 Task: Find connections with filter location Llandudno with filter topic #forsale with filter profile language Potuguese with filter current company L&T Valves with filter school Patna University with filter industry Leather Product Manufacturing with filter service category Packaging Design with filter keywords title Conservation Scientist
Action: Mouse moved to (550, 78)
Screenshot: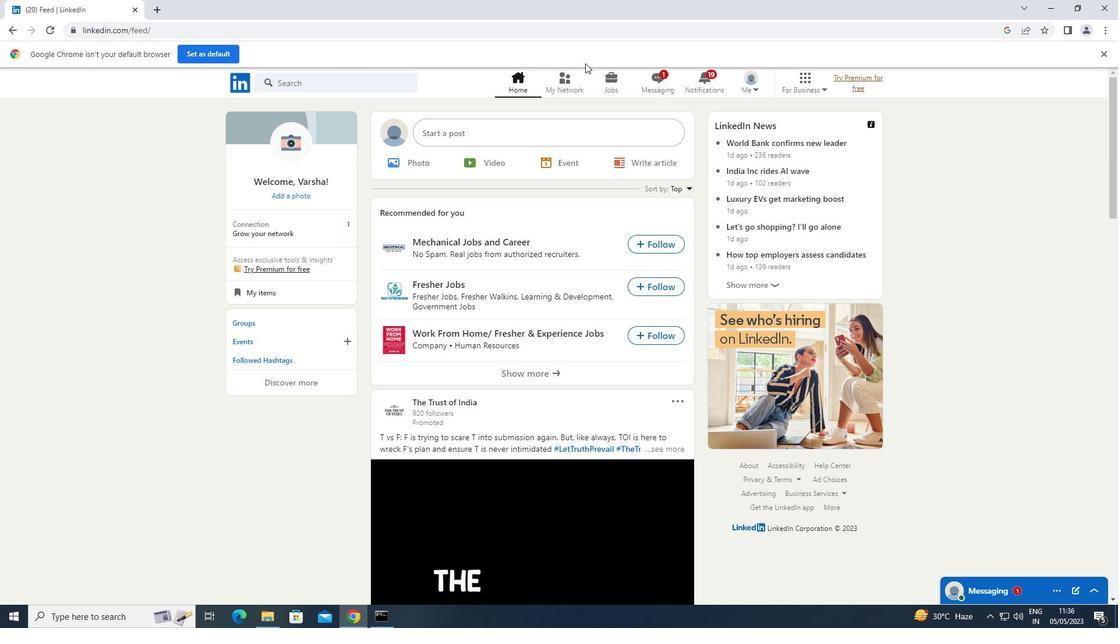 
Action: Mouse pressed left at (550, 78)
Screenshot: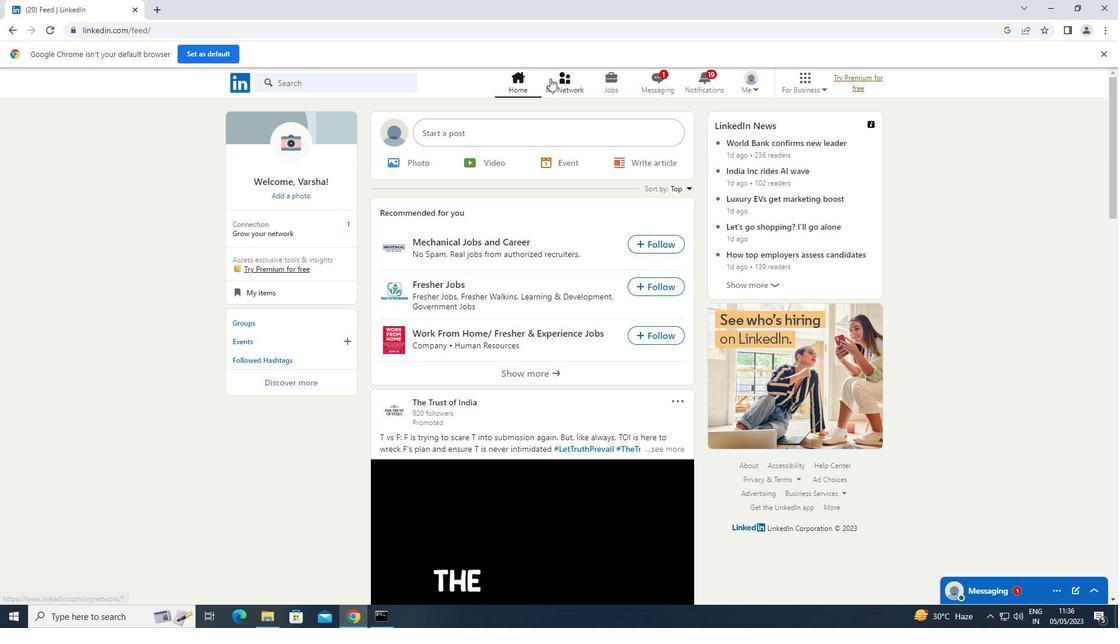
Action: Mouse moved to (305, 144)
Screenshot: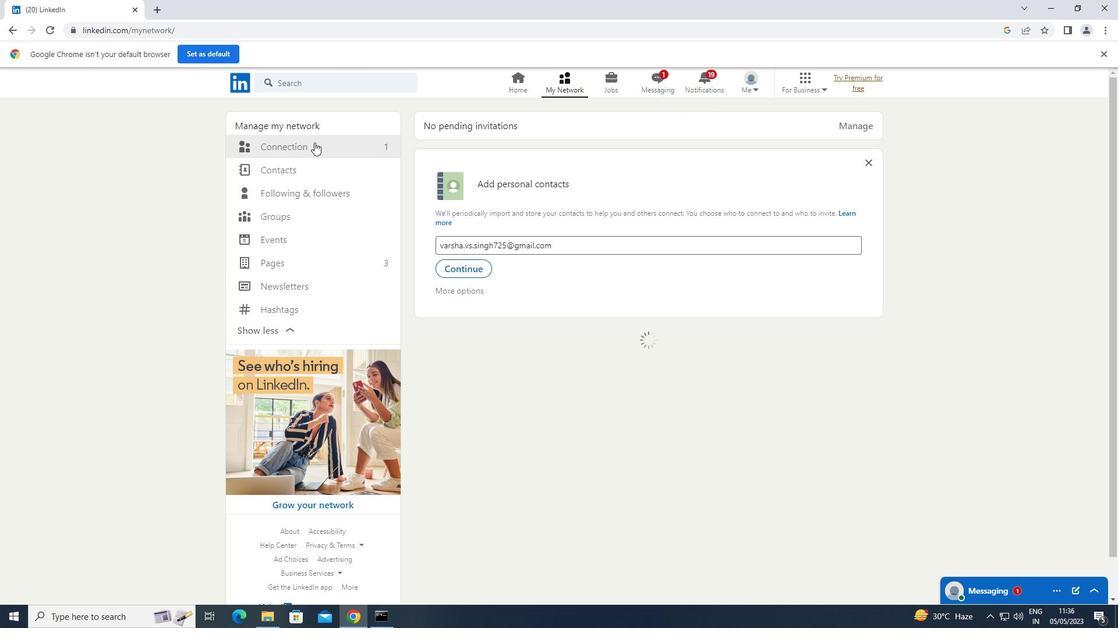 
Action: Mouse pressed left at (305, 144)
Screenshot: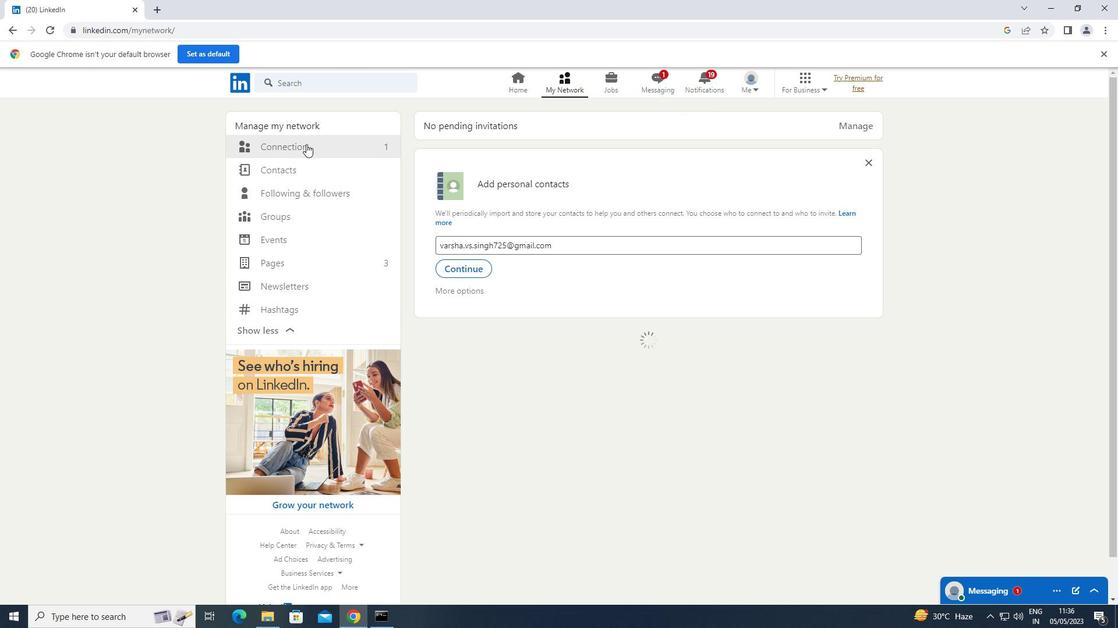 
Action: Mouse moved to (667, 144)
Screenshot: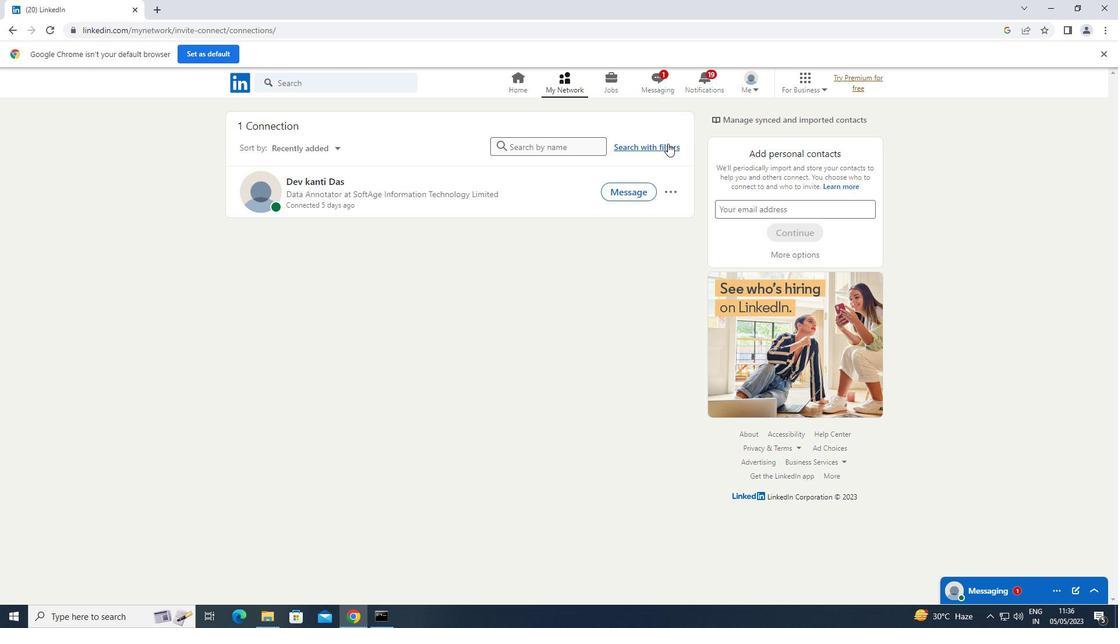 
Action: Mouse pressed left at (667, 144)
Screenshot: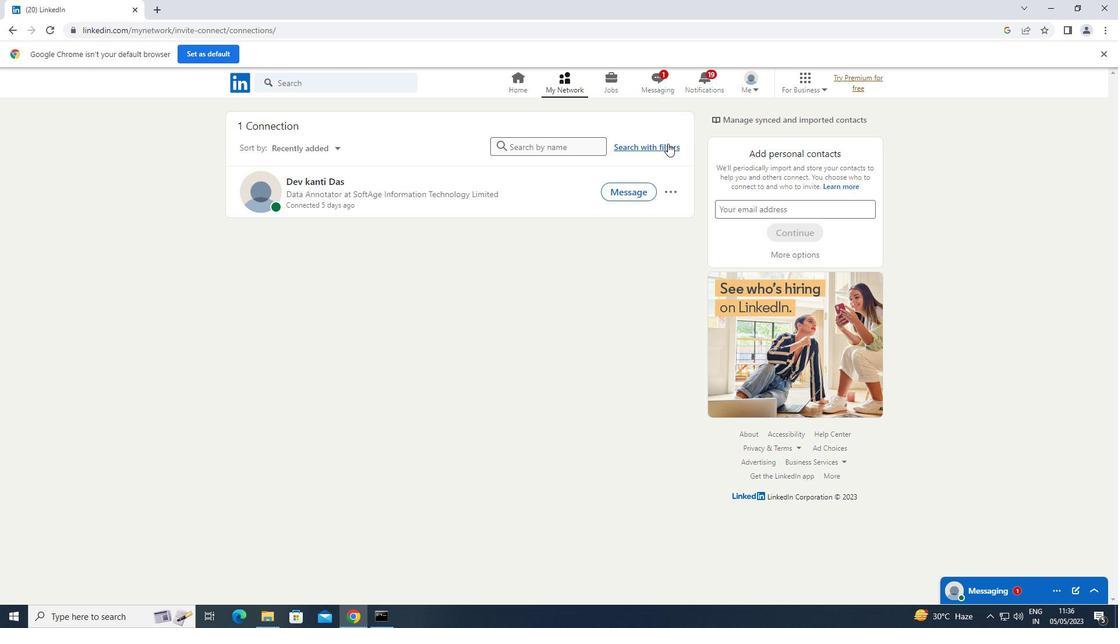 
Action: Mouse moved to (601, 110)
Screenshot: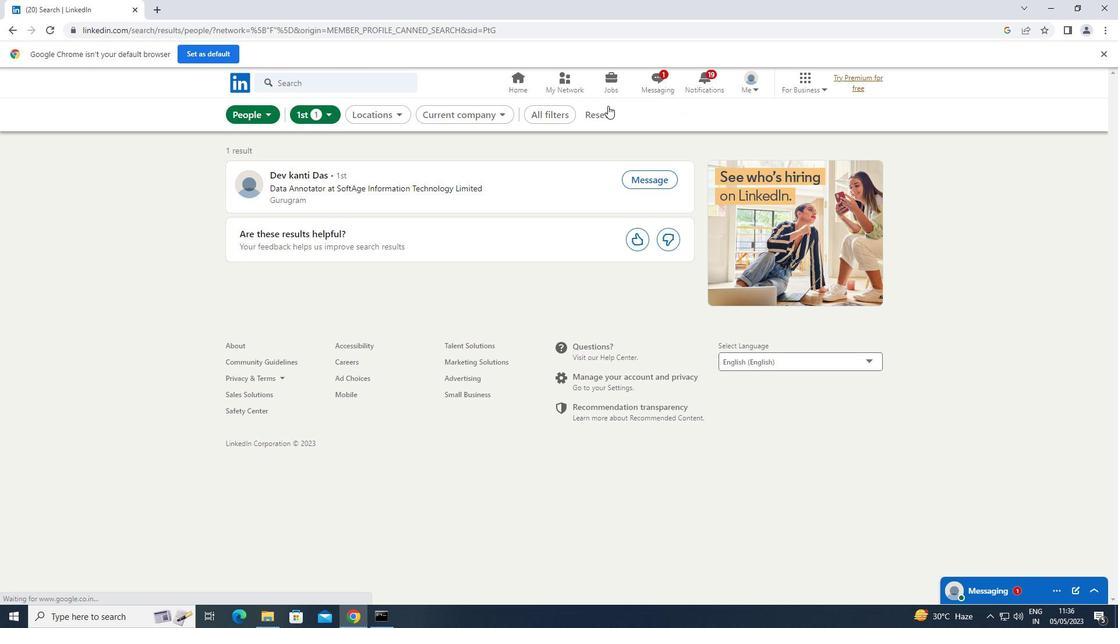 
Action: Mouse pressed left at (601, 110)
Screenshot: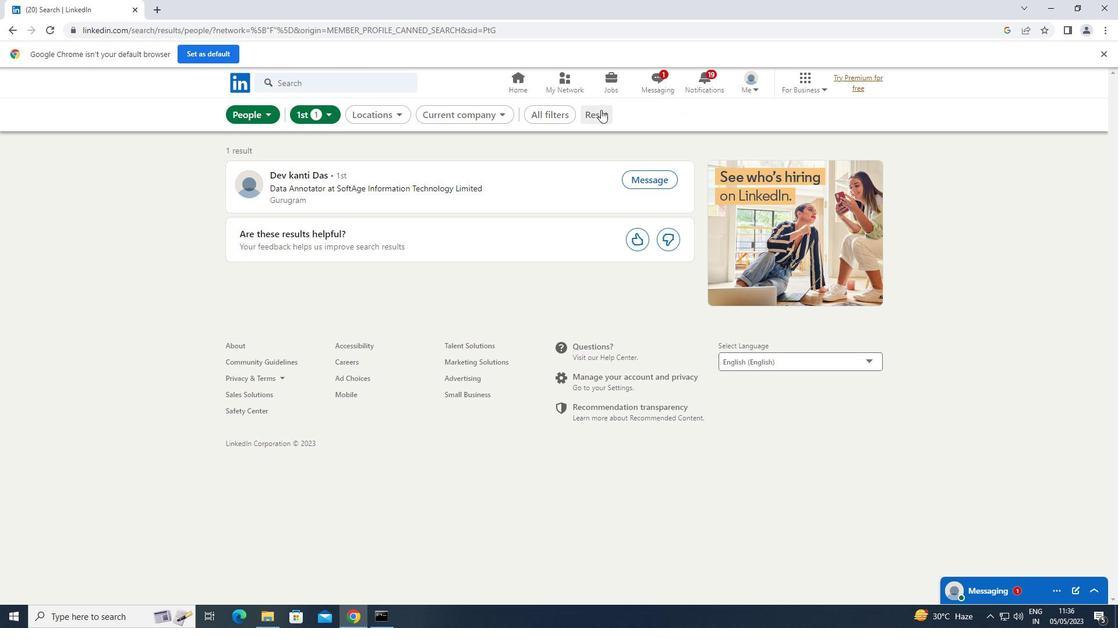 
Action: Mouse moved to (584, 110)
Screenshot: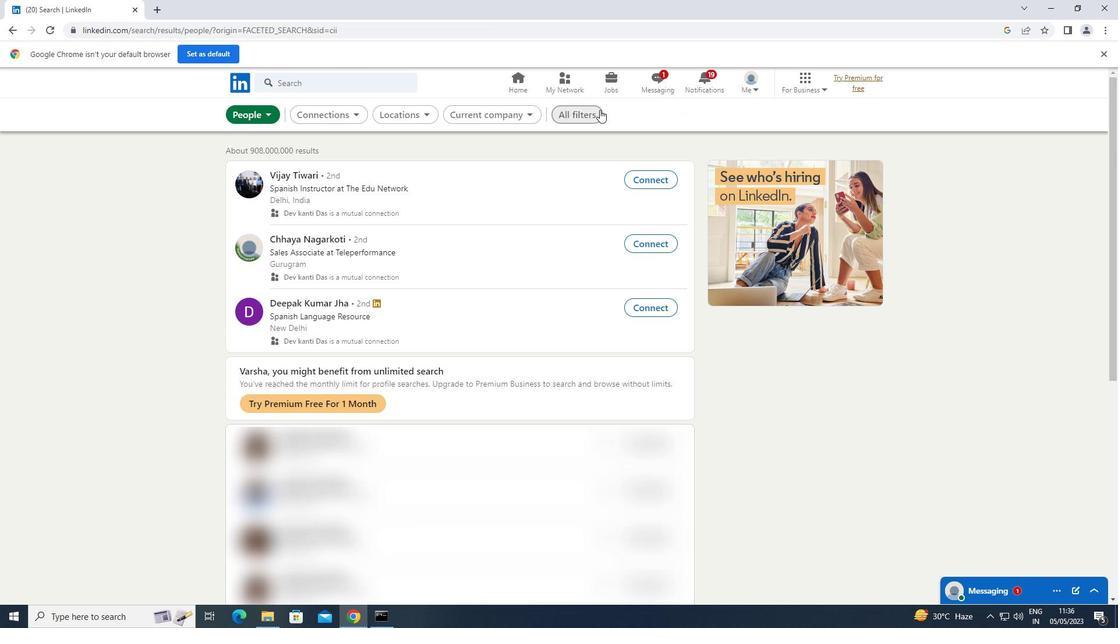 
Action: Mouse pressed left at (584, 110)
Screenshot: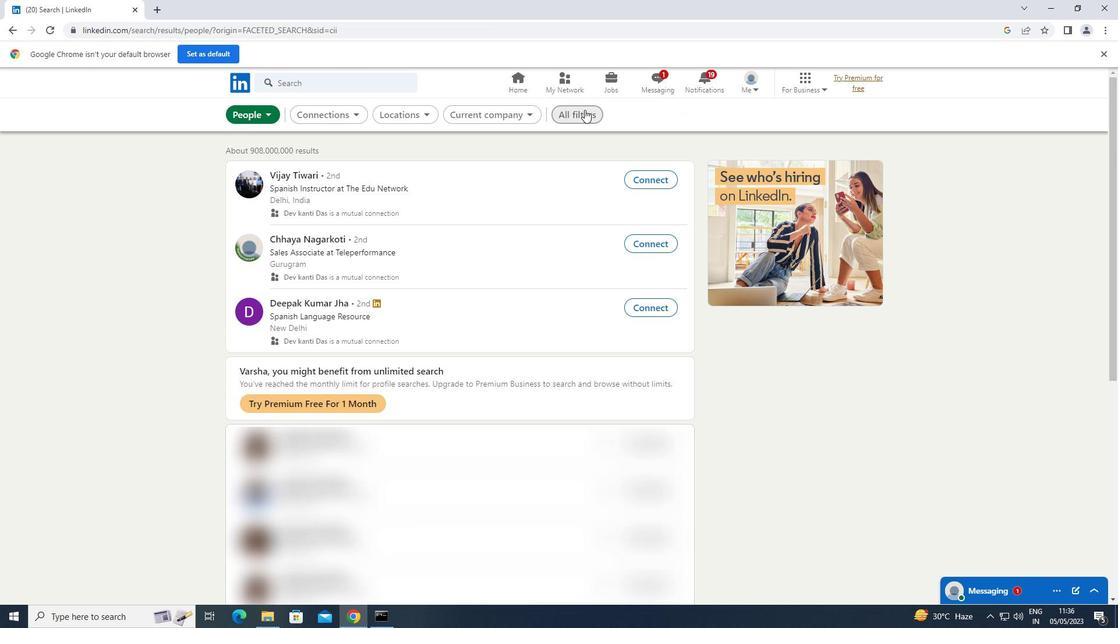 
Action: Mouse moved to (902, 246)
Screenshot: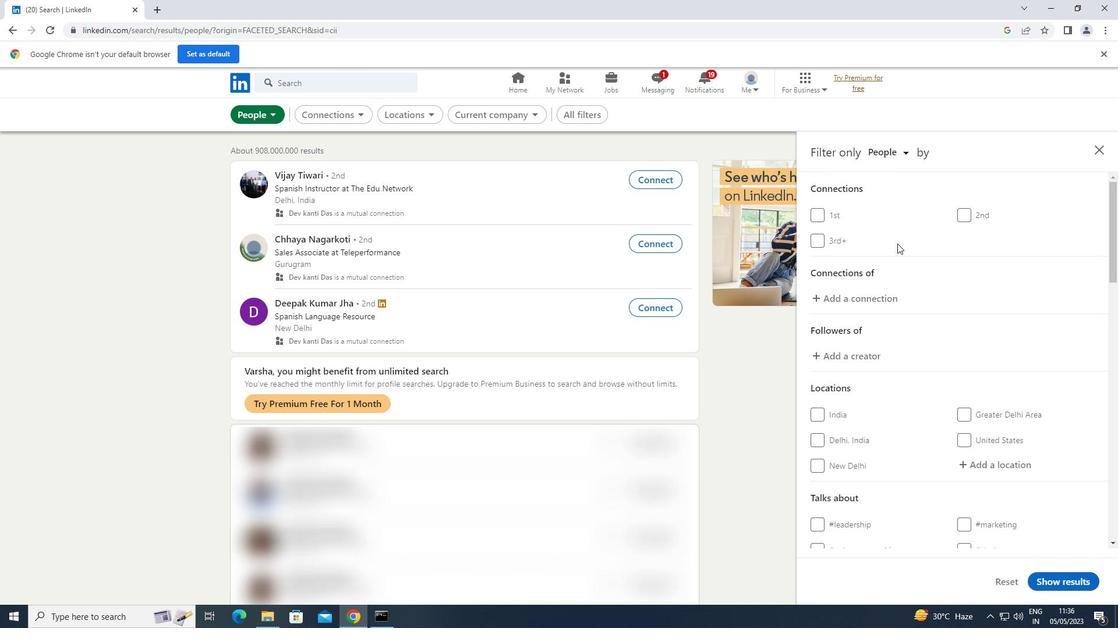 
Action: Mouse scrolled (902, 245) with delta (0, 0)
Screenshot: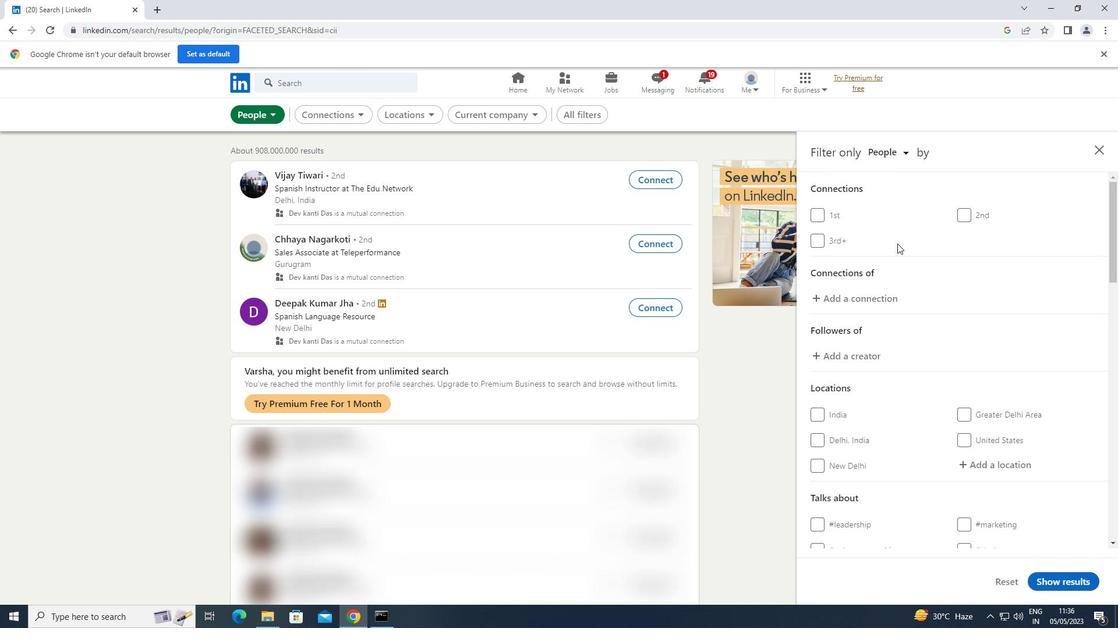 
Action: Mouse scrolled (902, 245) with delta (0, 0)
Screenshot: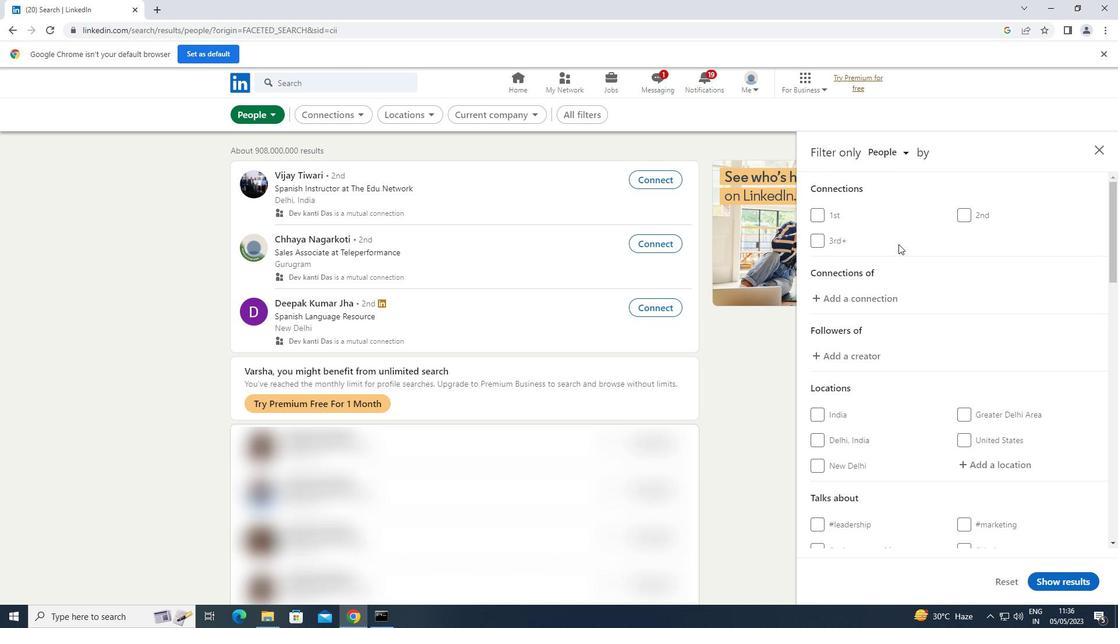 
Action: Mouse scrolled (902, 245) with delta (0, 0)
Screenshot: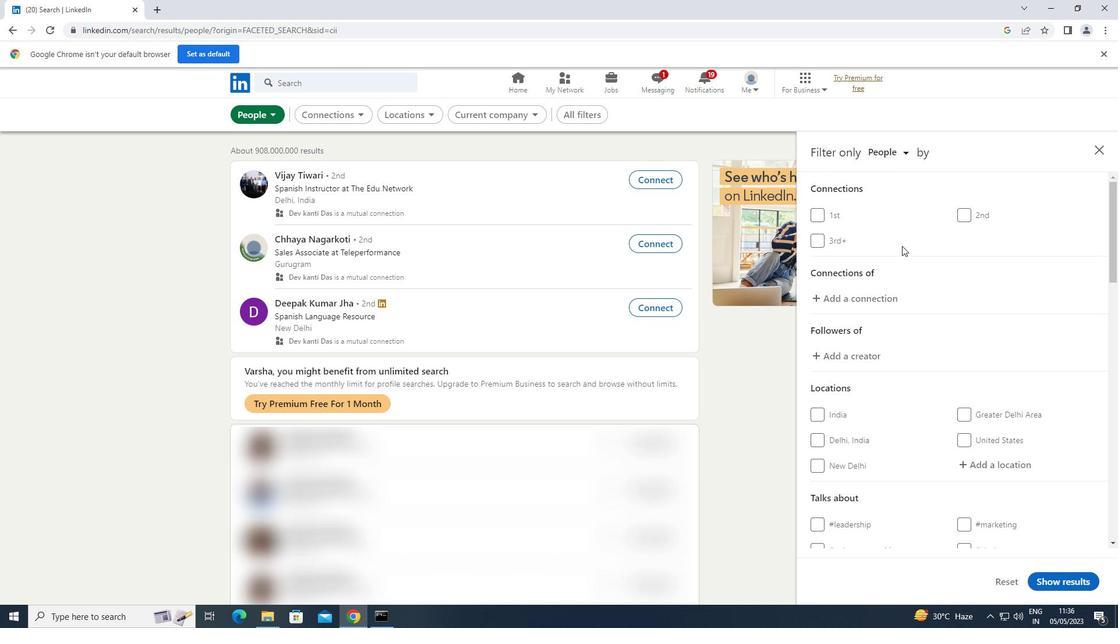 
Action: Mouse moved to (973, 288)
Screenshot: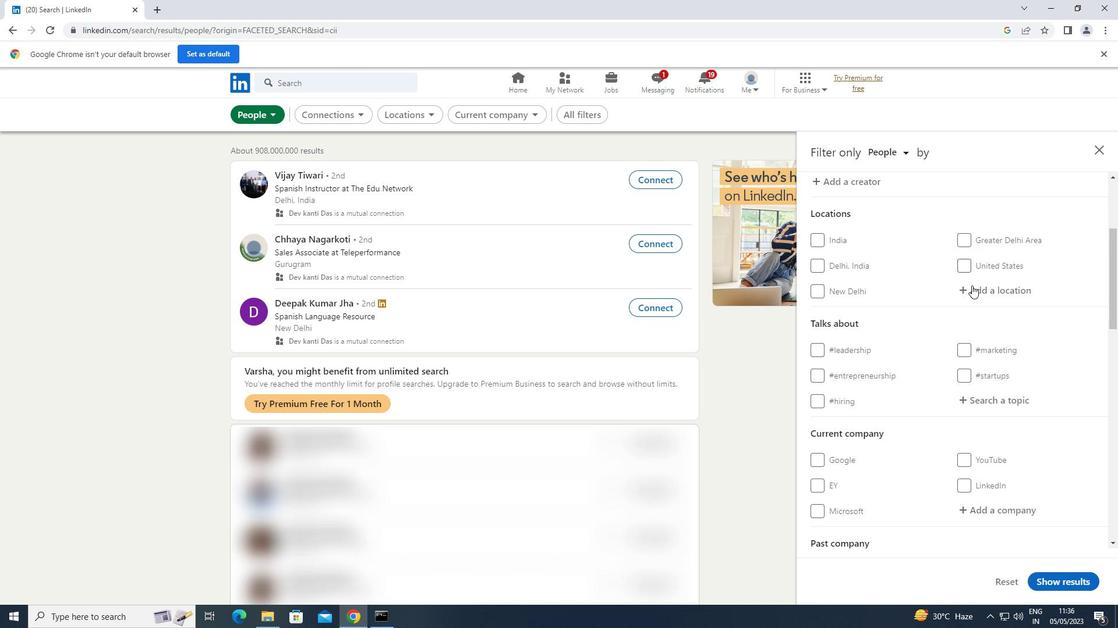 
Action: Mouse pressed left at (973, 288)
Screenshot: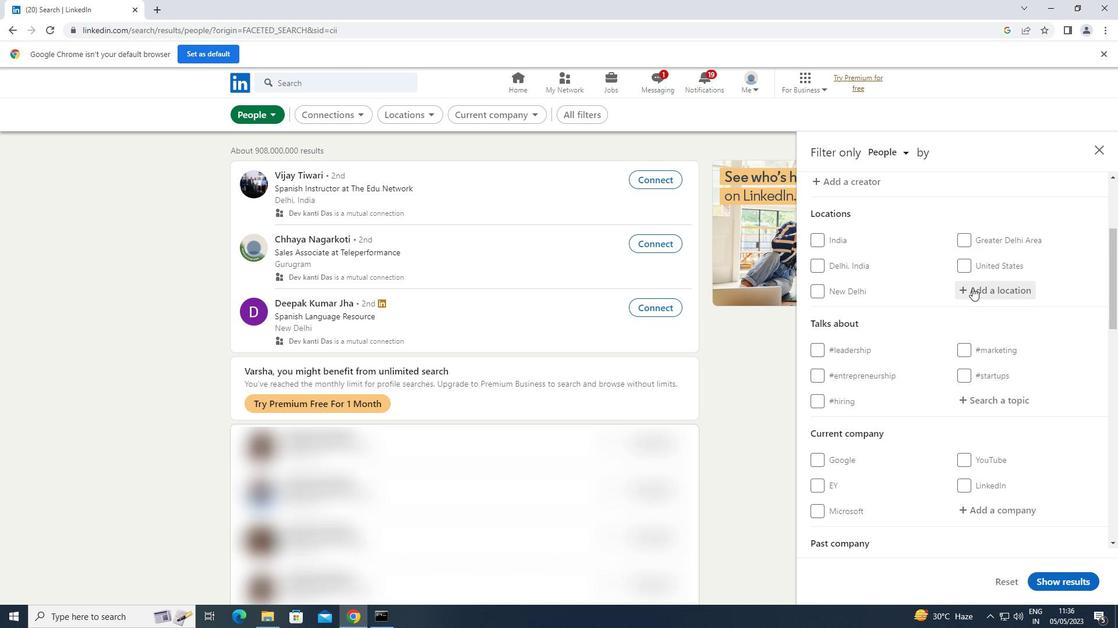
Action: Key pressed <Key.shift>LLANDUDNO
Screenshot: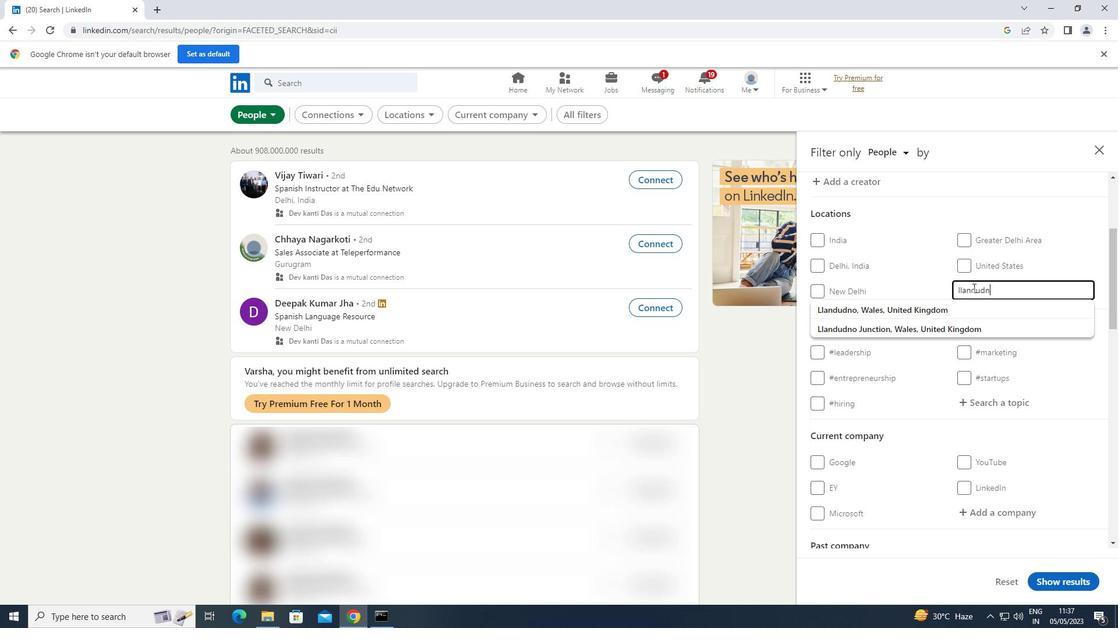 
Action: Mouse moved to (960, 286)
Screenshot: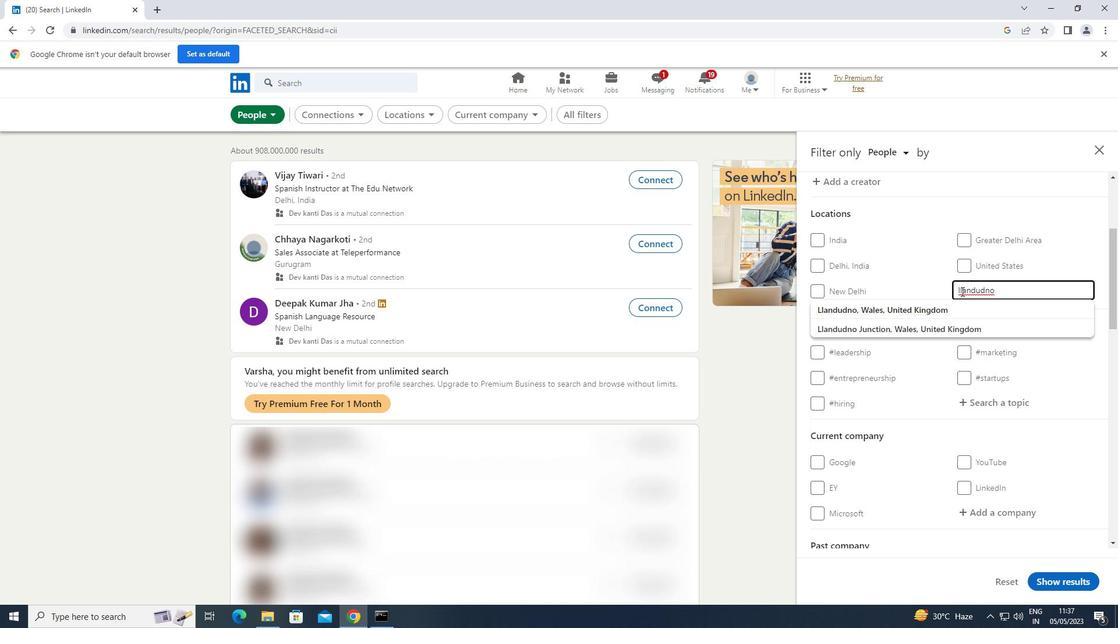 
Action: Mouse pressed left at (960, 286)
Screenshot: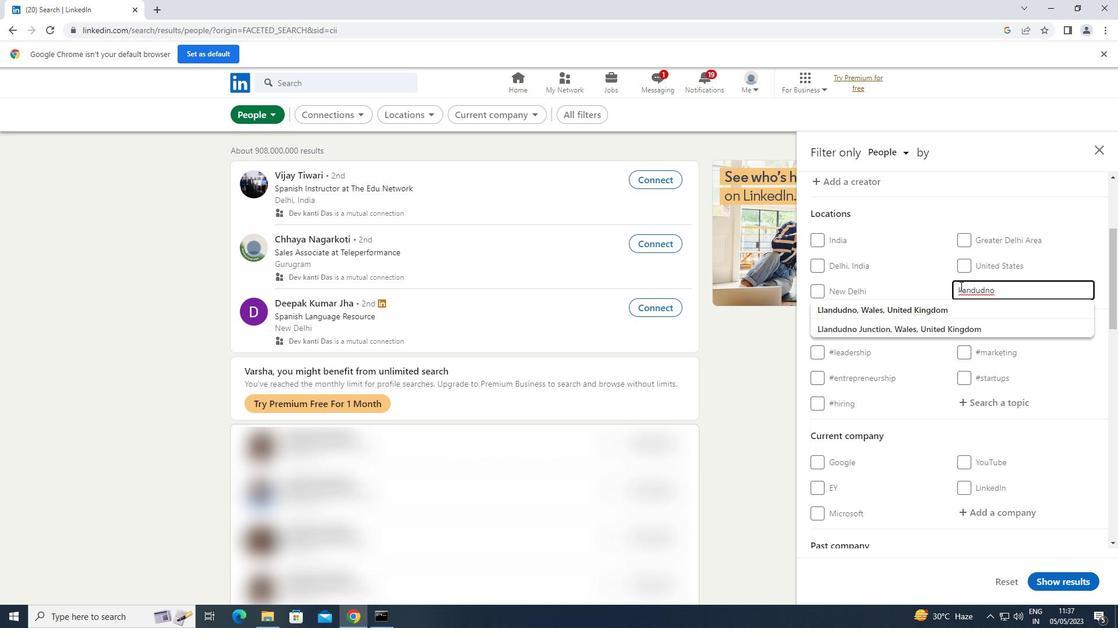 
Action: Key pressed <Key.backspace><Key.shift>L
Screenshot: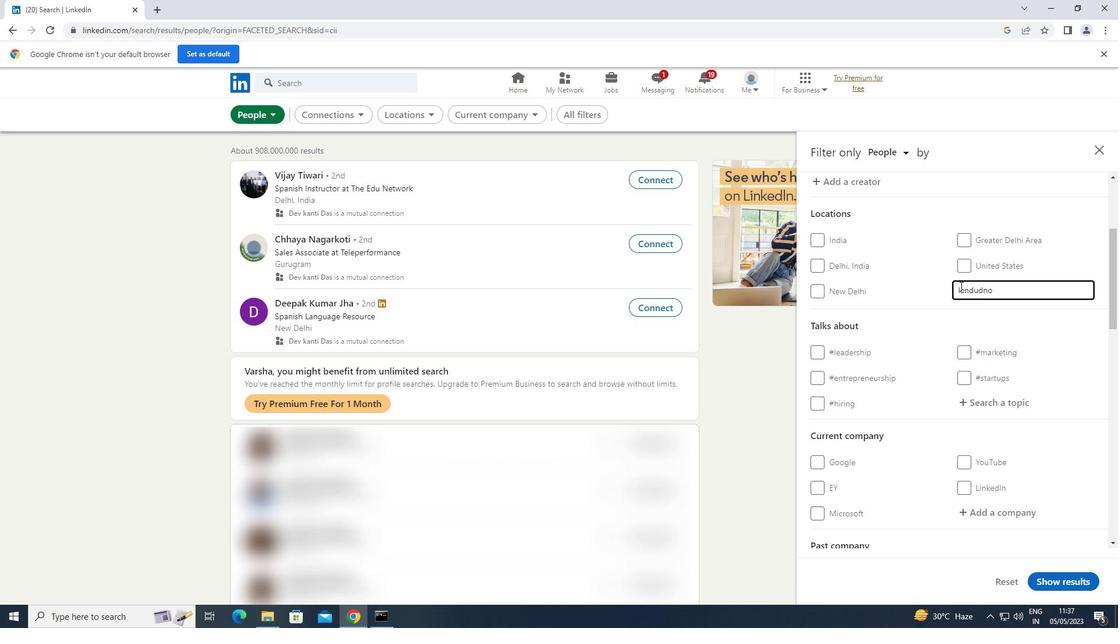 
Action: Mouse moved to (984, 398)
Screenshot: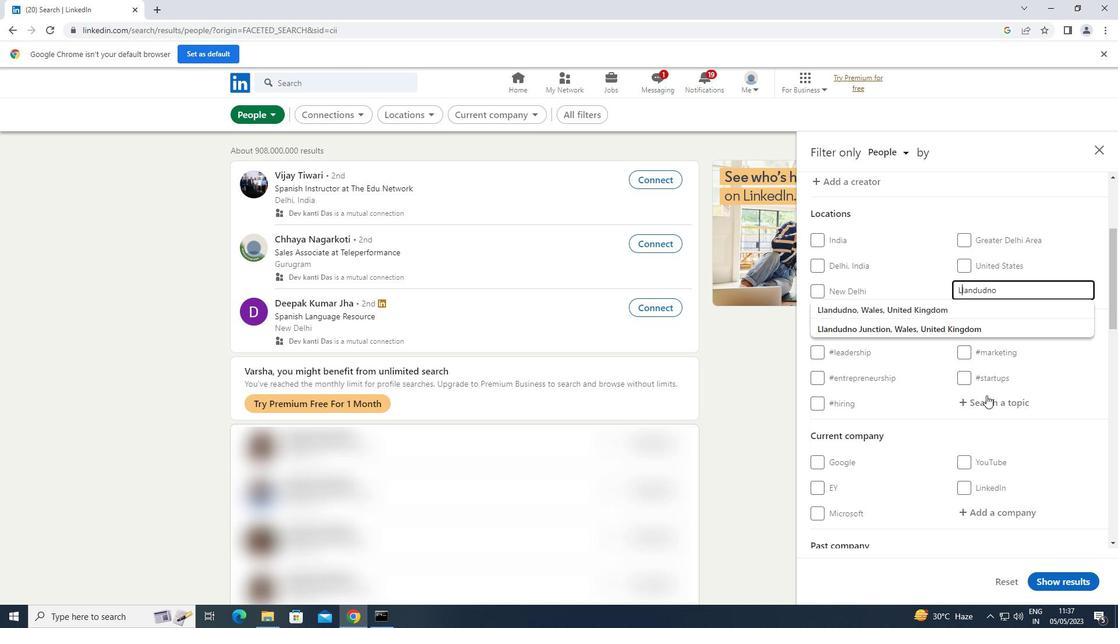 
Action: Mouse pressed left at (984, 398)
Screenshot: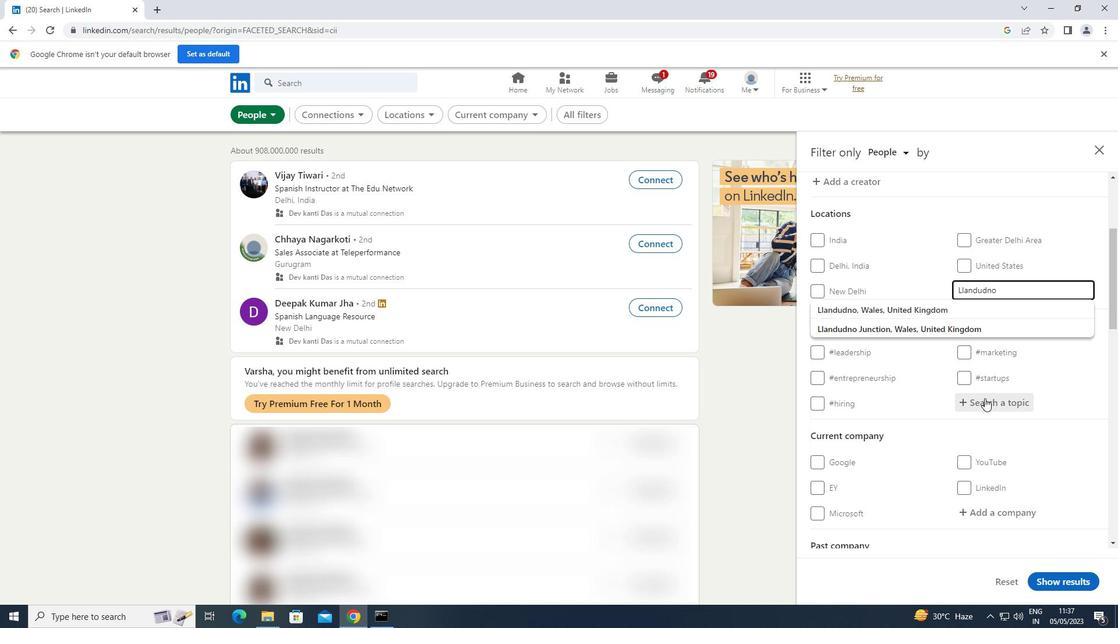 
Action: Key pressed FORSALE
Screenshot: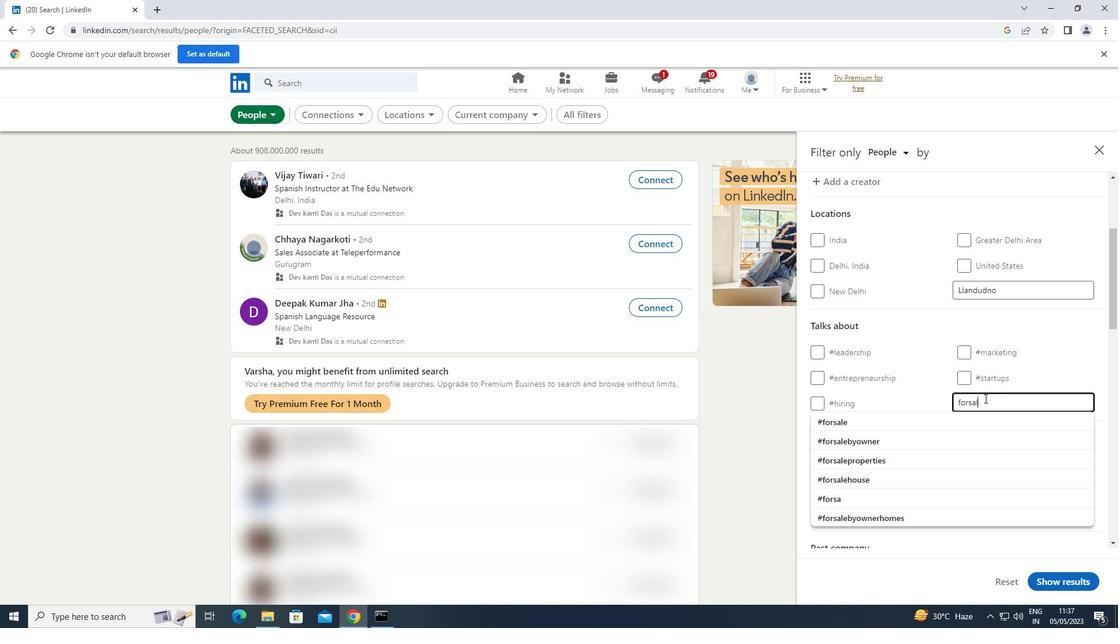 
Action: Mouse moved to (901, 423)
Screenshot: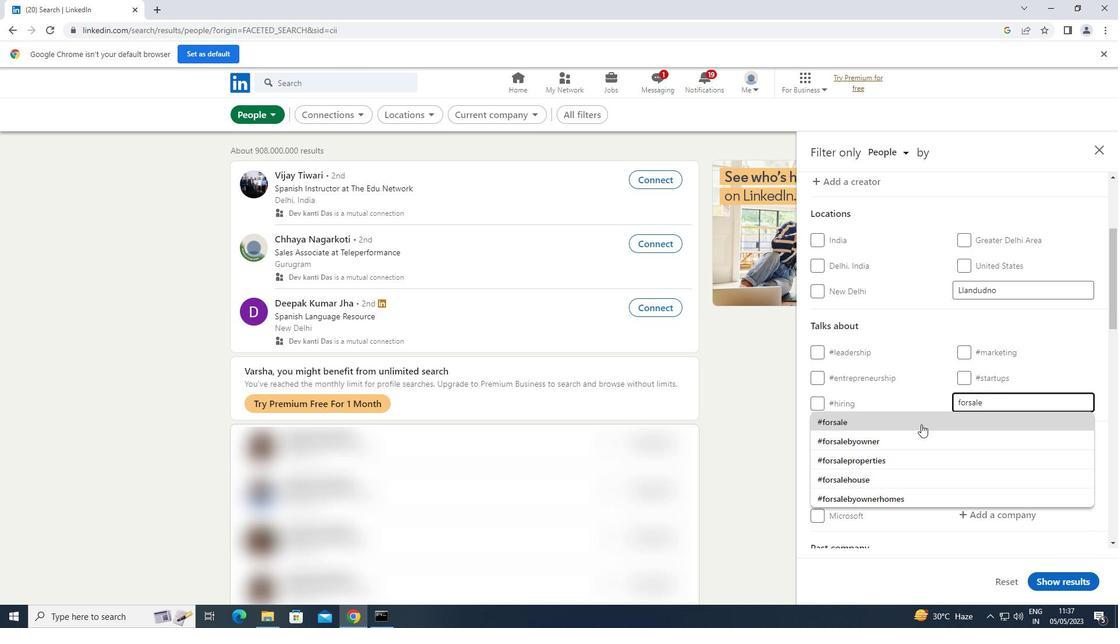 
Action: Mouse pressed left at (901, 423)
Screenshot: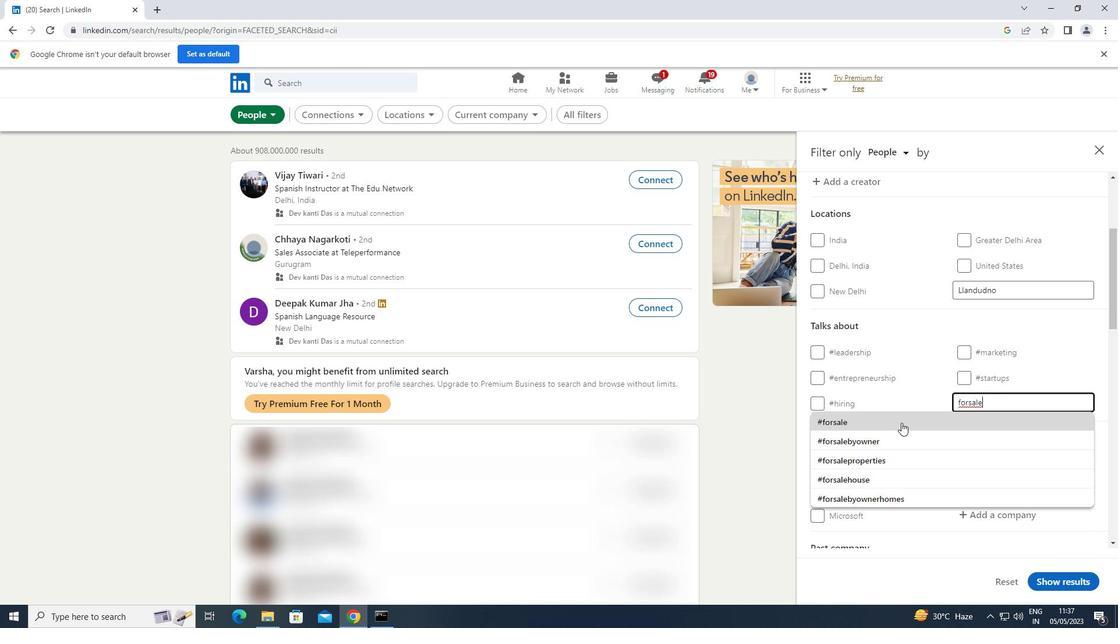 
Action: Mouse moved to (919, 414)
Screenshot: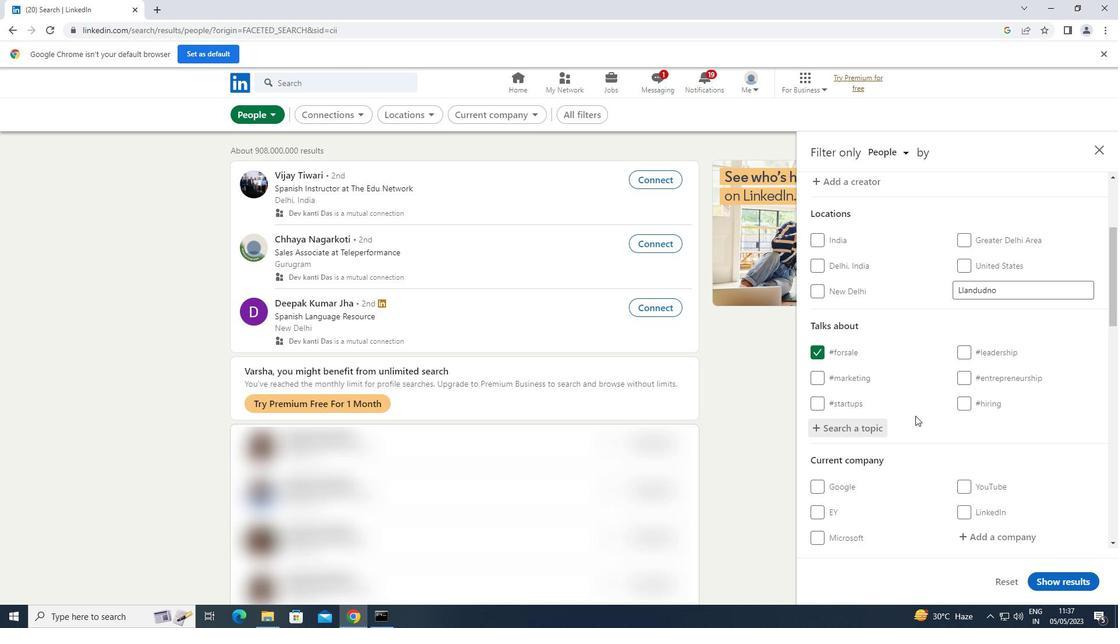
Action: Mouse scrolled (919, 413) with delta (0, 0)
Screenshot: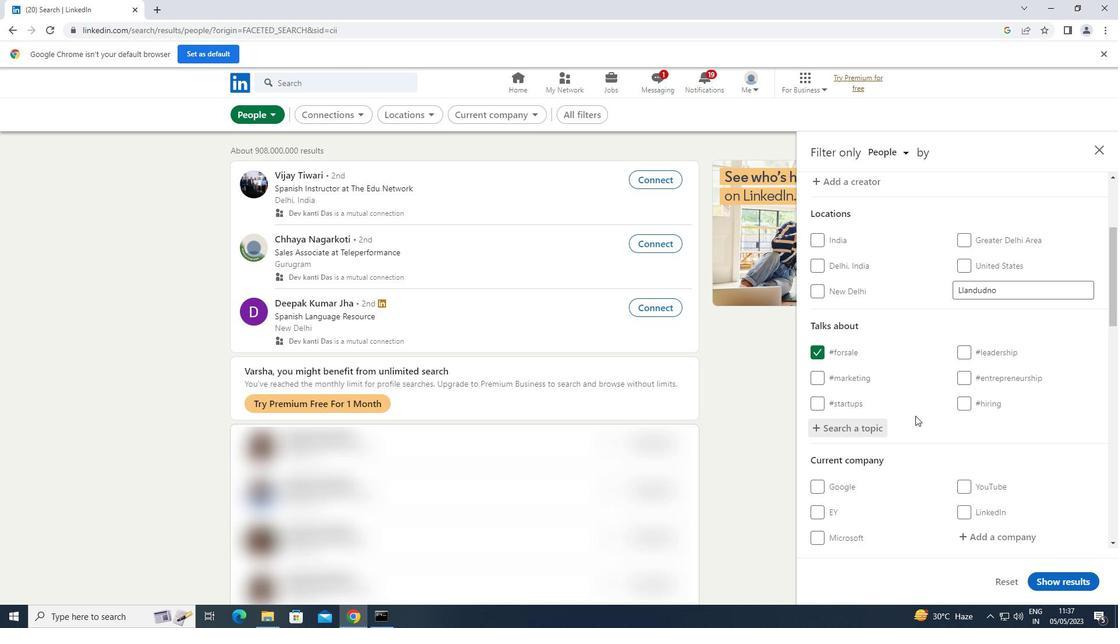 
Action: Mouse moved to (919, 413)
Screenshot: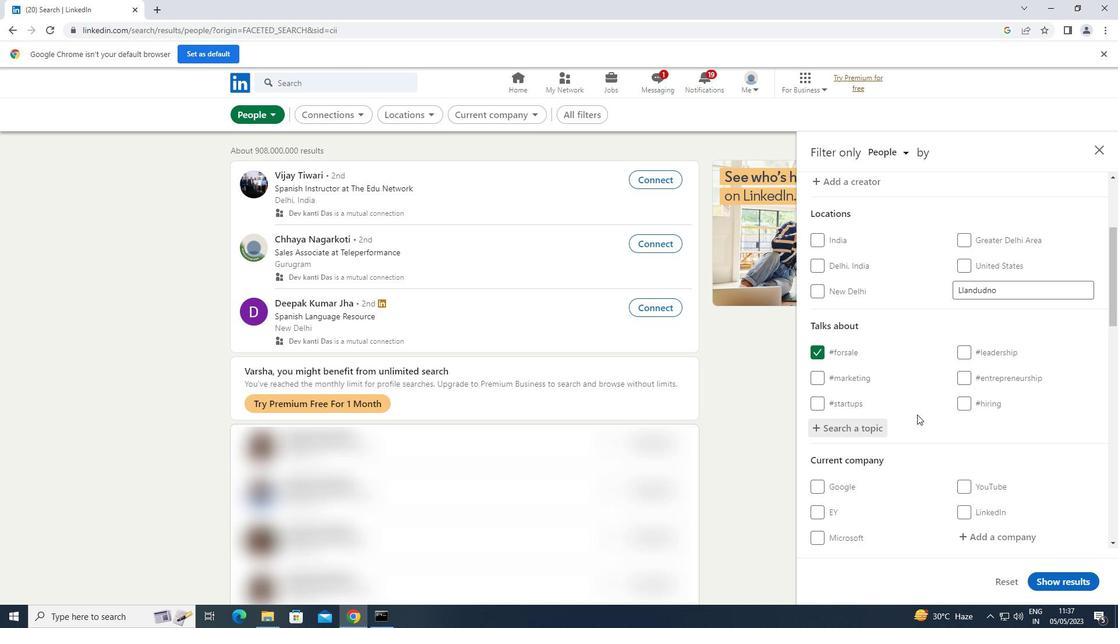 
Action: Mouse scrolled (919, 412) with delta (0, 0)
Screenshot: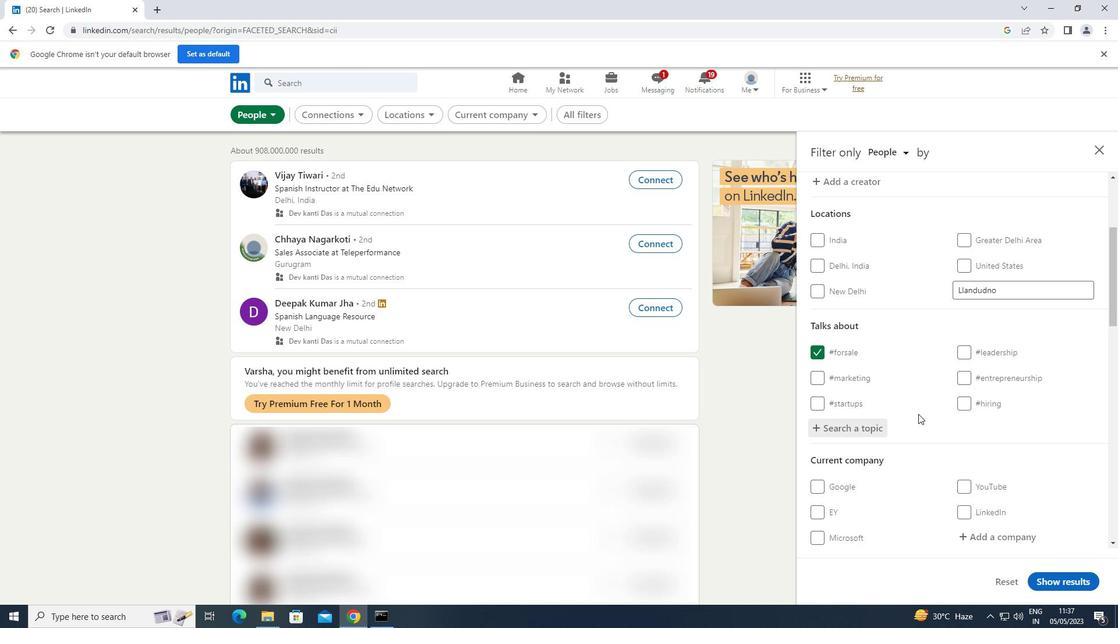 
Action: Mouse scrolled (919, 412) with delta (0, 0)
Screenshot: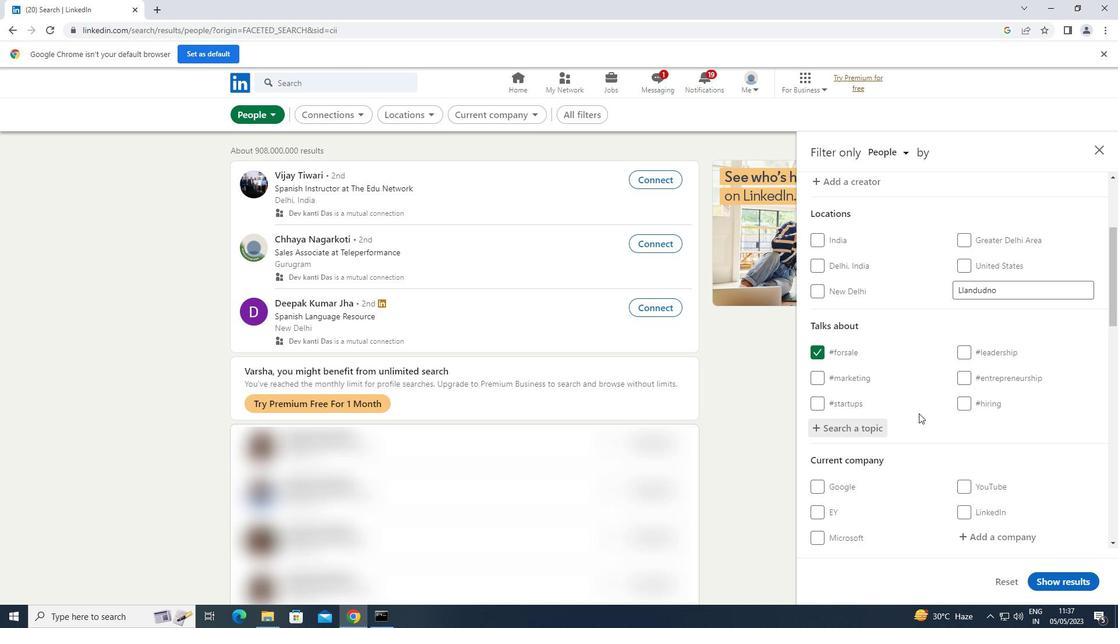 
Action: Mouse moved to (920, 412)
Screenshot: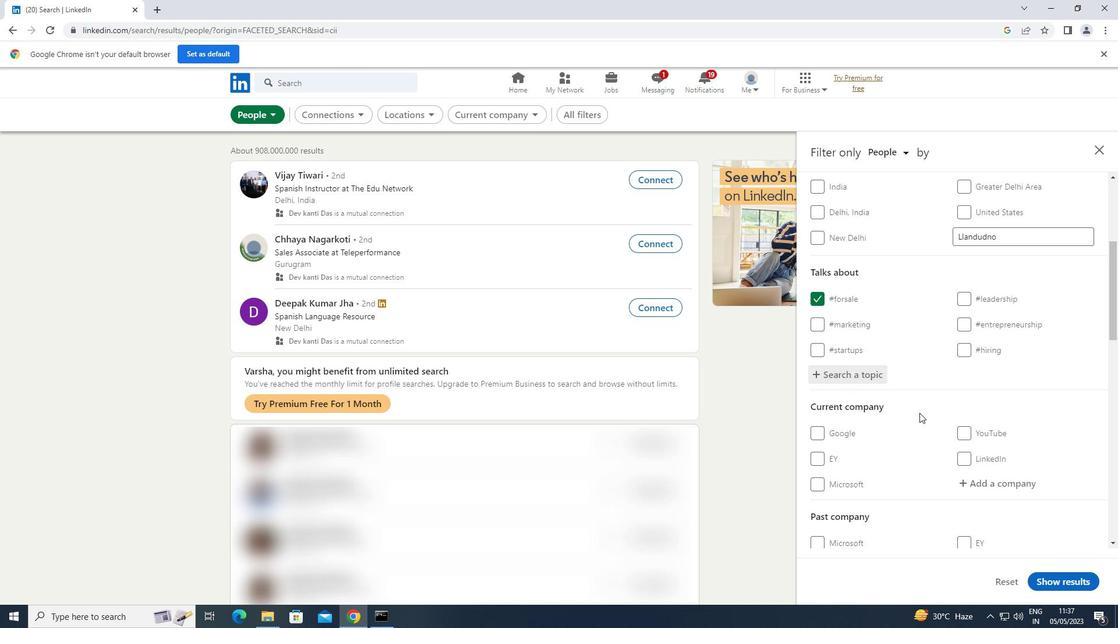 
Action: Mouse scrolled (920, 412) with delta (0, 0)
Screenshot: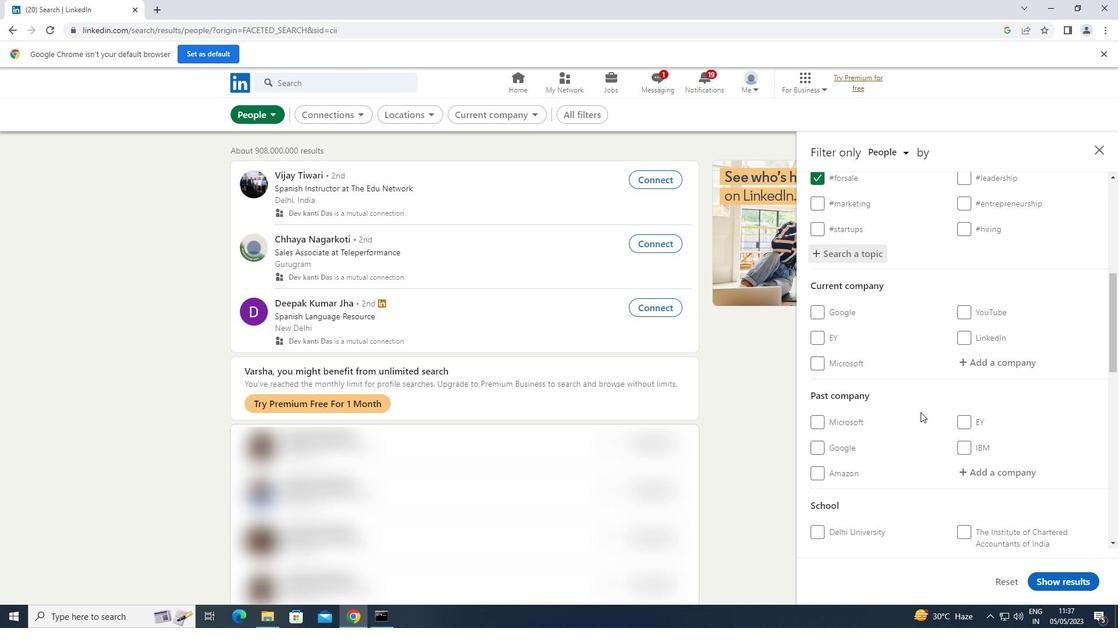 
Action: Mouse scrolled (920, 412) with delta (0, 0)
Screenshot: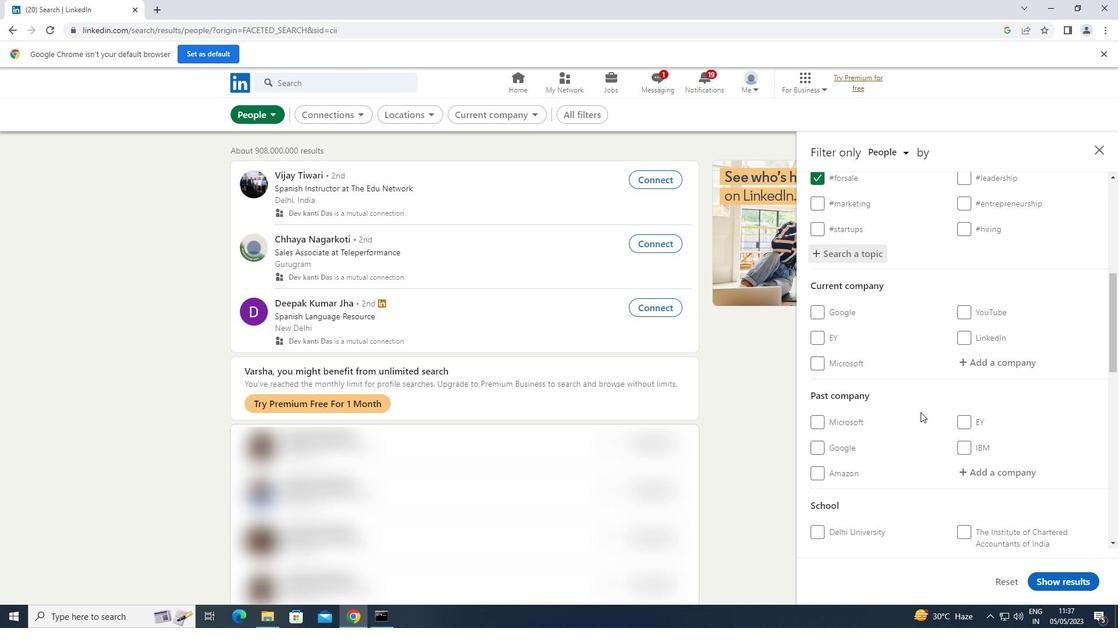 
Action: Mouse scrolled (920, 412) with delta (0, 0)
Screenshot: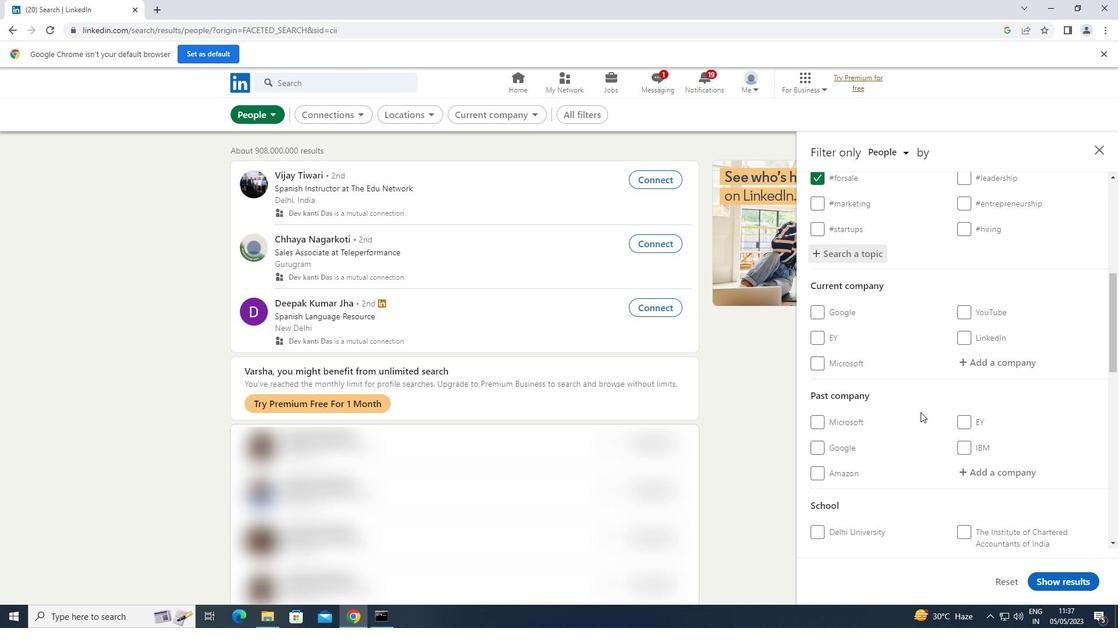 
Action: Mouse scrolled (920, 412) with delta (0, 0)
Screenshot: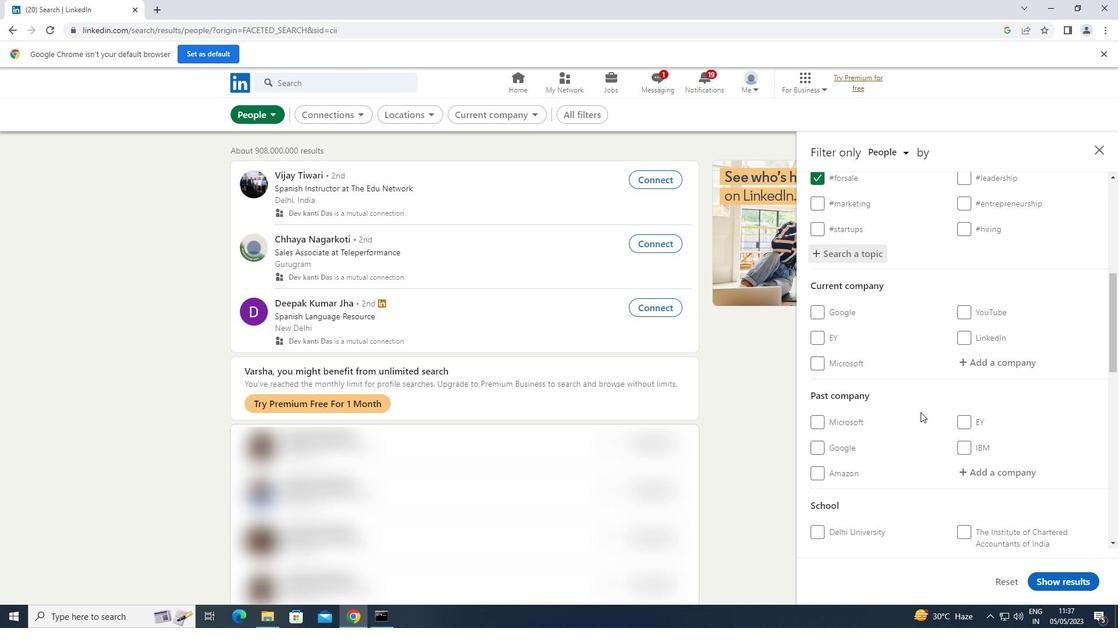 
Action: Mouse scrolled (920, 412) with delta (0, 0)
Screenshot: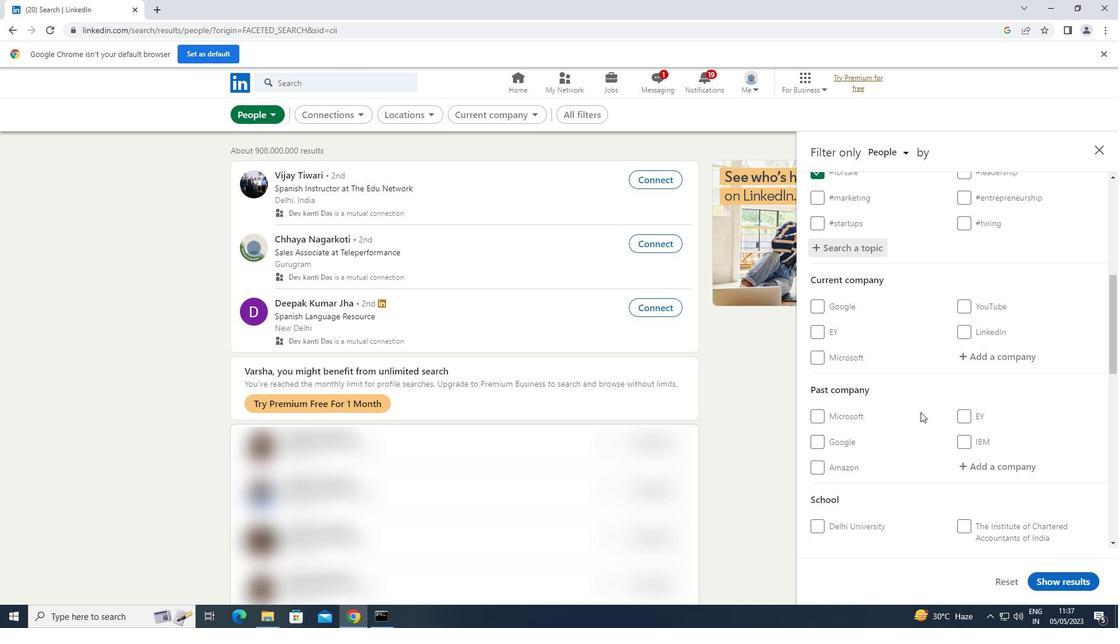 
Action: Mouse moved to (969, 524)
Screenshot: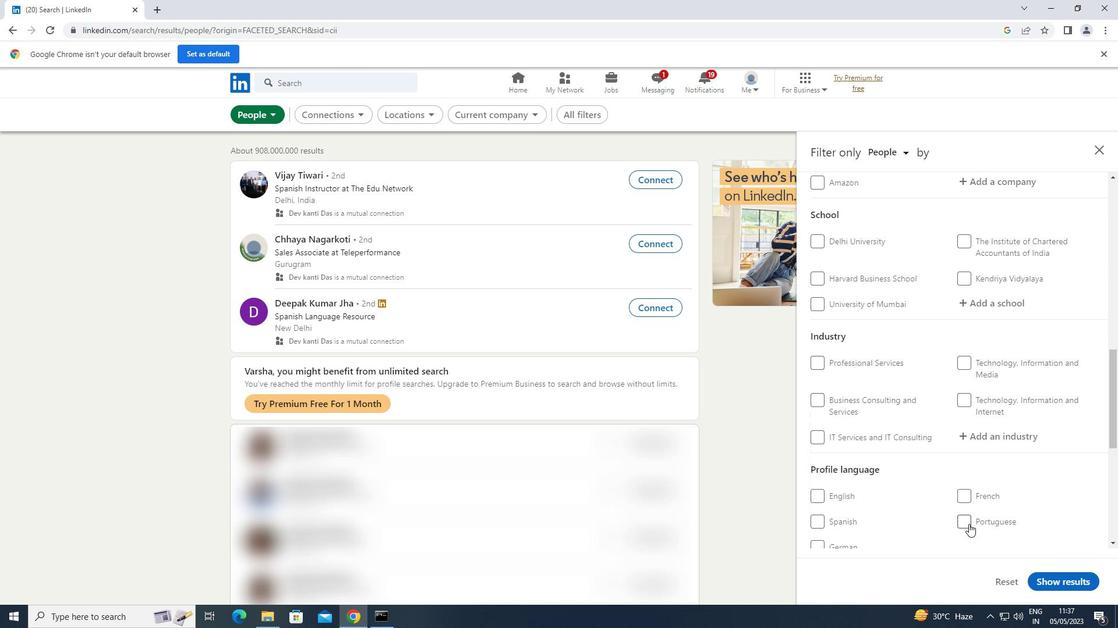
Action: Mouse pressed left at (969, 524)
Screenshot: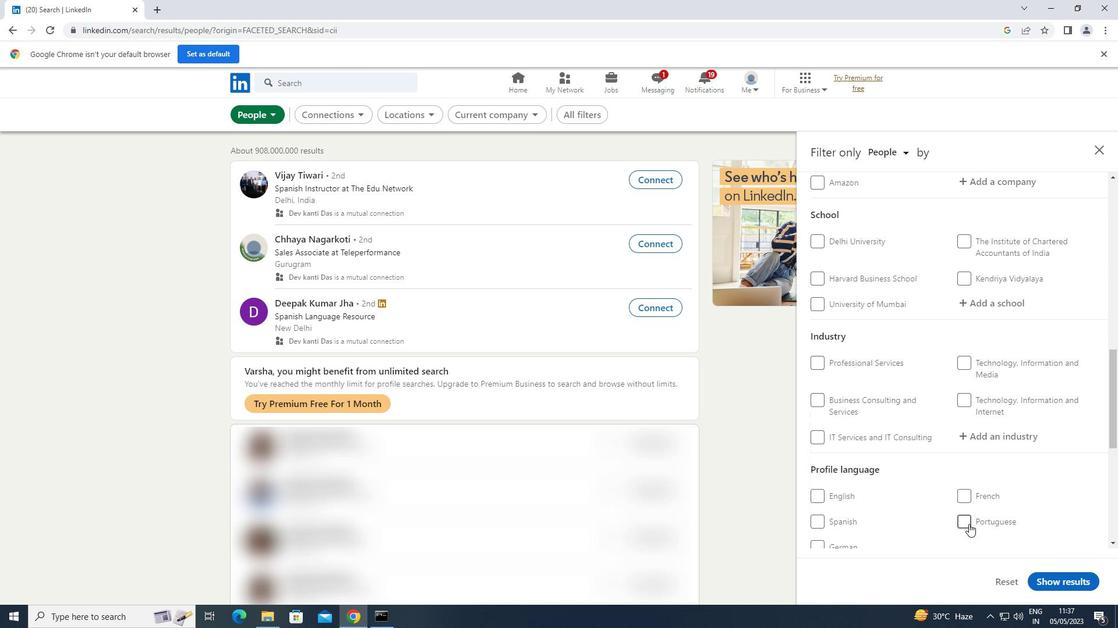 
Action: Mouse moved to (973, 450)
Screenshot: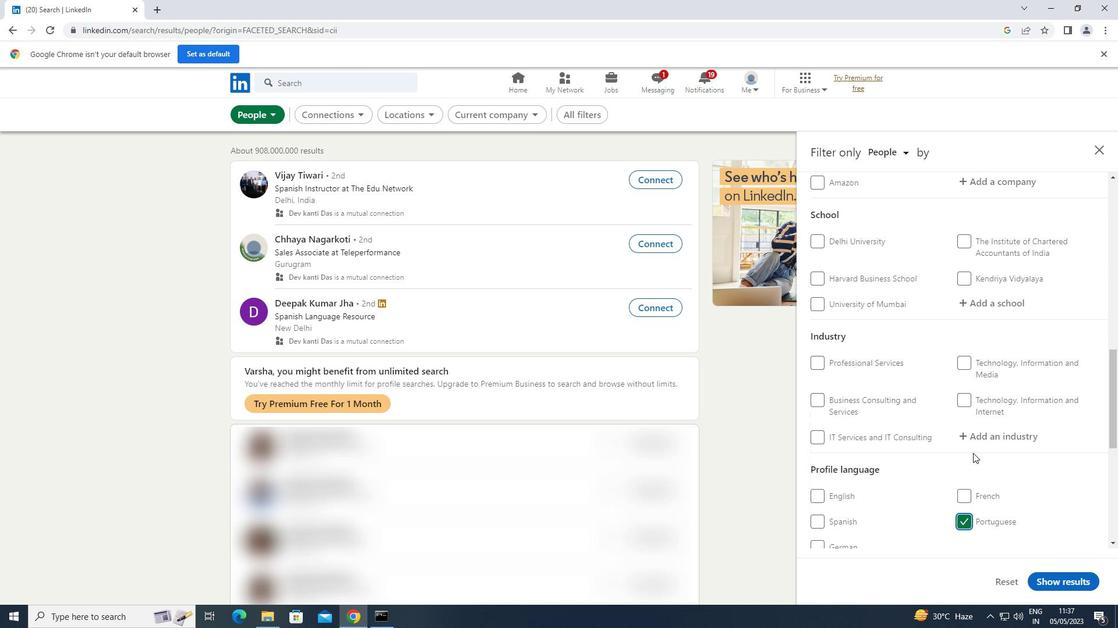 
Action: Mouse scrolled (973, 450) with delta (0, 0)
Screenshot: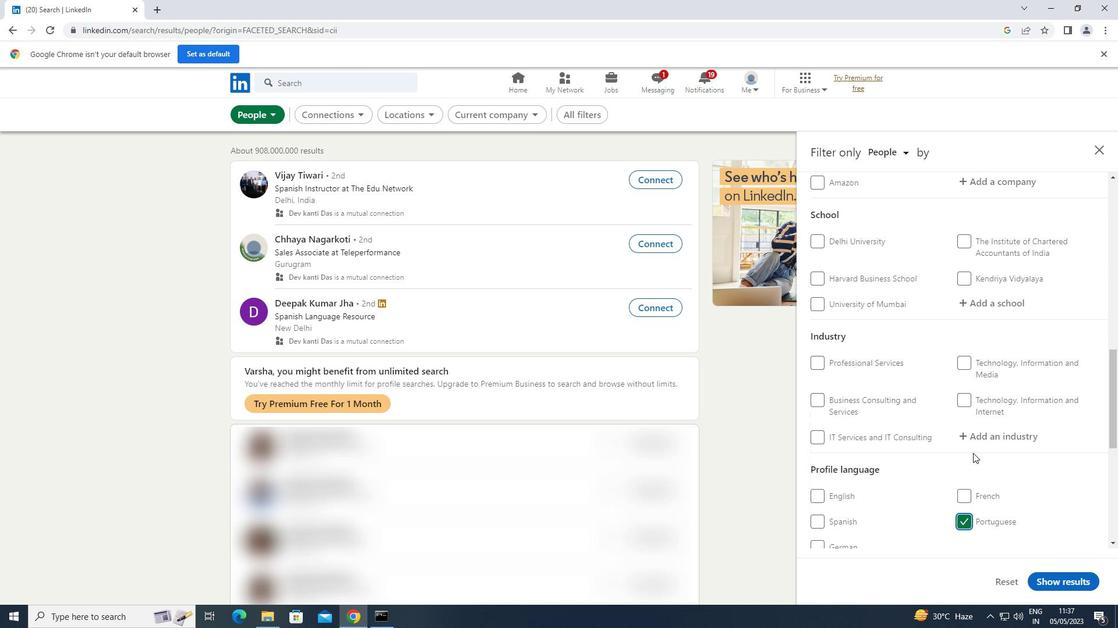 
Action: Mouse moved to (973, 449)
Screenshot: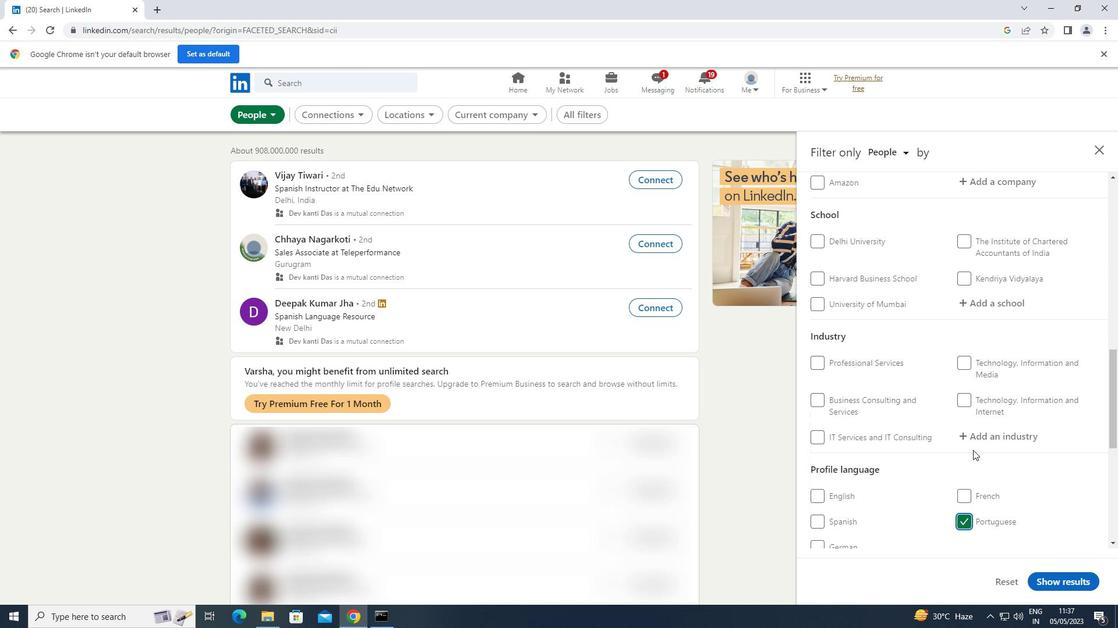 
Action: Mouse scrolled (973, 450) with delta (0, 0)
Screenshot: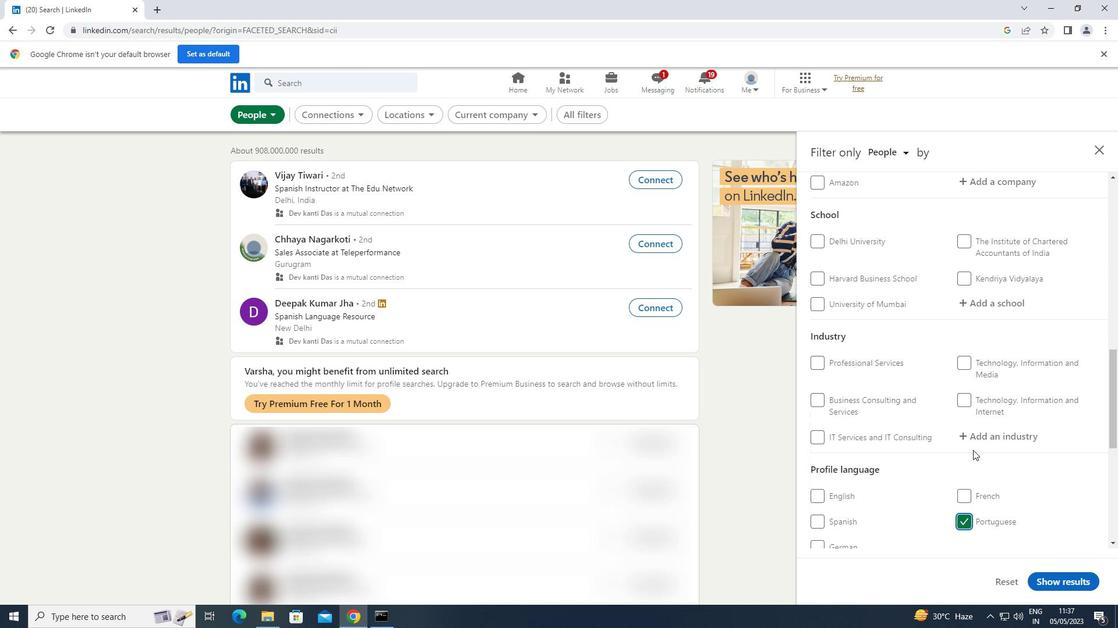 
Action: Mouse scrolled (973, 450) with delta (0, 0)
Screenshot: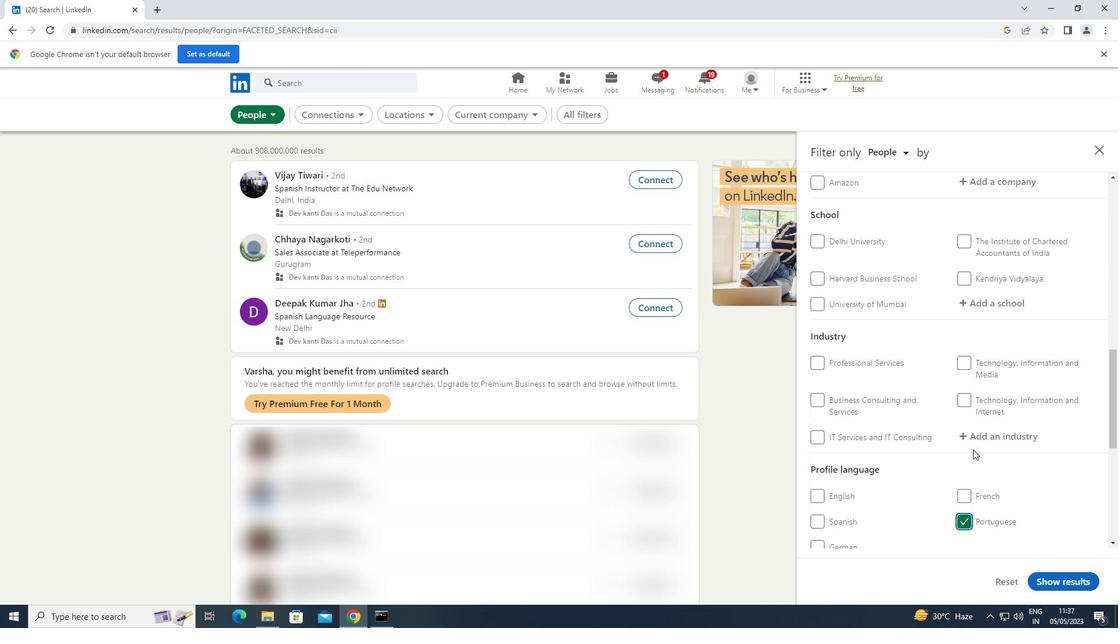 
Action: Mouse scrolled (973, 450) with delta (0, 0)
Screenshot: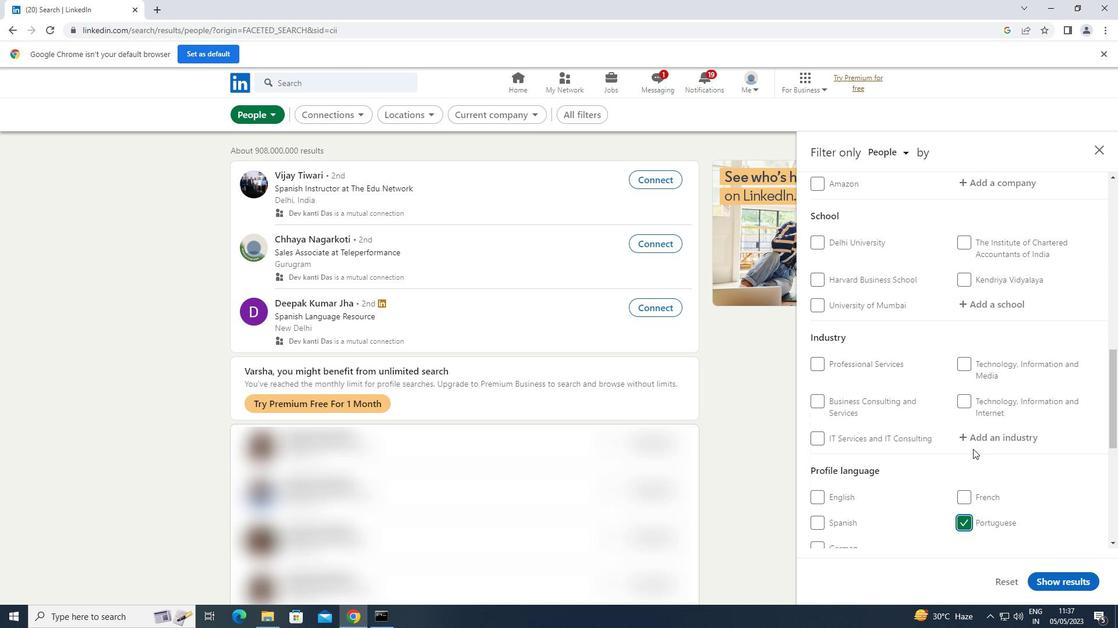 
Action: Mouse scrolled (973, 450) with delta (0, 0)
Screenshot: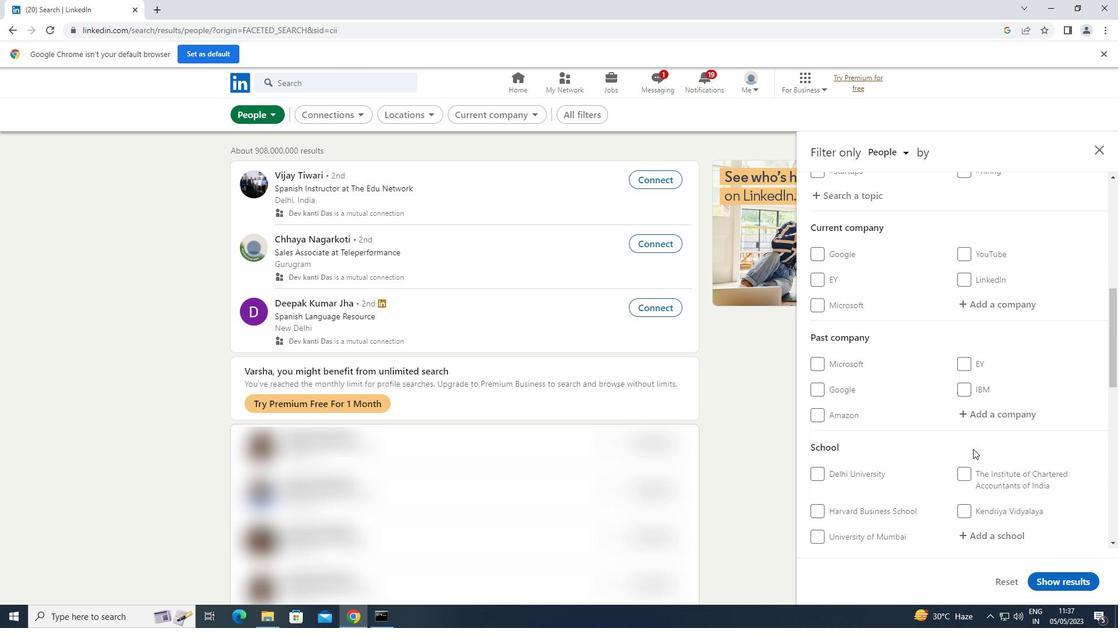 
Action: Mouse scrolled (973, 450) with delta (0, 0)
Screenshot: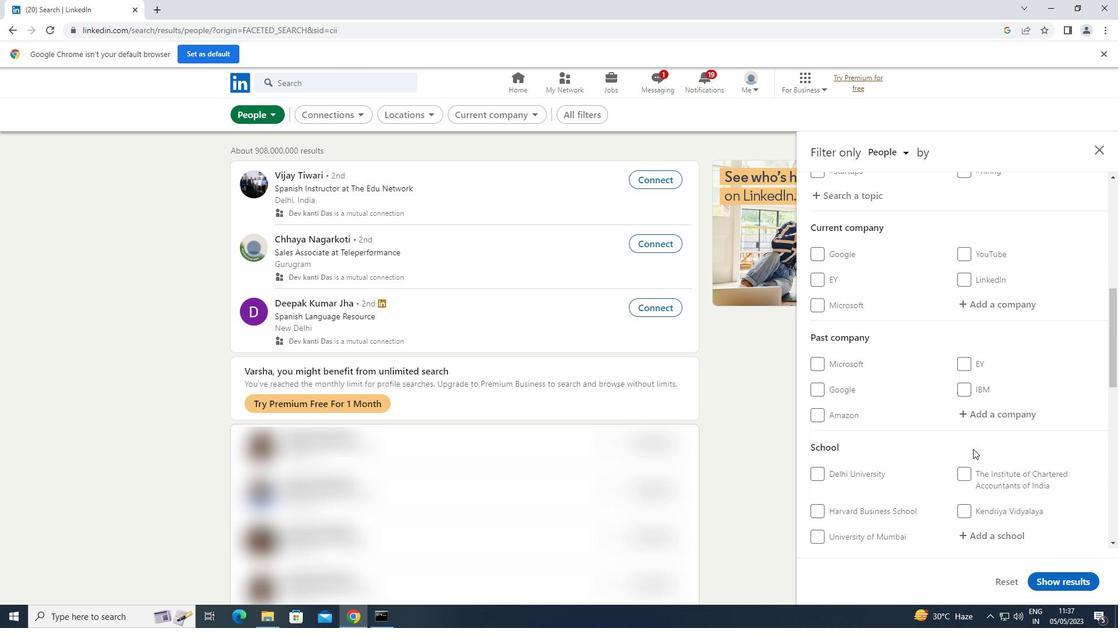 
Action: Mouse scrolled (973, 450) with delta (0, 0)
Screenshot: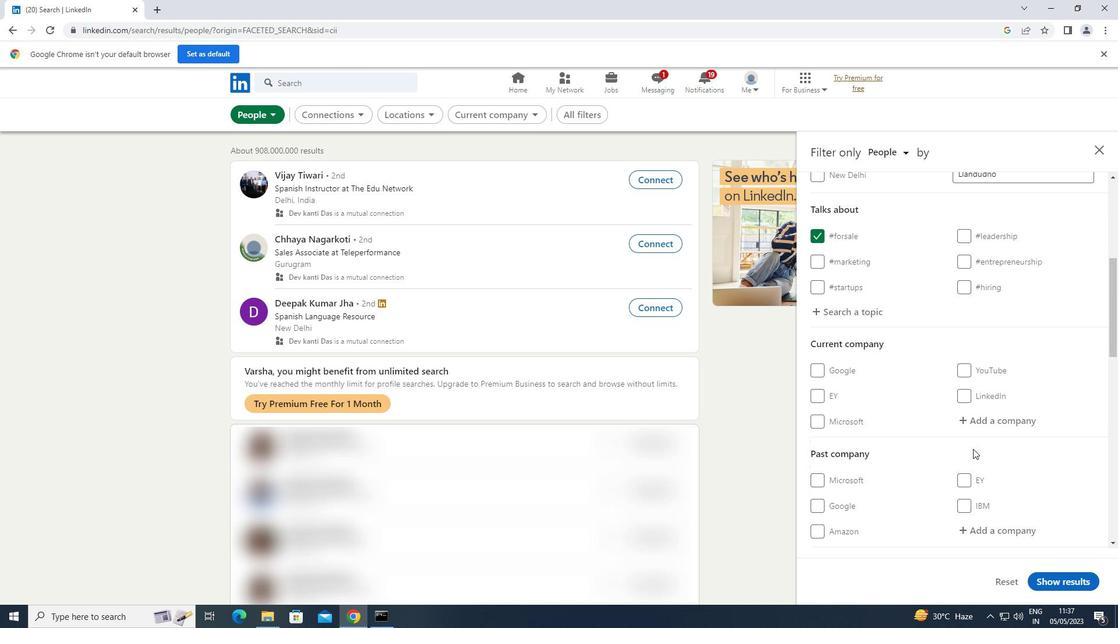 
Action: Mouse moved to (993, 490)
Screenshot: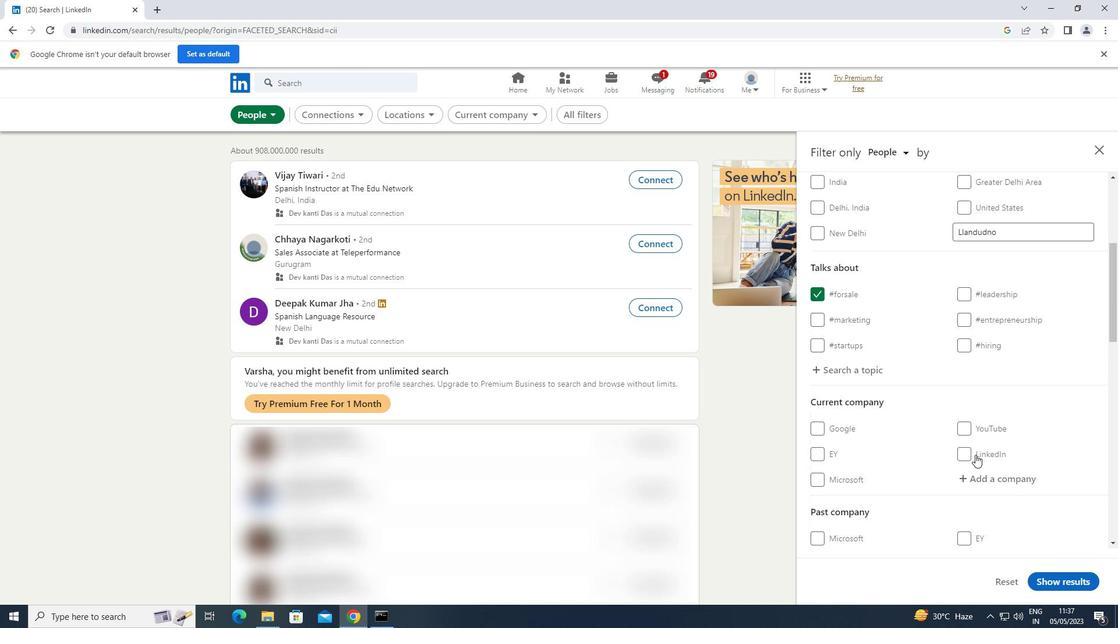 
Action: Mouse pressed left at (993, 490)
Screenshot: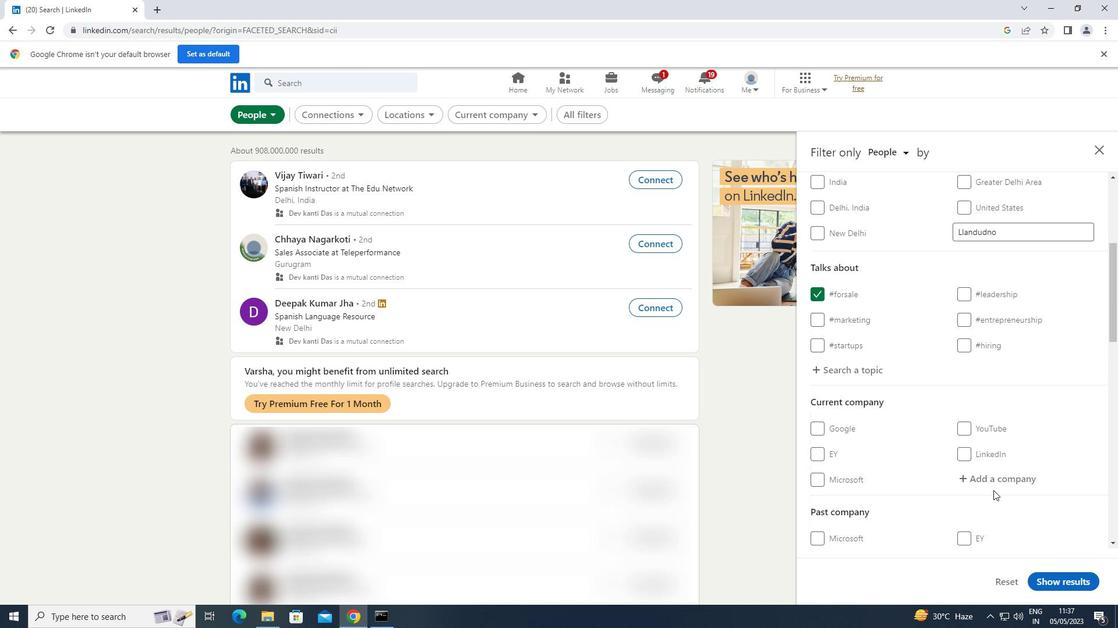 
Action: Mouse moved to (997, 486)
Screenshot: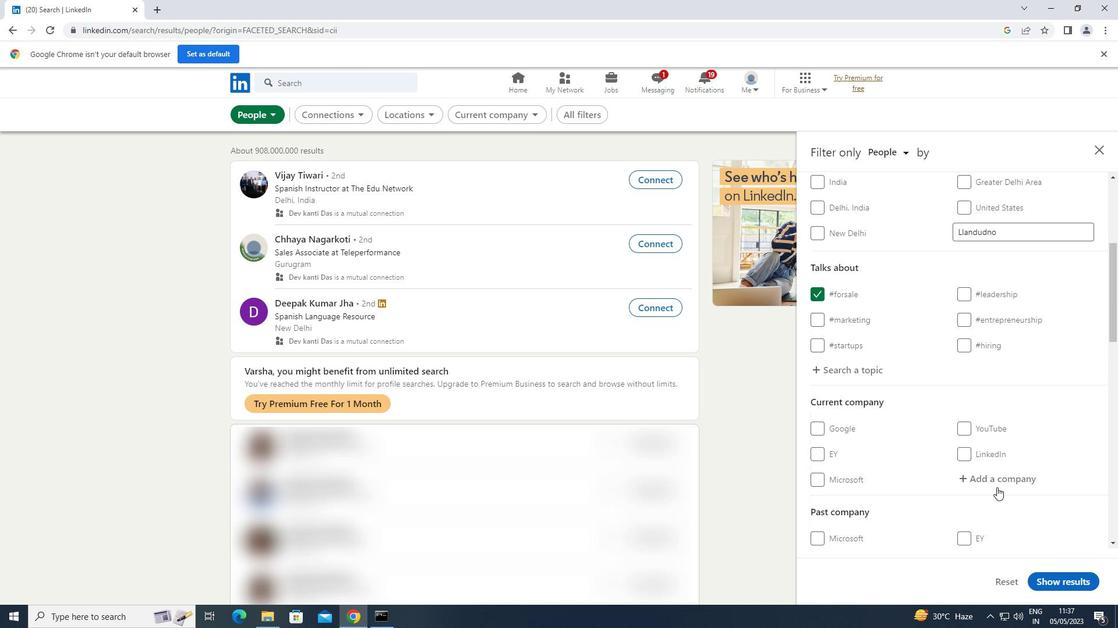 
Action: Mouse pressed left at (997, 486)
Screenshot: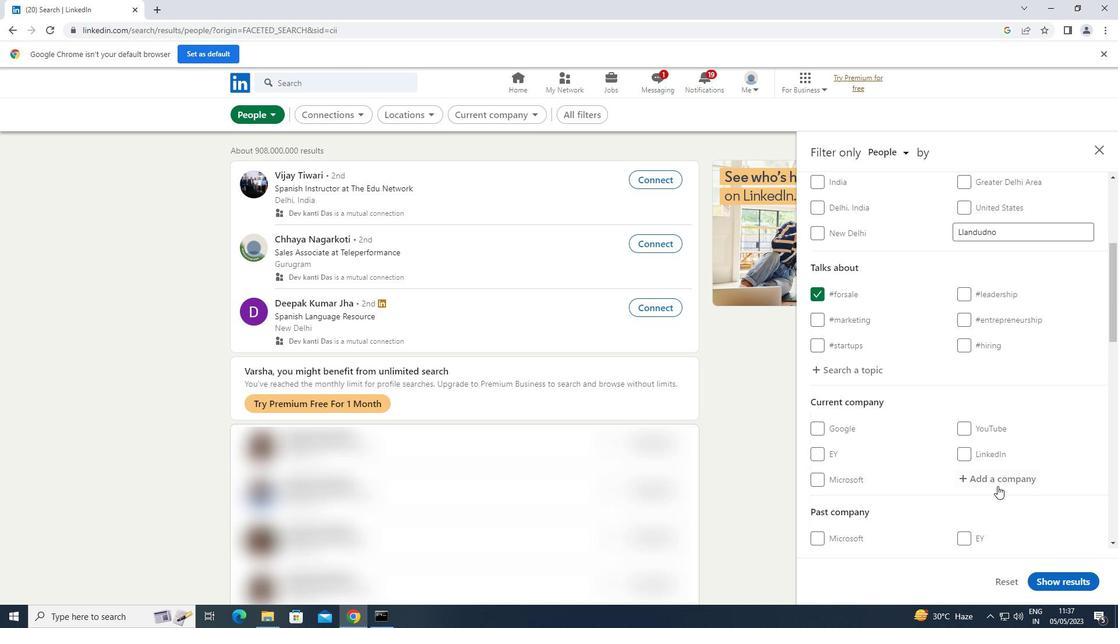 
Action: Key pressed <Key.shift>L<Key.shift>&<Key.shift>T
Screenshot: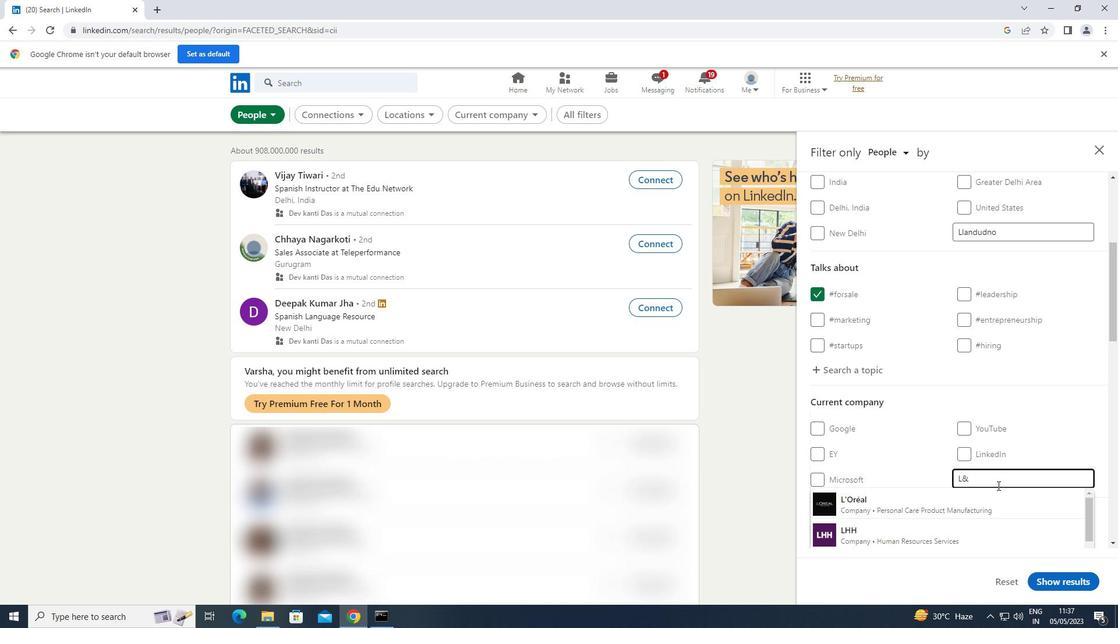 
Action: Mouse moved to (998, 486)
Screenshot: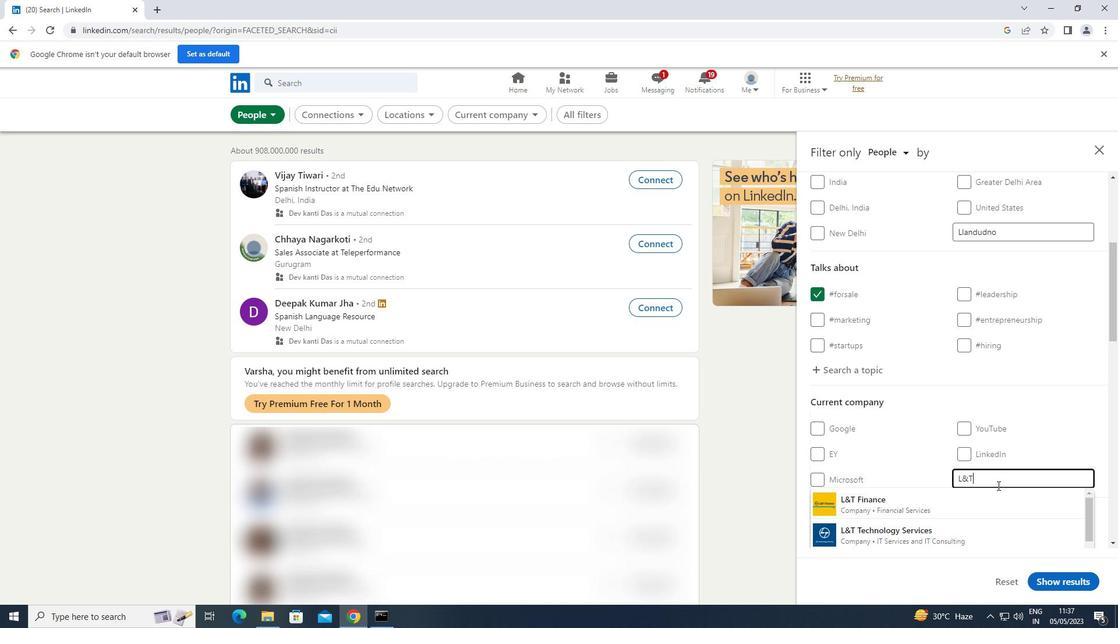 
Action: Key pressed <Key.space><Key.shift>VALVES
Screenshot: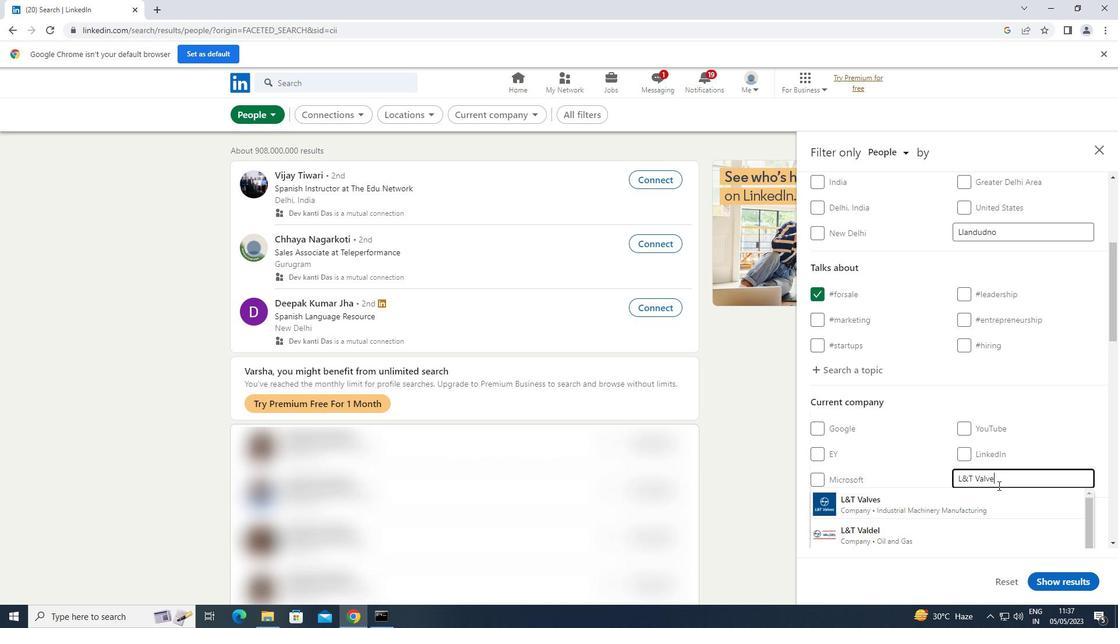 
Action: Mouse moved to (949, 493)
Screenshot: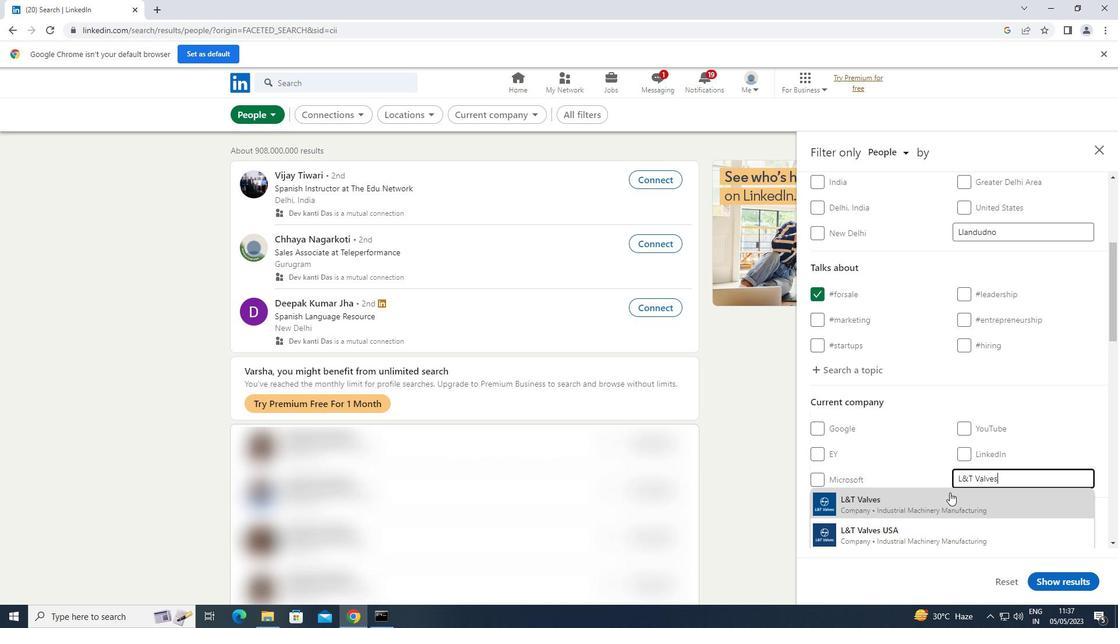 
Action: Mouse pressed left at (949, 493)
Screenshot: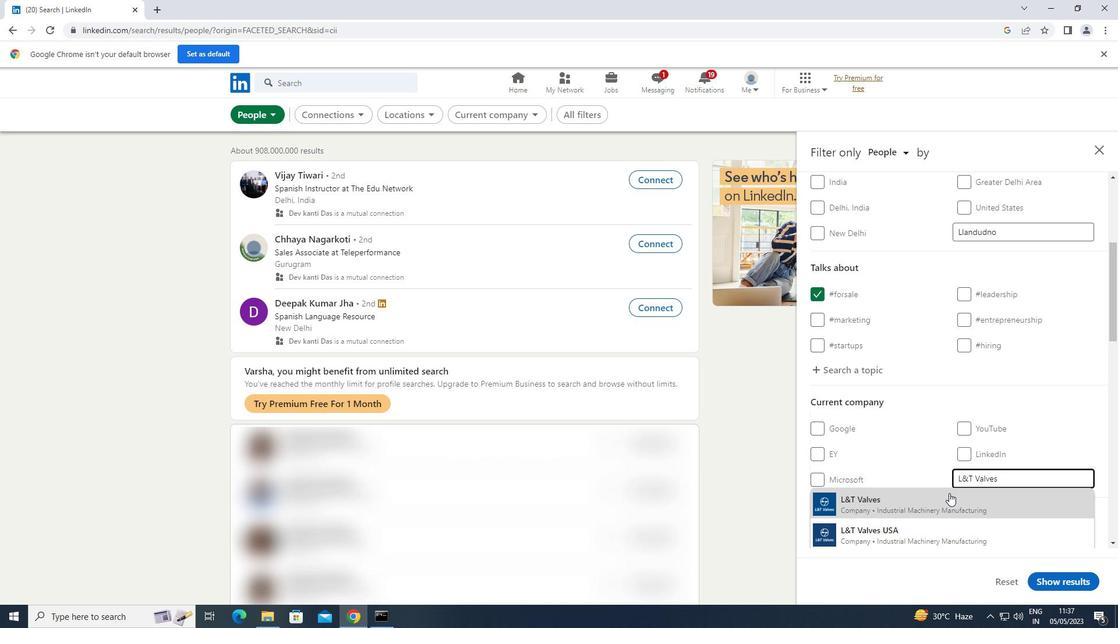 
Action: Mouse scrolled (949, 493) with delta (0, 0)
Screenshot: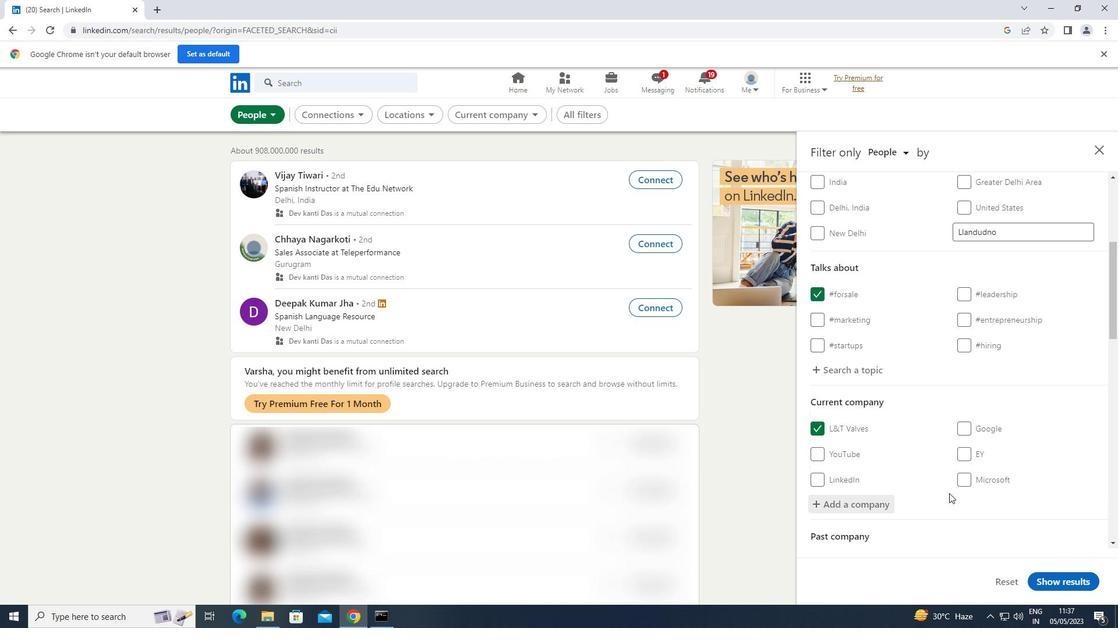 
Action: Mouse scrolled (949, 493) with delta (0, 0)
Screenshot: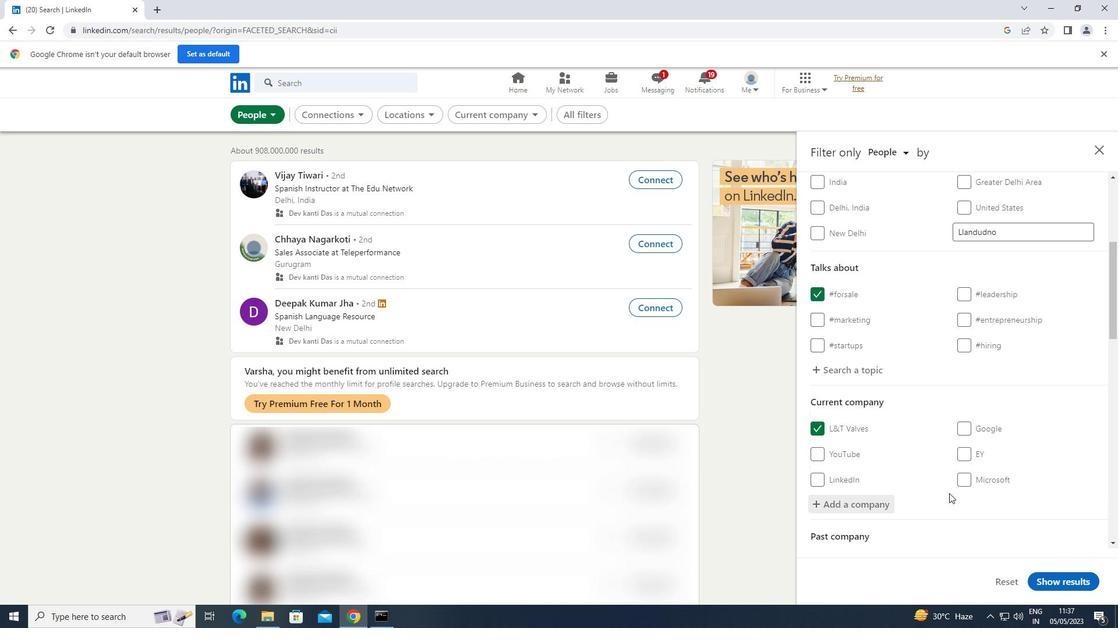 
Action: Mouse scrolled (949, 493) with delta (0, 0)
Screenshot: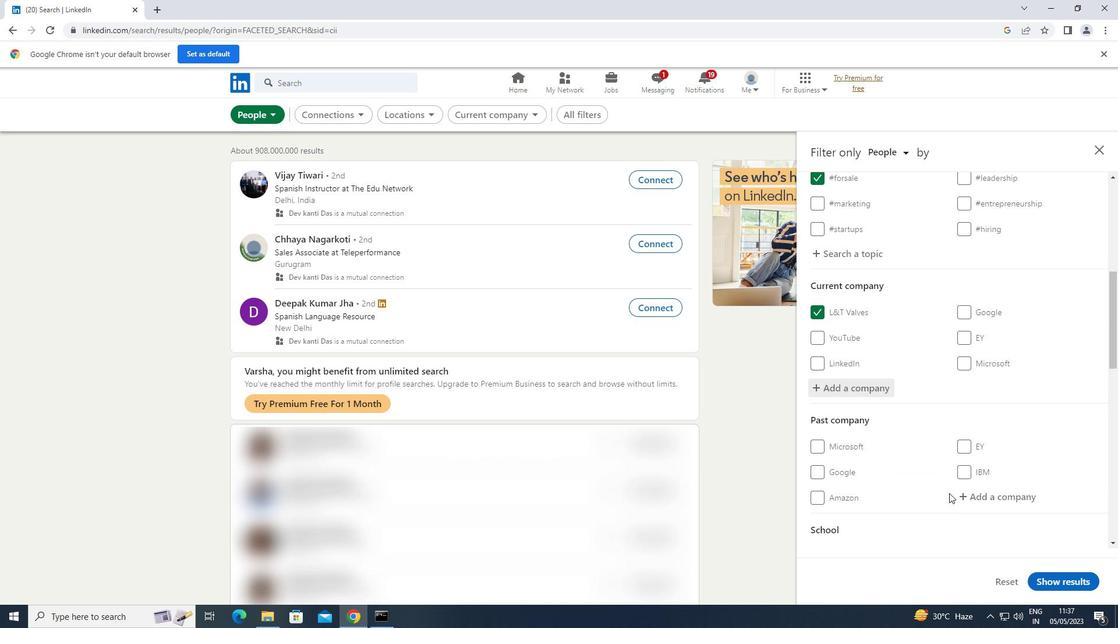 
Action: Mouse scrolled (949, 493) with delta (0, 0)
Screenshot: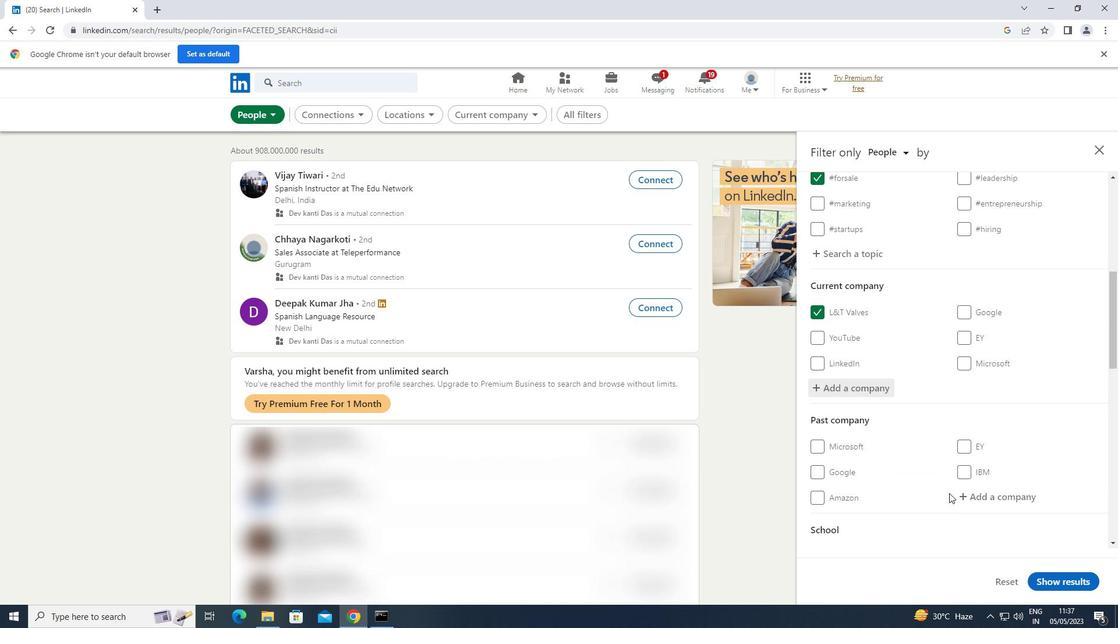 
Action: Mouse scrolled (949, 494) with delta (0, 0)
Screenshot: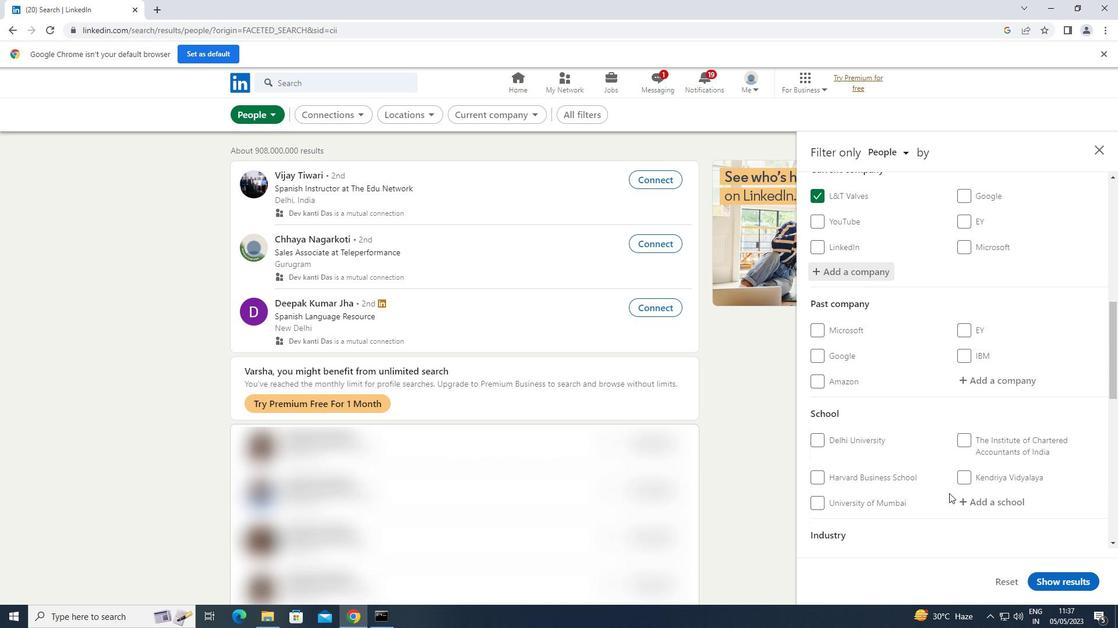 
Action: Mouse scrolled (949, 493) with delta (0, 0)
Screenshot: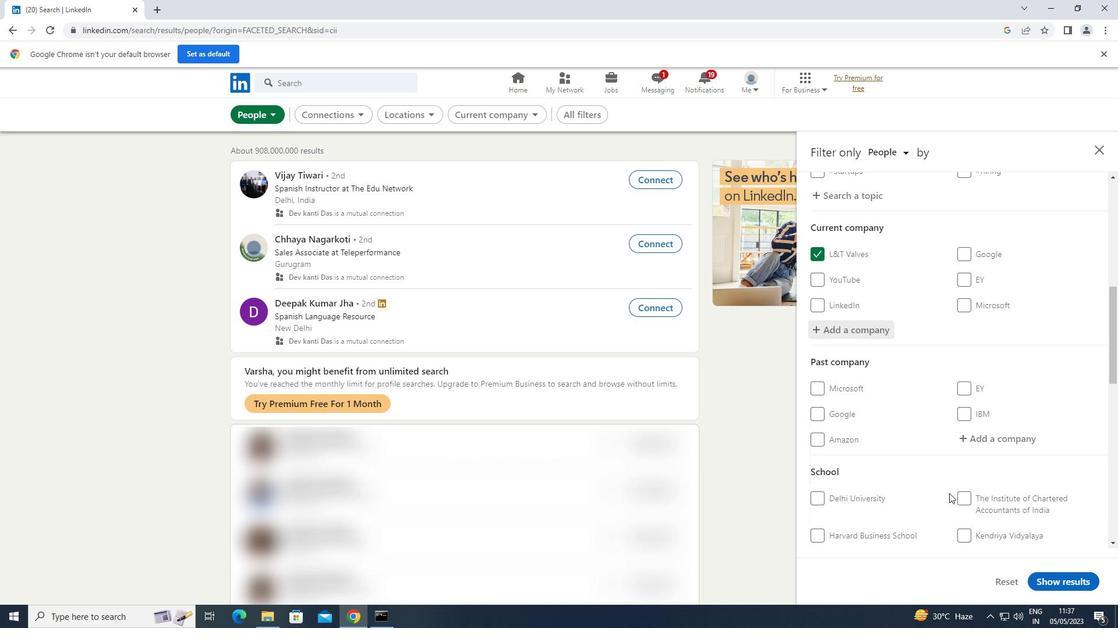 
Action: Mouse scrolled (949, 493) with delta (0, 0)
Screenshot: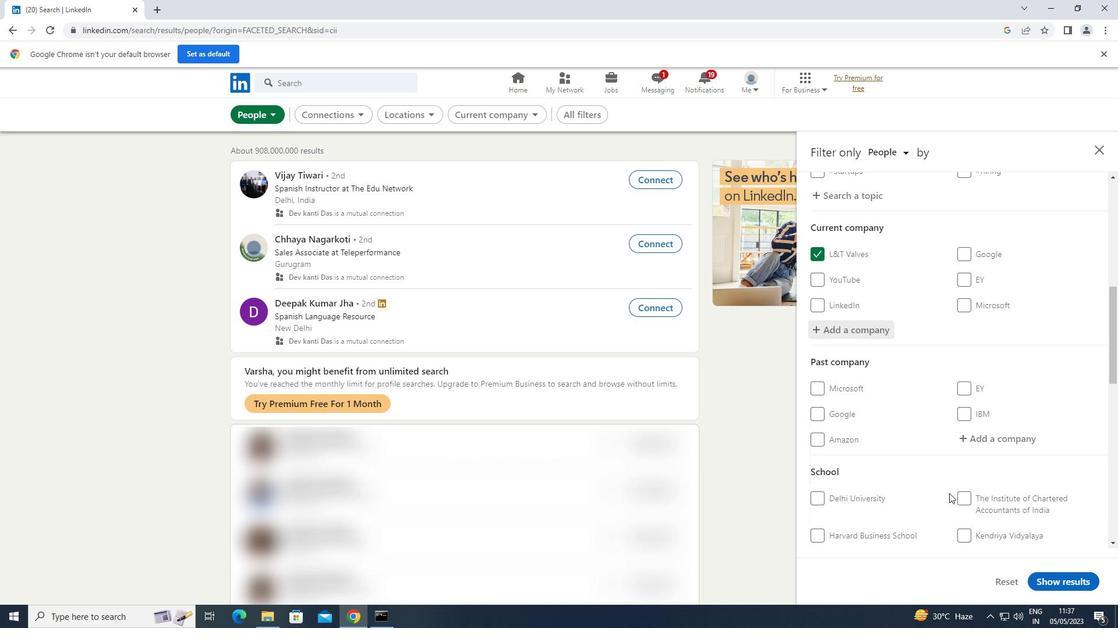 
Action: Mouse moved to (1000, 439)
Screenshot: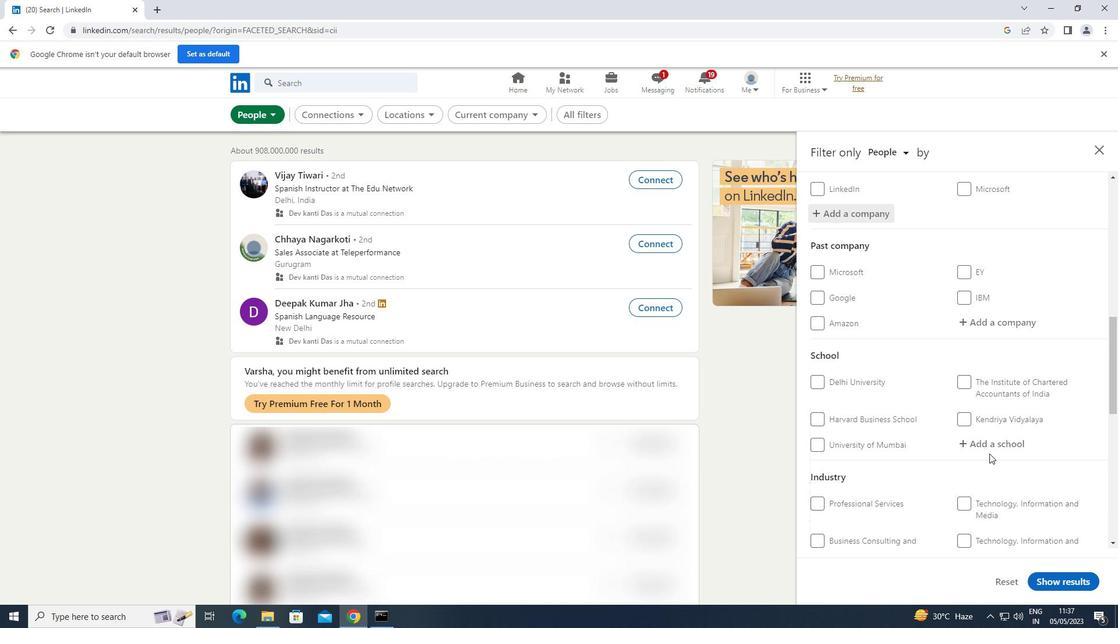 
Action: Mouse pressed left at (1000, 439)
Screenshot: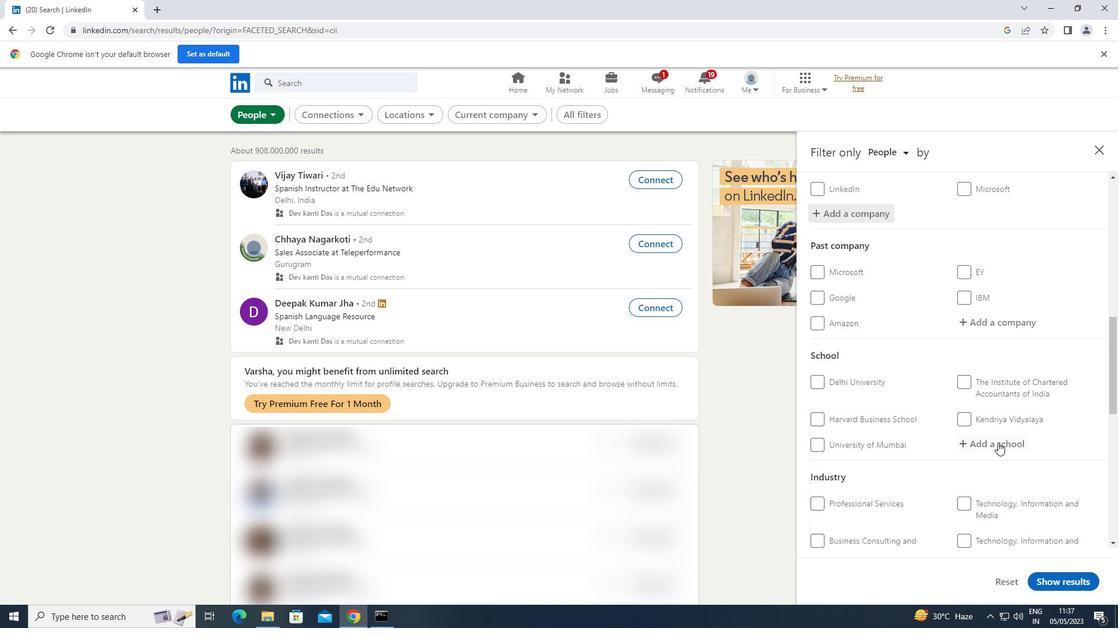 
Action: Key pressed <Key.shift>PATNA
Screenshot: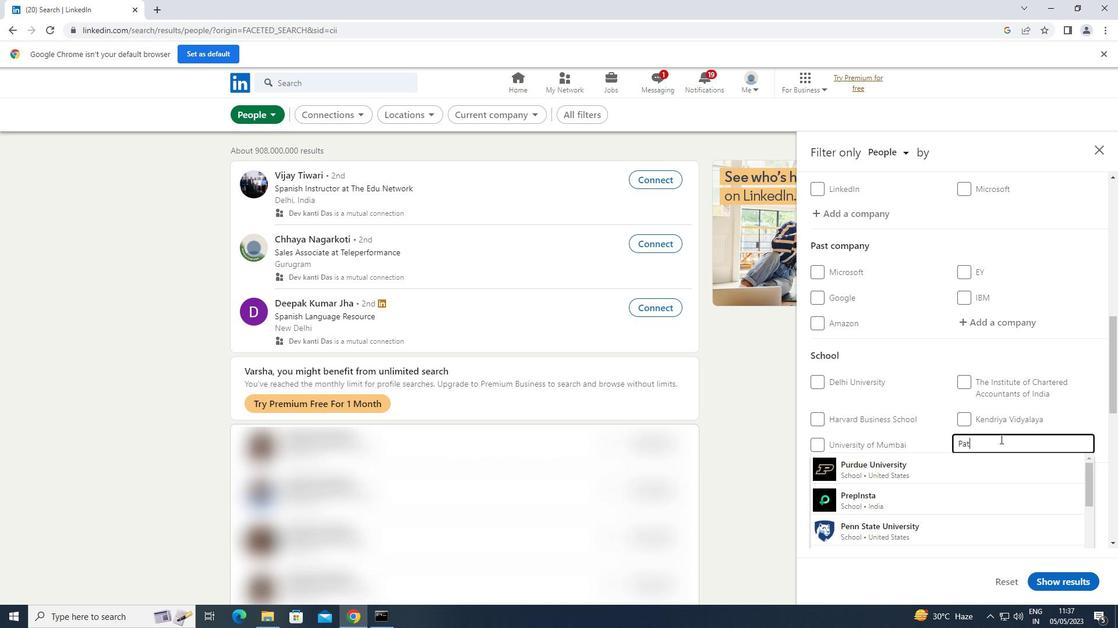 
Action: Mouse moved to (914, 464)
Screenshot: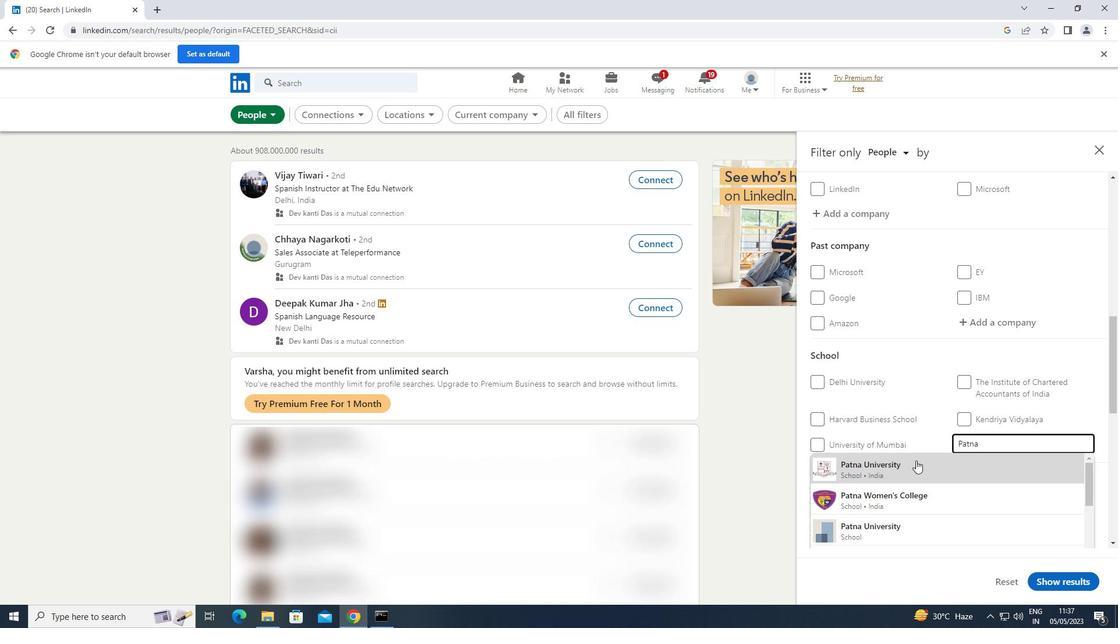 
Action: Mouse pressed left at (914, 464)
Screenshot: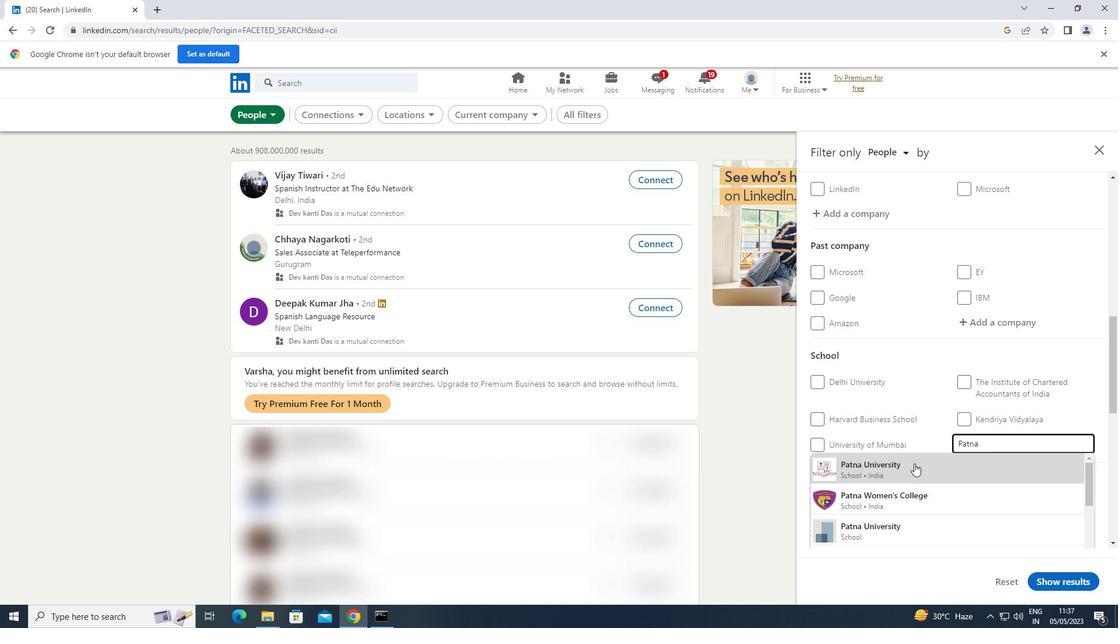 
Action: Mouse scrolled (914, 463) with delta (0, 0)
Screenshot: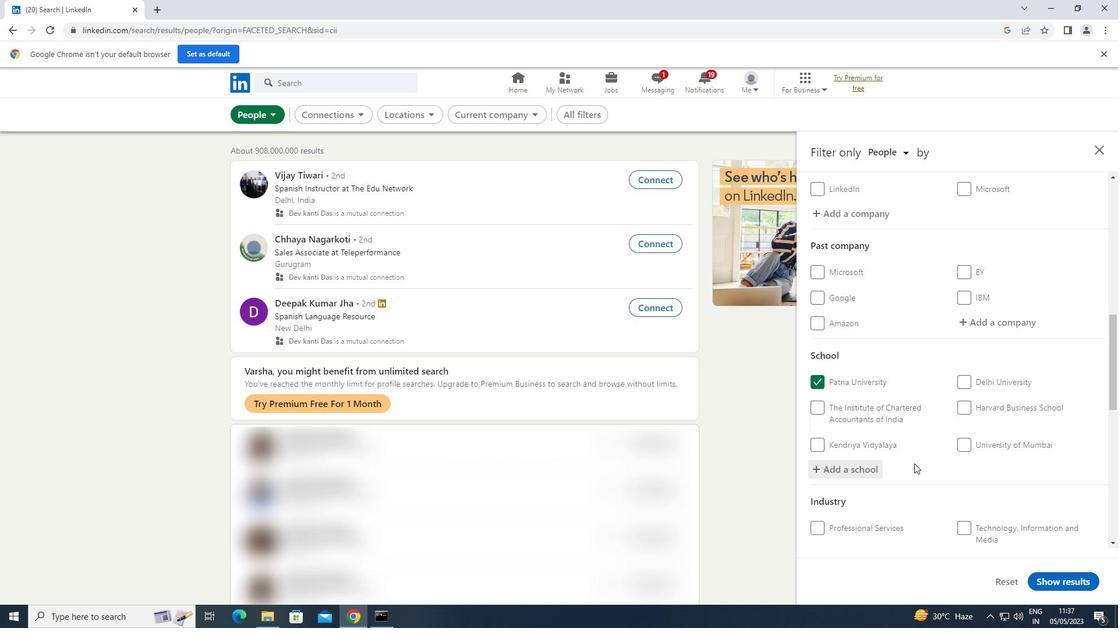 
Action: Mouse scrolled (914, 463) with delta (0, 0)
Screenshot: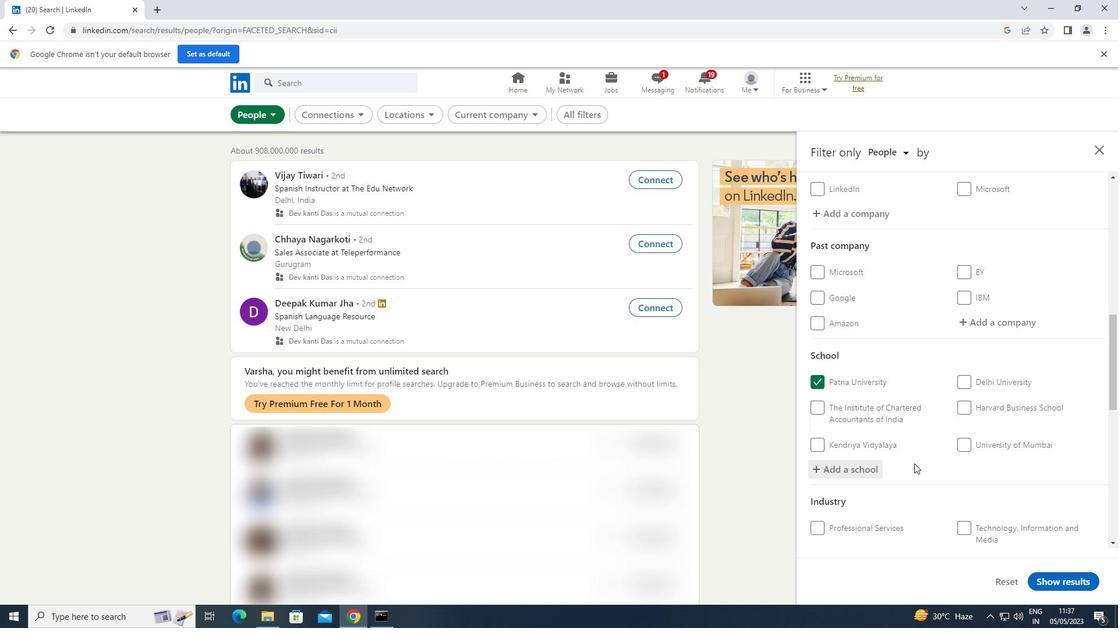
Action: Mouse scrolled (914, 463) with delta (0, 0)
Screenshot: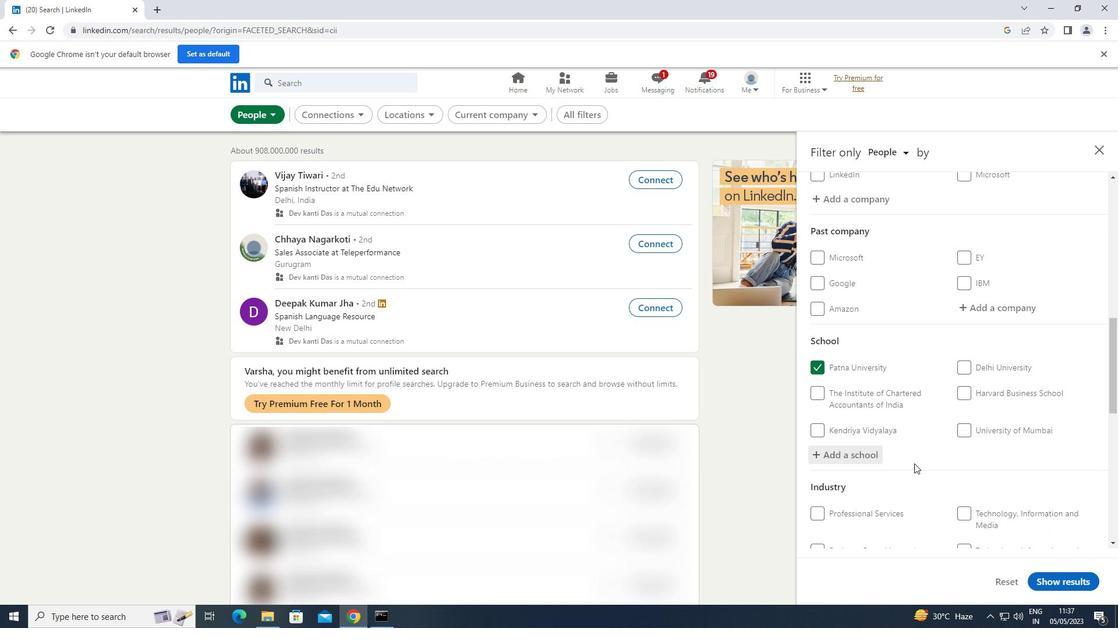 
Action: Mouse scrolled (914, 463) with delta (0, 0)
Screenshot: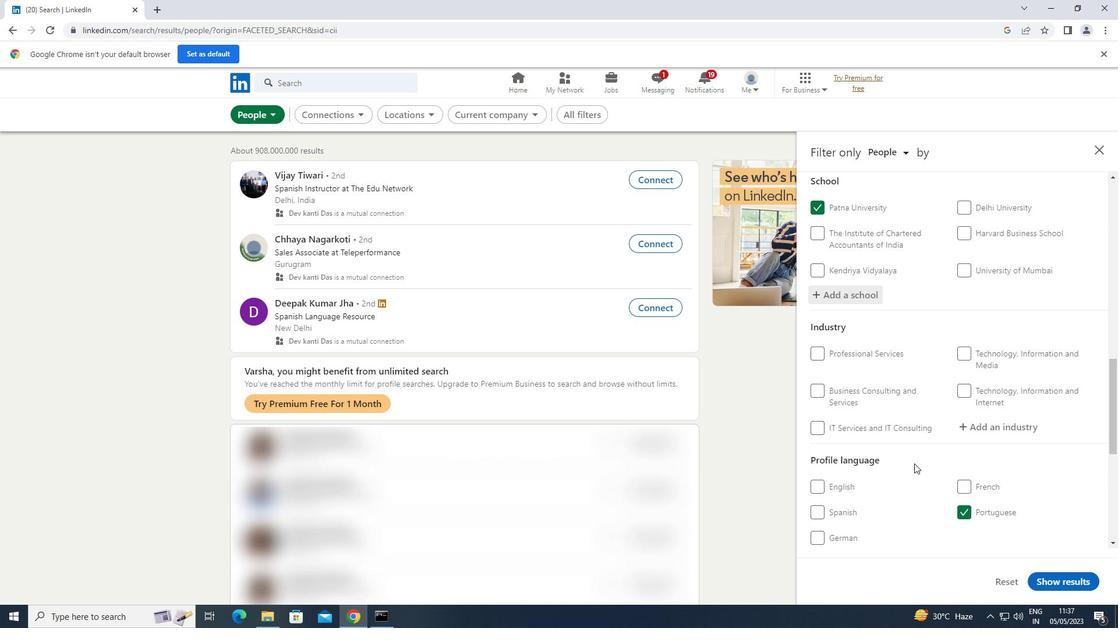 
Action: Mouse scrolled (914, 463) with delta (0, 0)
Screenshot: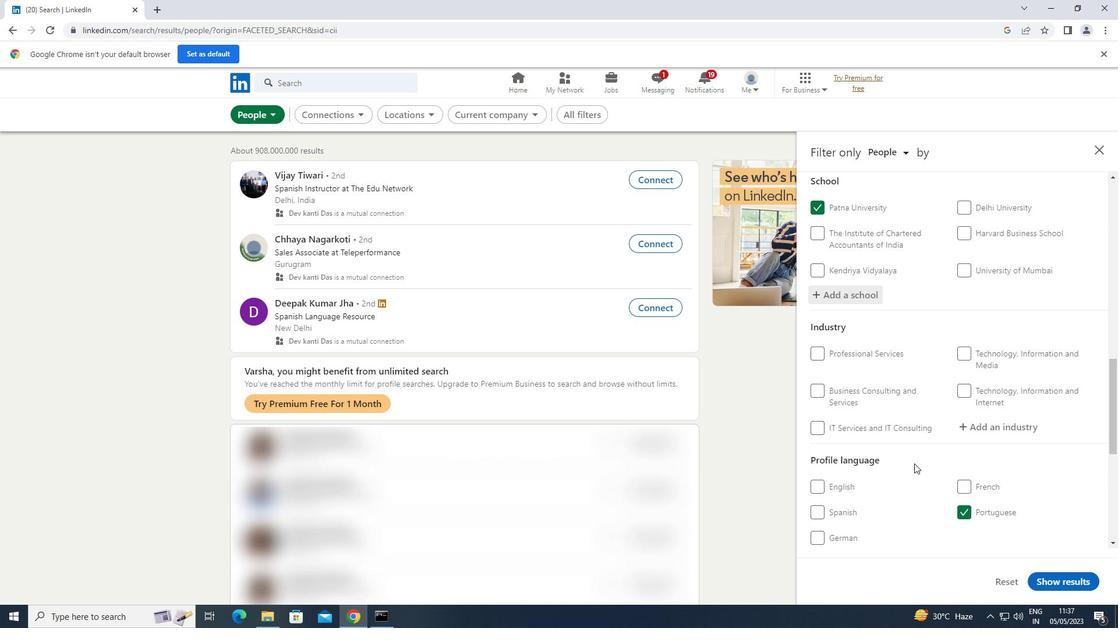 
Action: Mouse scrolled (914, 464) with delta (0, 0)
Screenshot: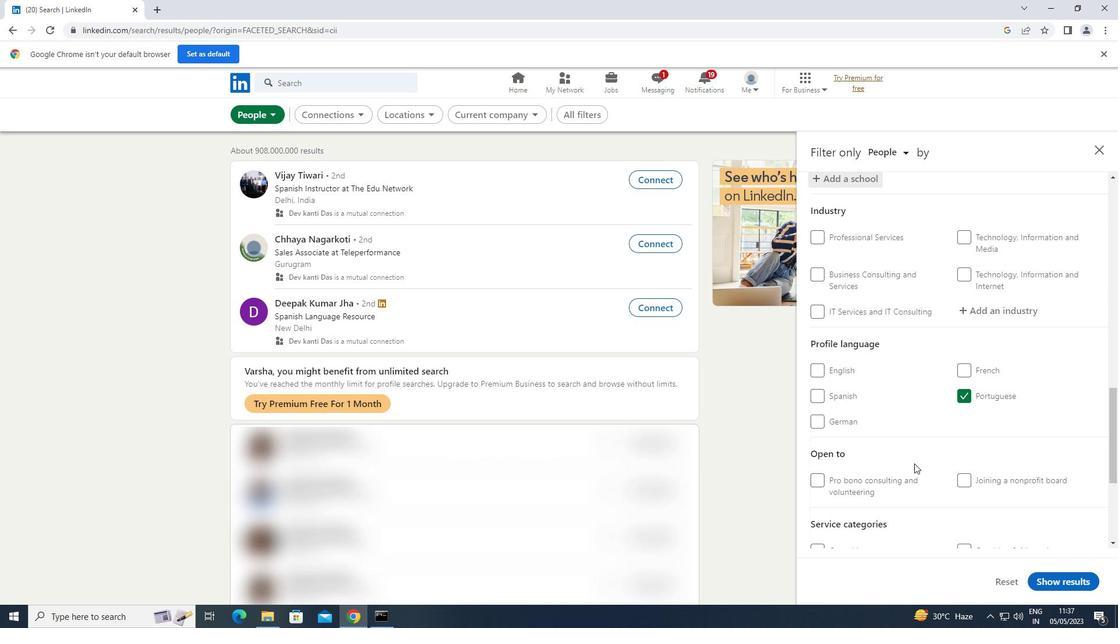 
Action: Mouse moved to (1012, 369)
Screenshot: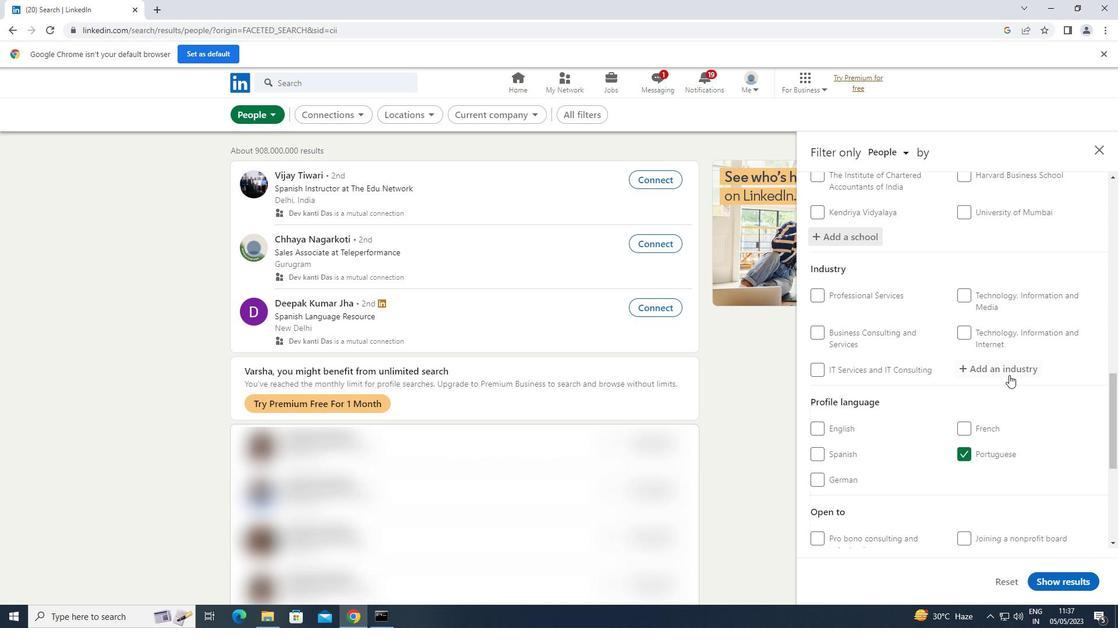
Action: Mouse pressed left at (1012, 369)
Screenshot: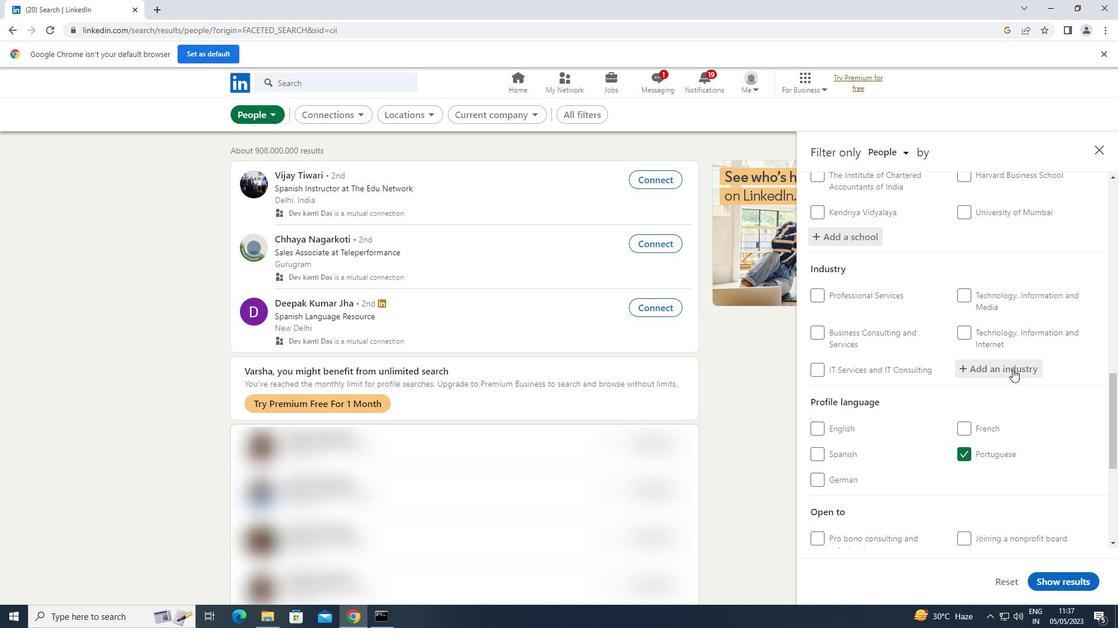 
Action: Key pressed <Key.shift>LEATHER<Key.space>
Screenshot: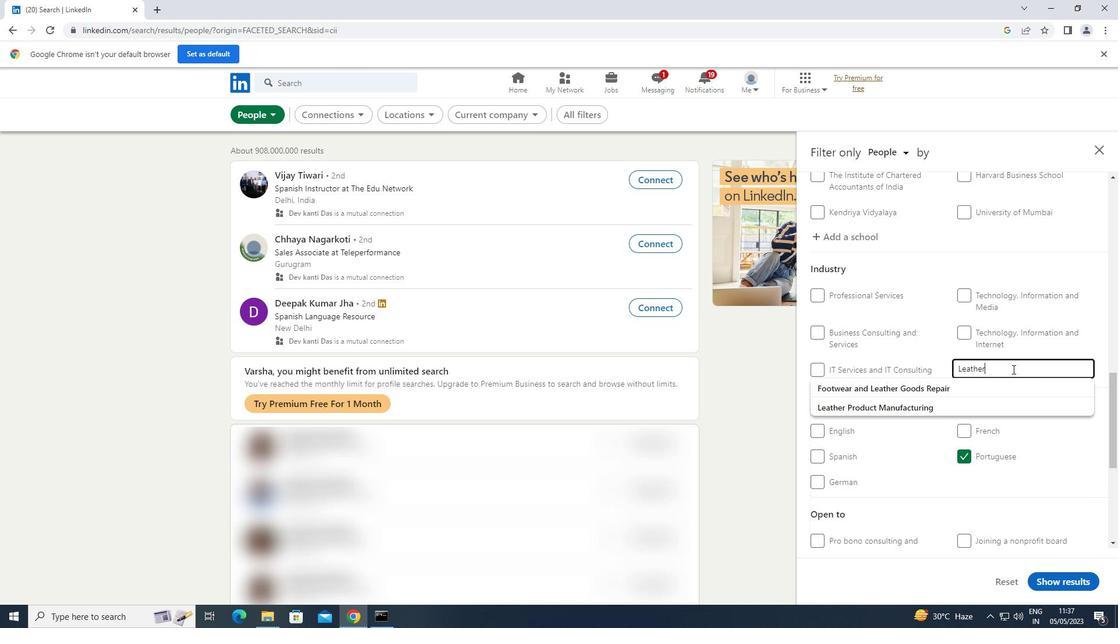 
Action: Mouse moved to (931, 407)
Screenshot: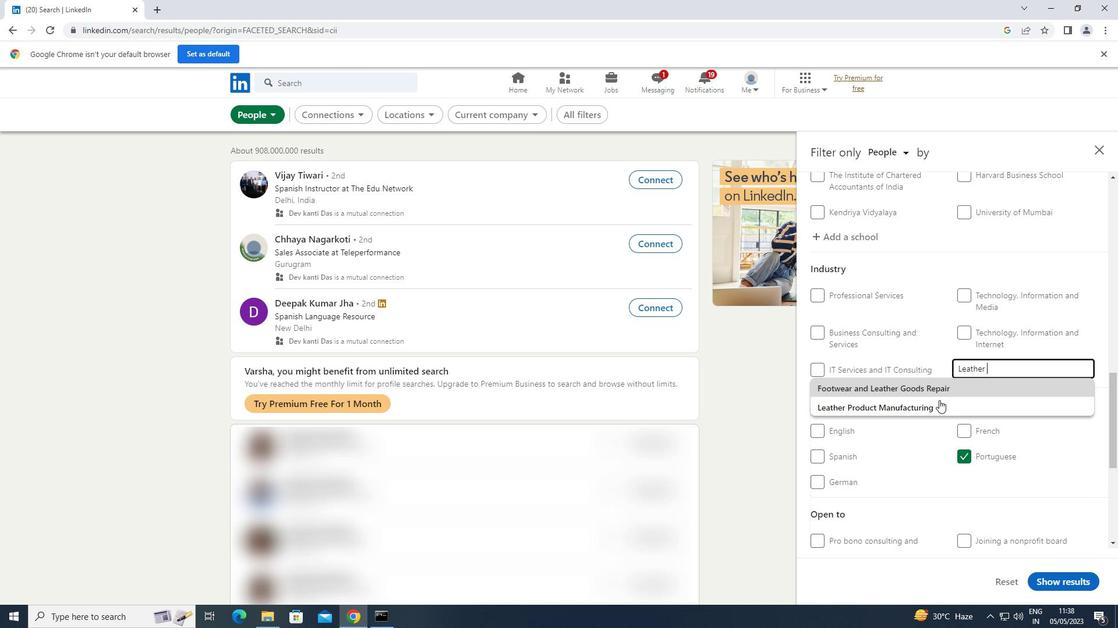 
Action: Mouse pressed left at (931, 407)
Screenshot: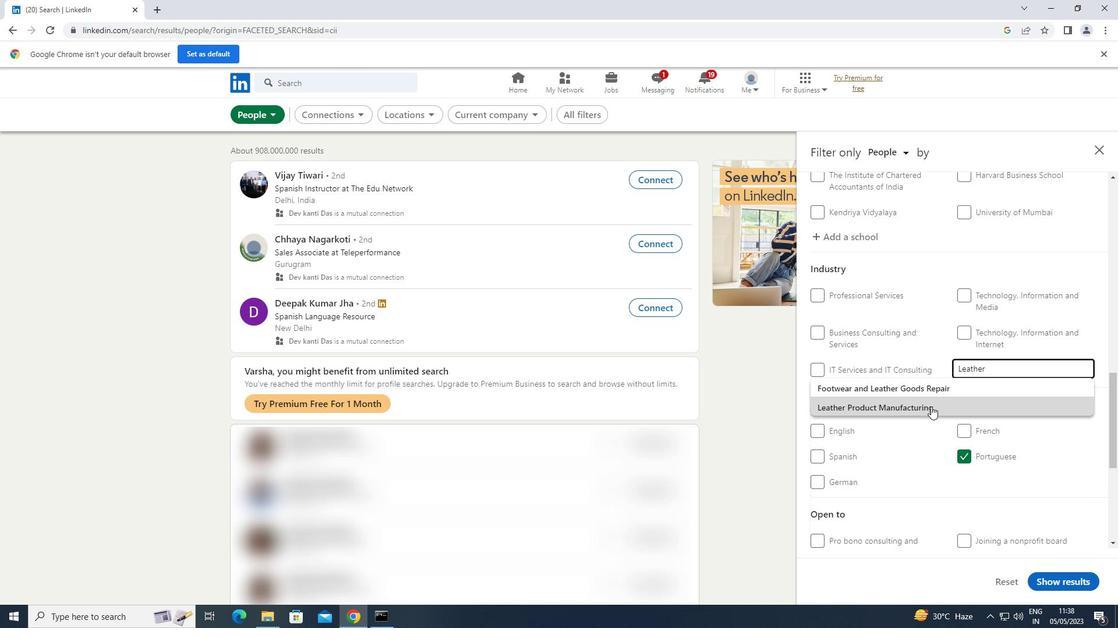 
Action: Mouse scrolled (931, 406) with delta (0, 0)
Screenshot: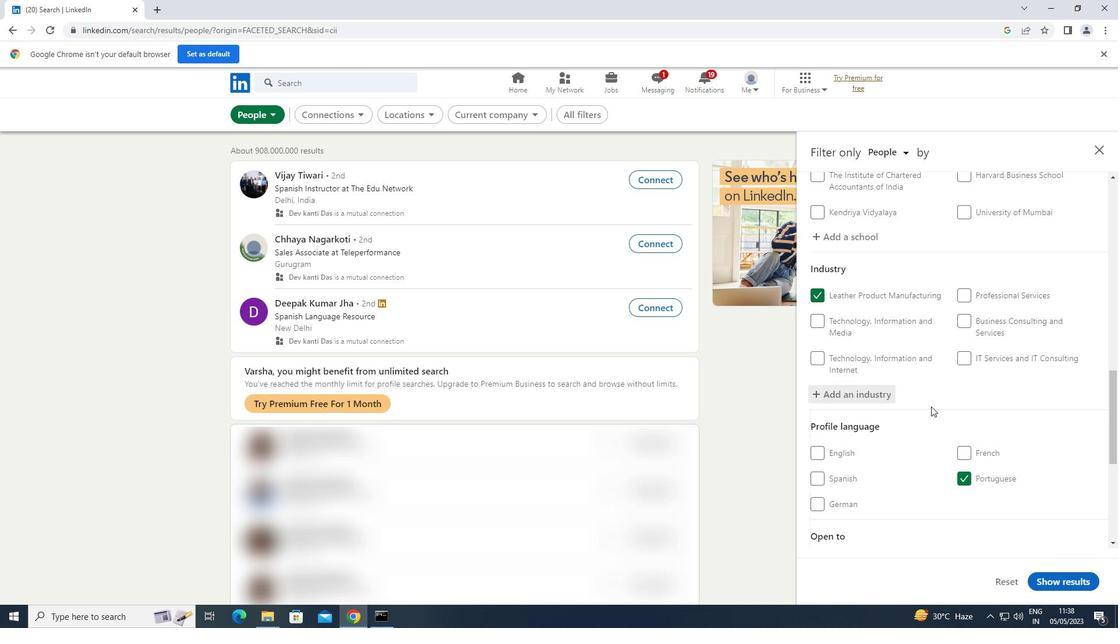 
Action: Mouse scrolled (931, 406) with delta (0, 0)
Screenshot: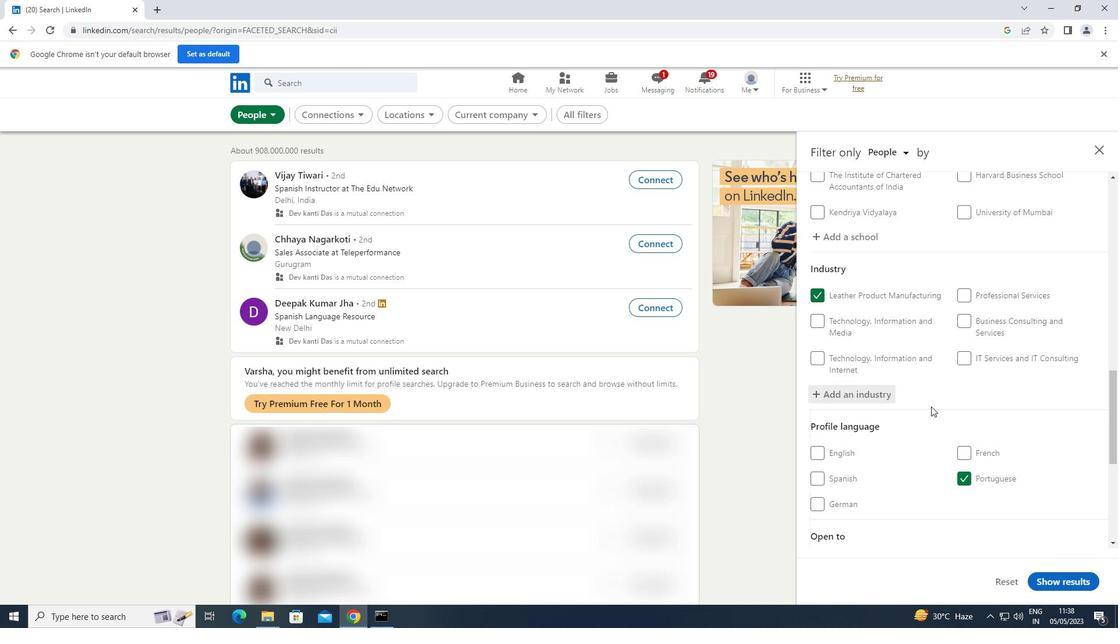
Action: Mouse scrolled (931, 406) with delta (0, 0)
Screenshot: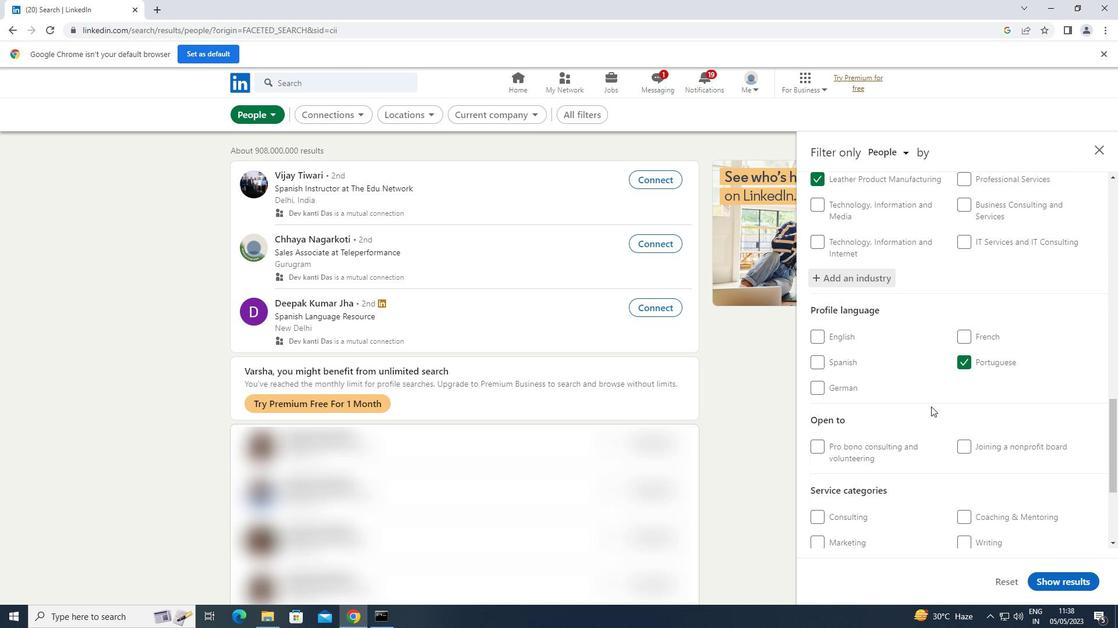 
Action: Mouse scrolled (931, 406) with delta (0, 0)
Screenshot: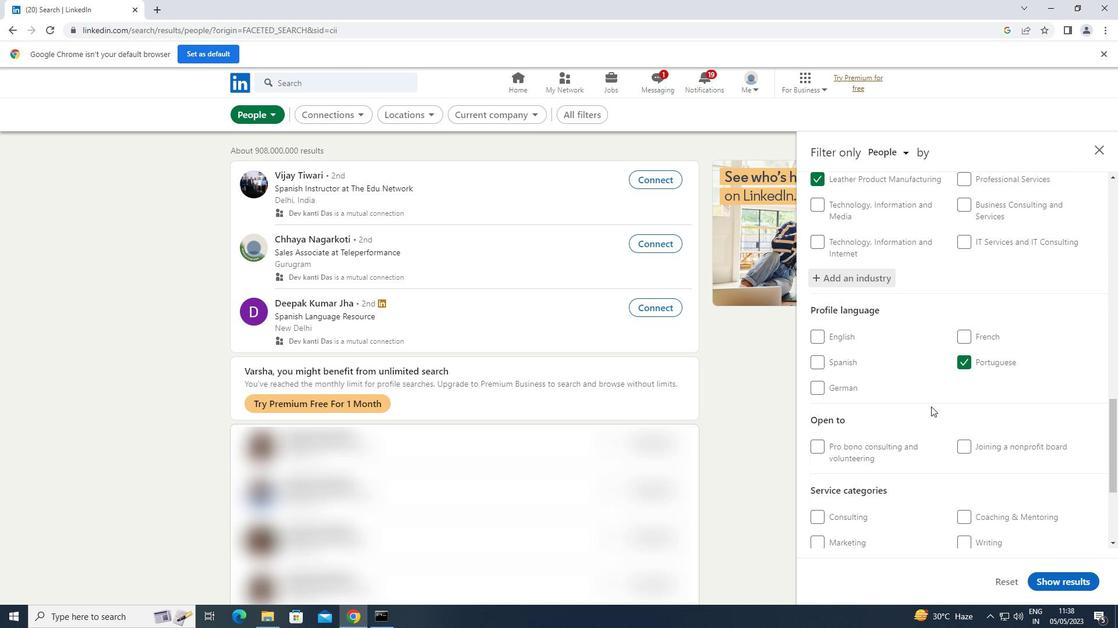 
Action: Mouse moved to (1008, 449)
Screenshot: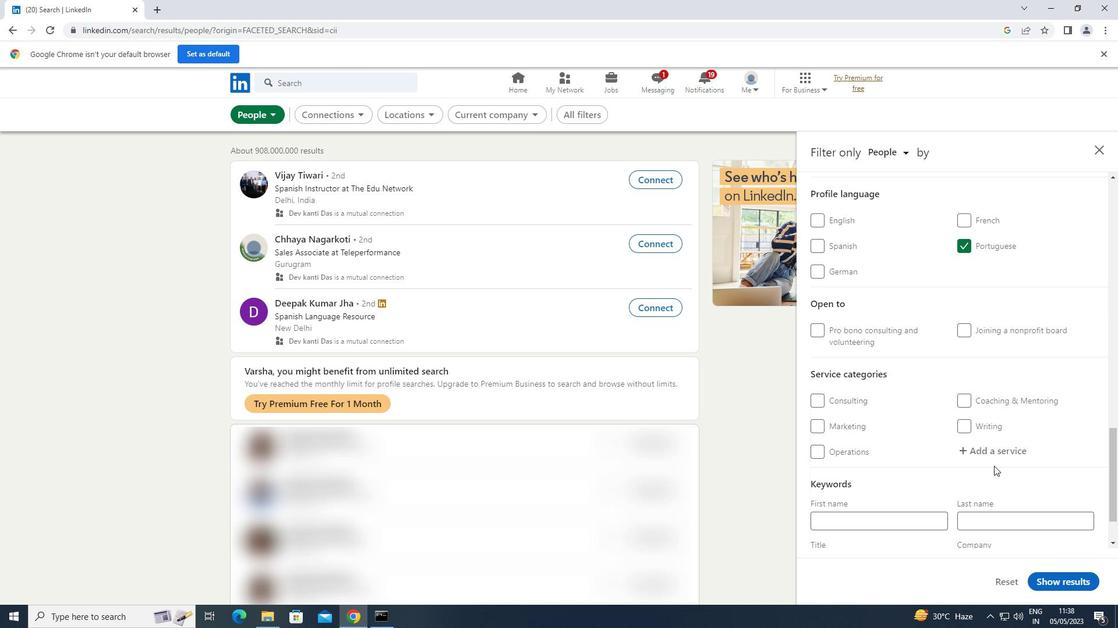 
Action: Mouse pressed left at (1008, 449)
Screenshot: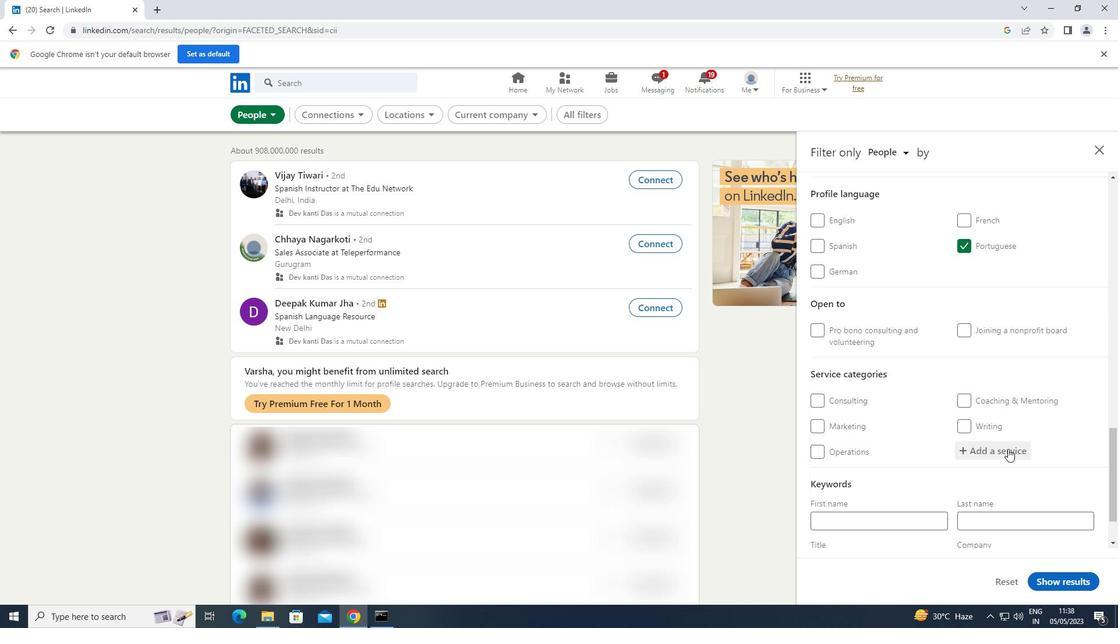 
Action: Key pressed <Key.shift>PACKAGING
Screenshot: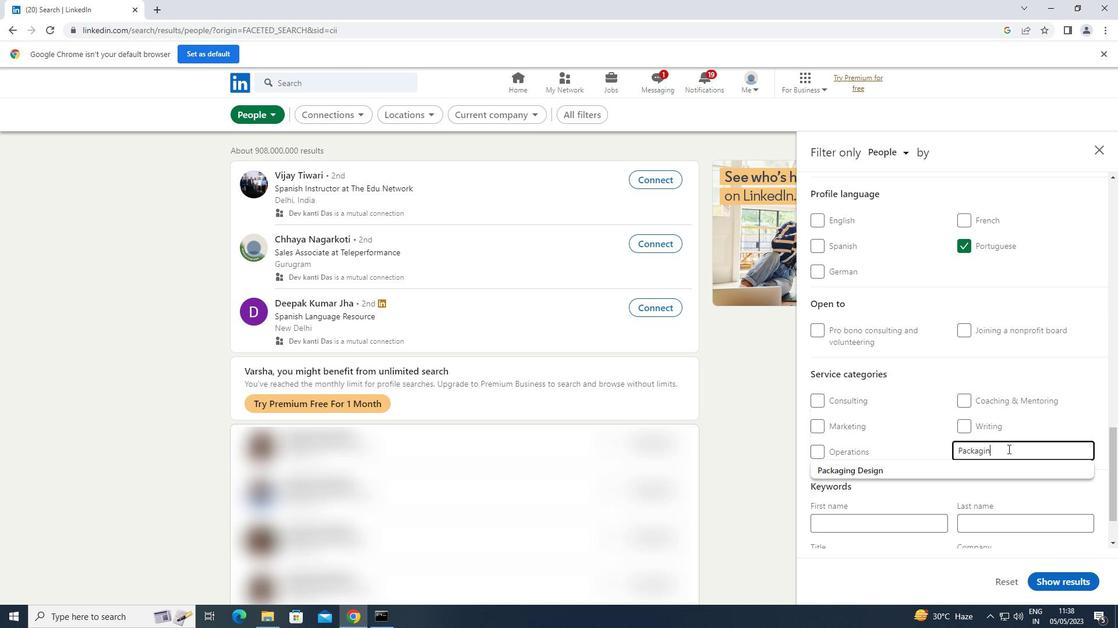 
Action: Mouse moved to (889, 462)
Screenshot: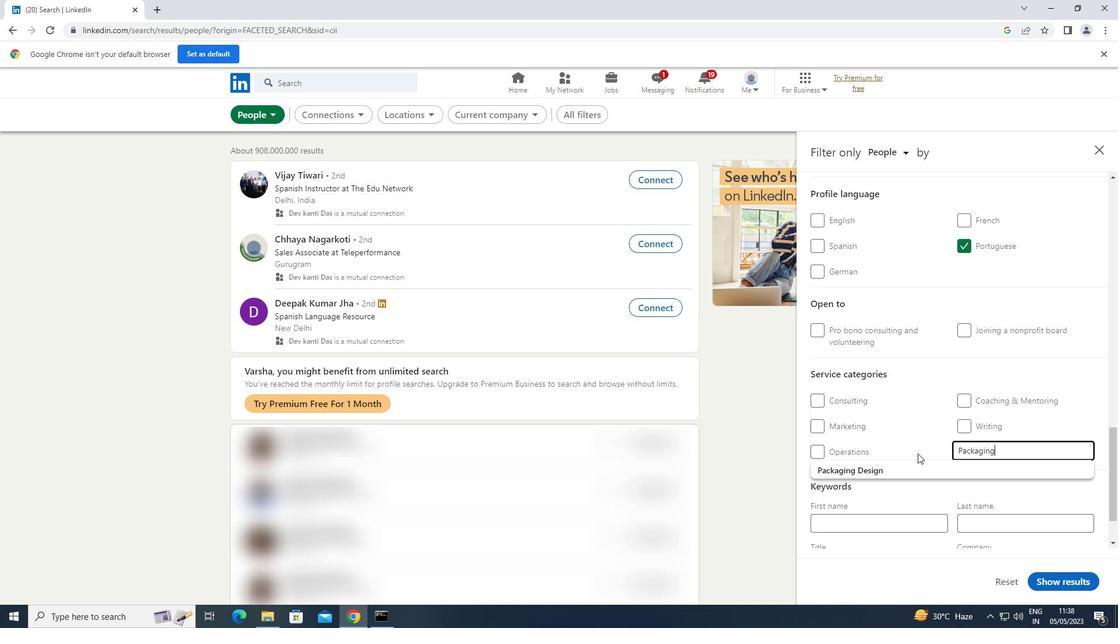
Action: Mouse pressed left at (889, 462)
Screenshot: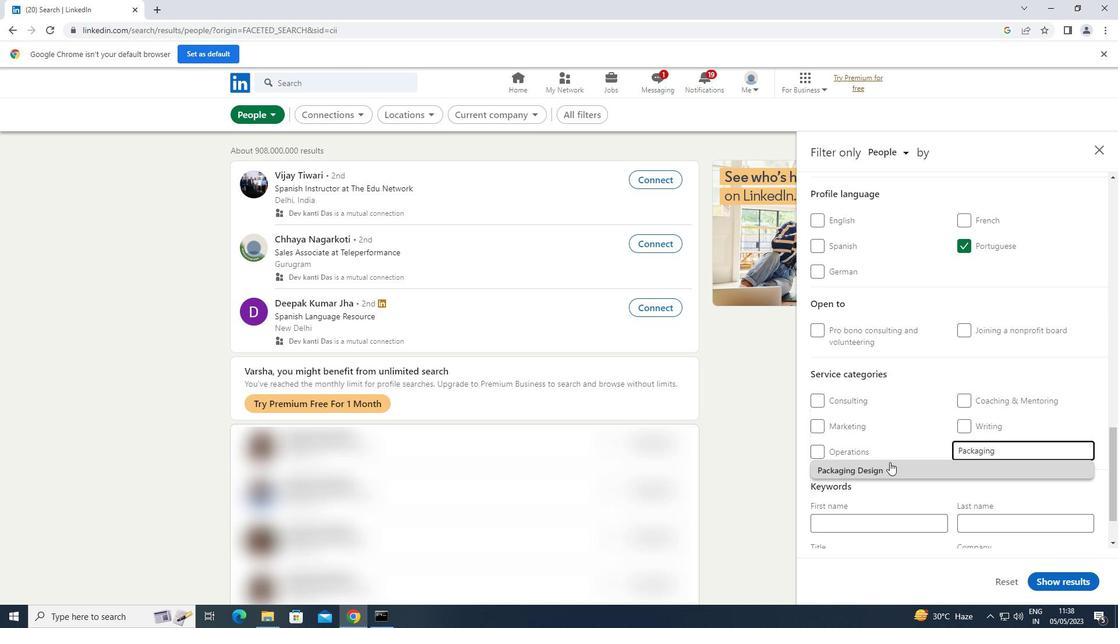 
Action: Mouse scrolled (889, 462) with delta (0, 0)
Screenshot: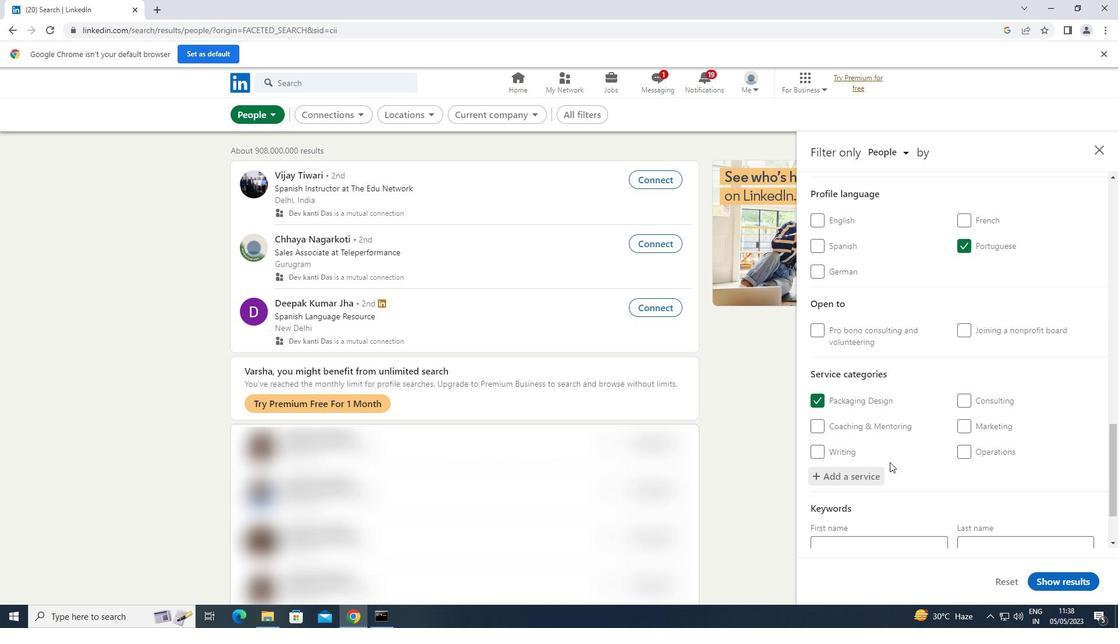 
Action: Mouse scrolled (889, 462) with delta (0, 0)
Screenshot: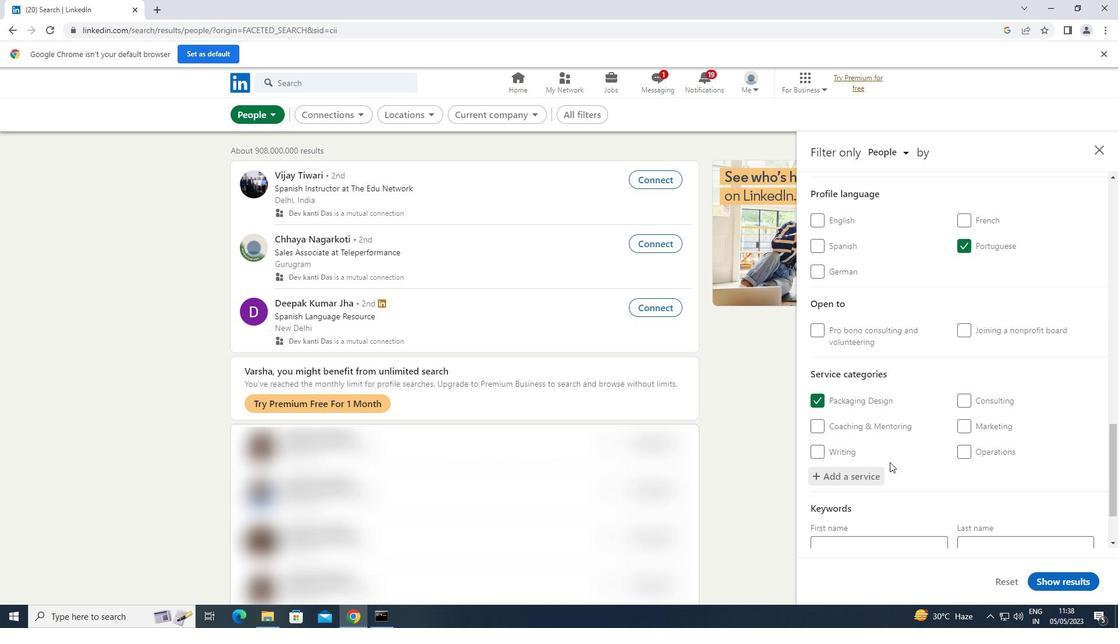 
Action: Mouse scrolled (889, 462) with delta (0, 0)
Screenshot: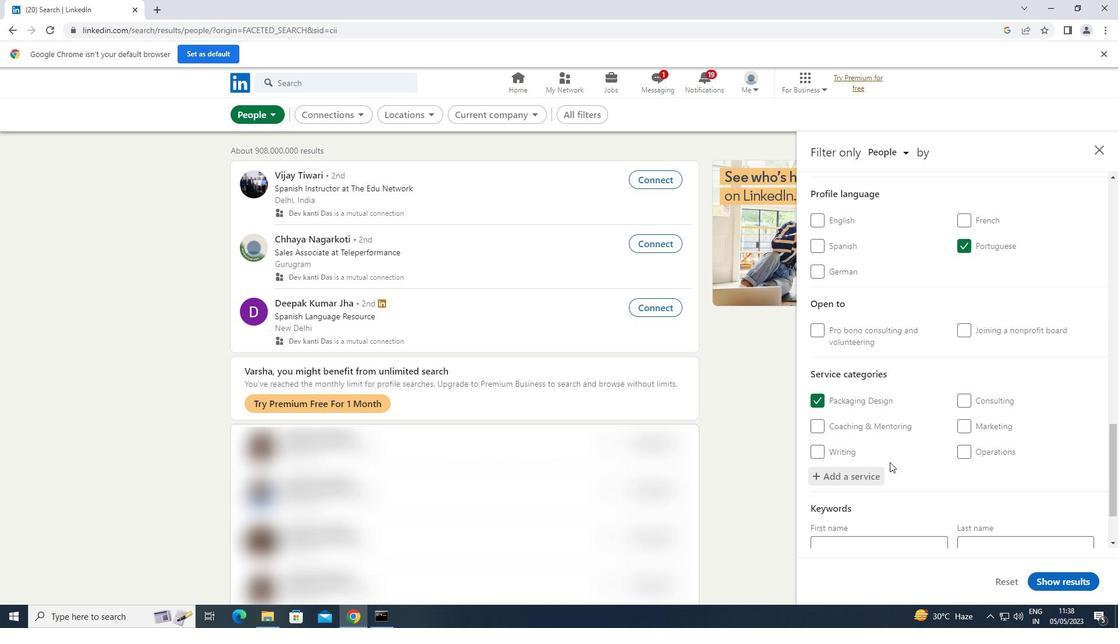 
Action: Mouse scrolled (889, 462) with delta (0, 0)
Screenshot: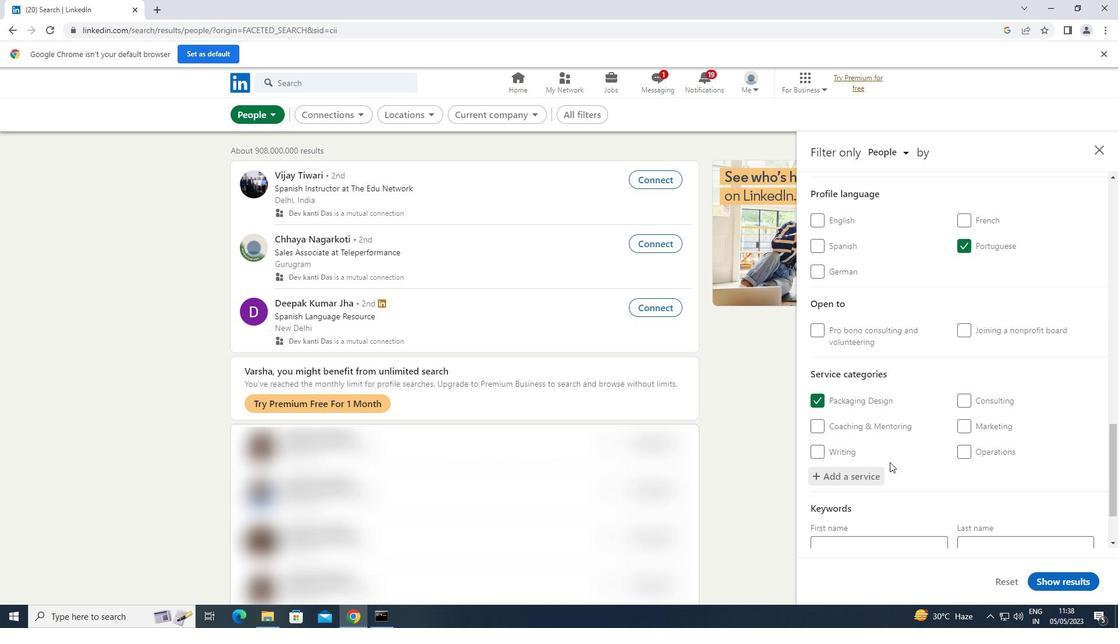 
Action: Mouse scrolled (889, 462) with delta (0, 0)
Screenshot: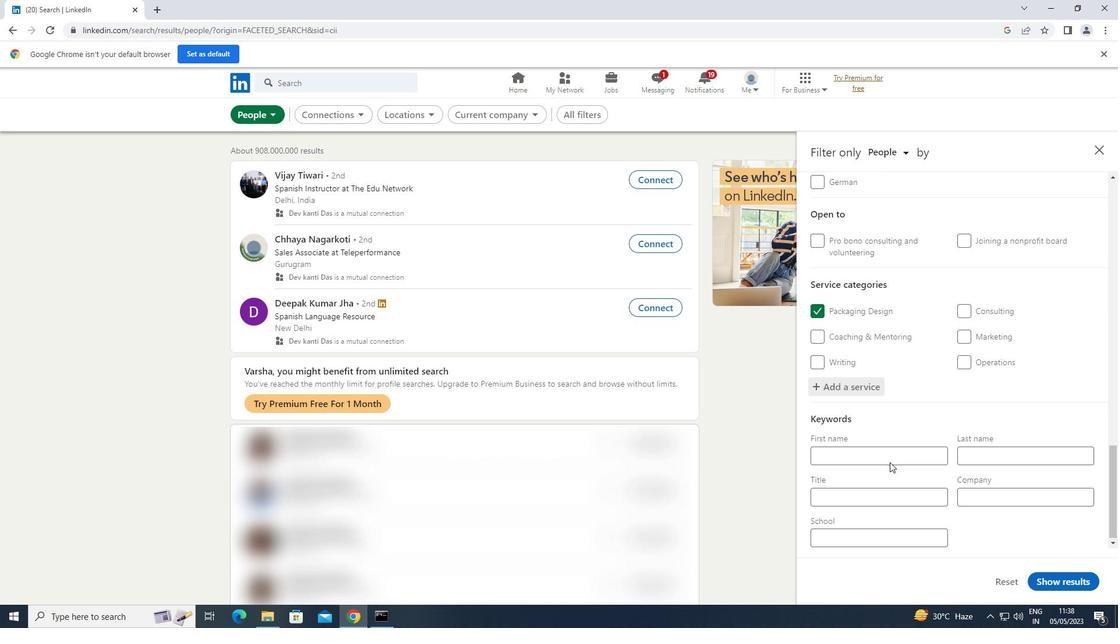 
Action: Mouse moved to (881, 502)
Screenshot: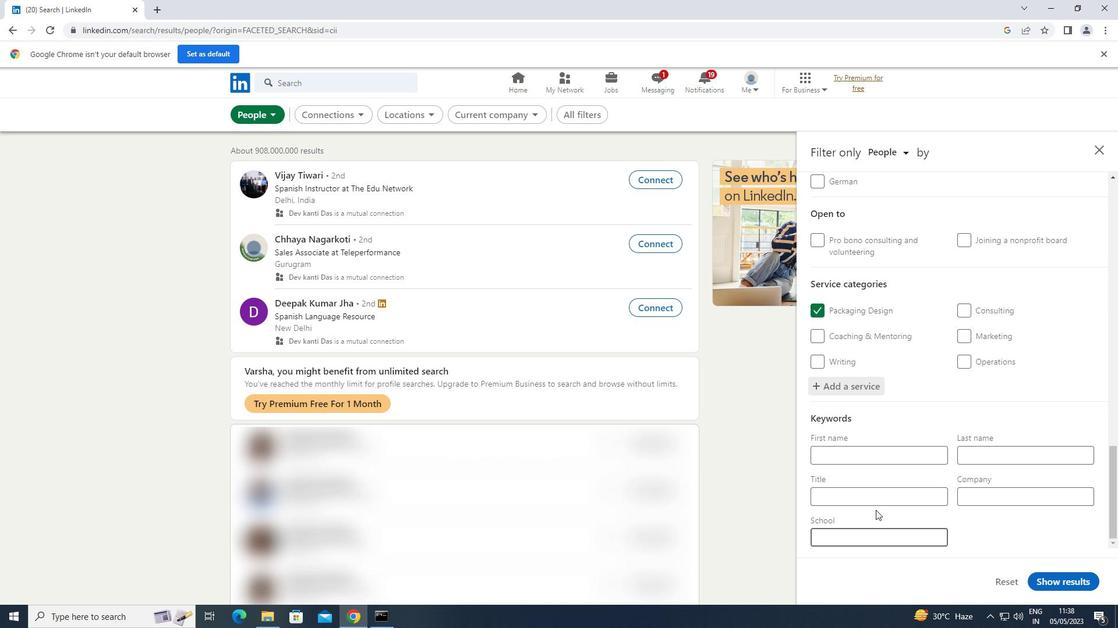 
Action: Mouse pressed left at (881, 502)
Screenshot: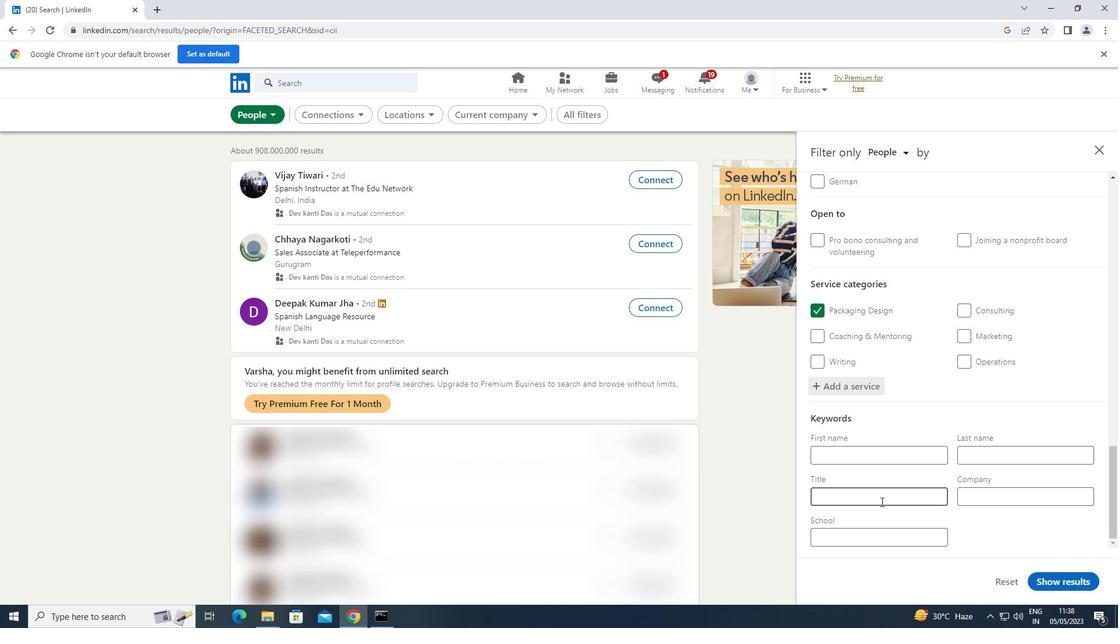 
Action: Key pressed <Key.shift>CONSERVATION<Key.space><Key.shift>SCIENTIST
Screenshot: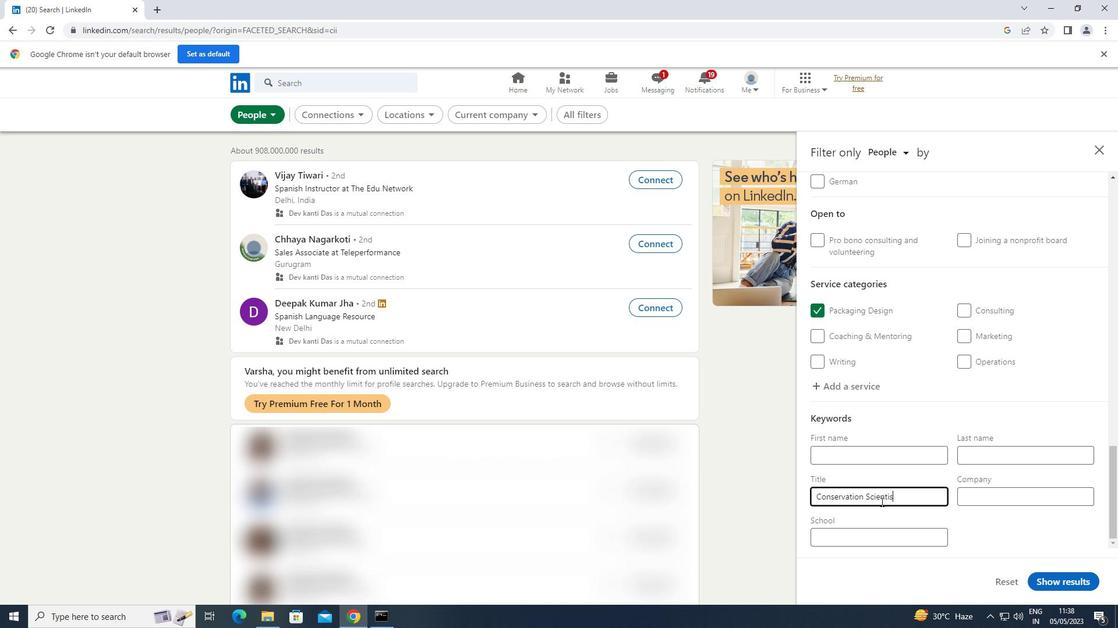 
Action: Mouse moved to (1070, 574)
Screenshot: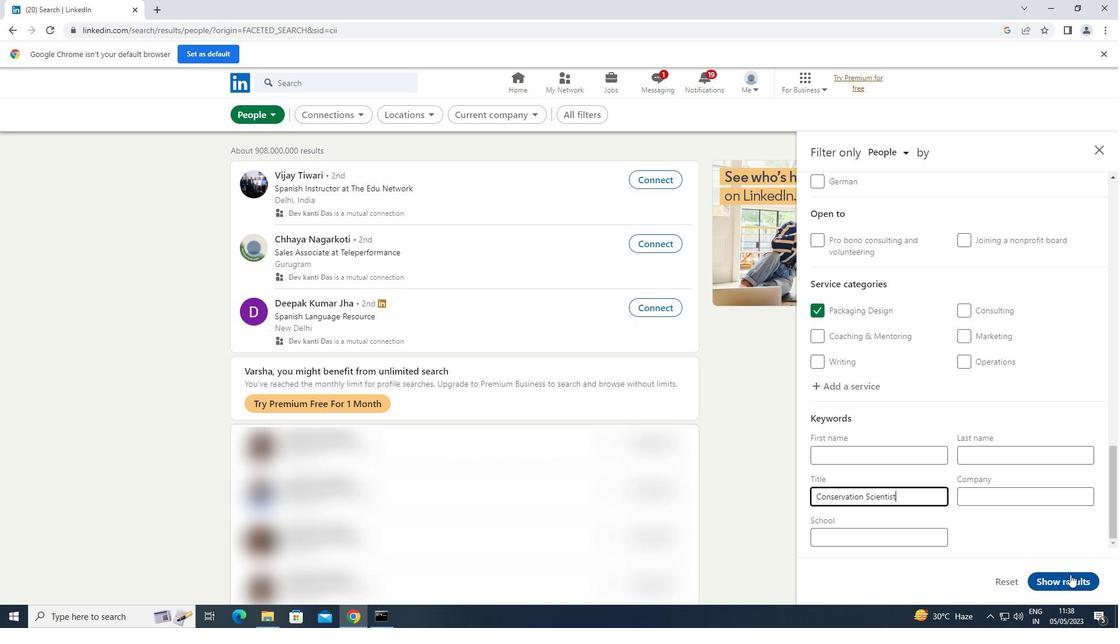 
Action: Mouse pressed left at (1070, 574)
Screenshot: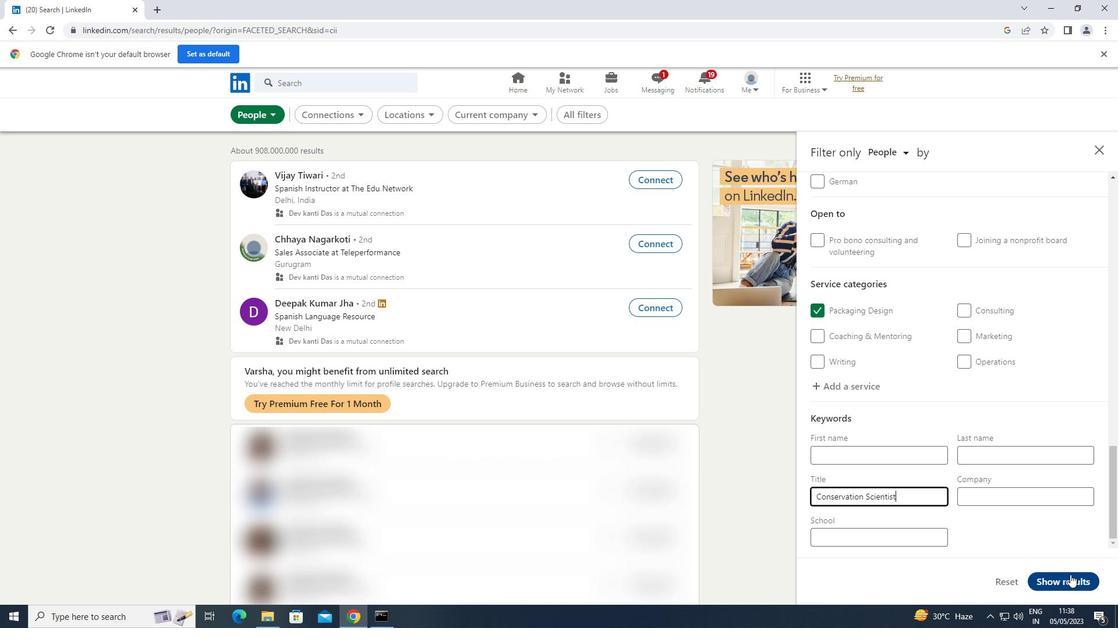 
